 Task: Add Sprouts Organic Peach Slices to the cart.
Action: Mouse pressed left at (24, 105)
Screenshot: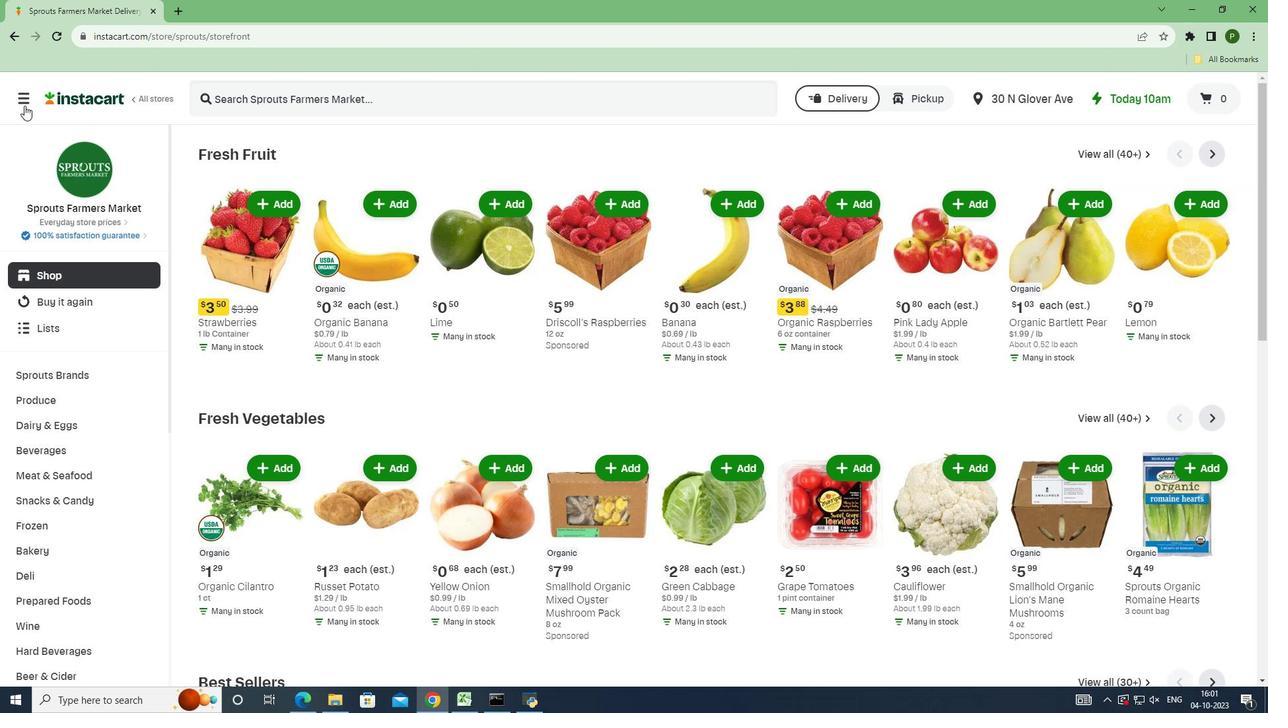 
Action: Mouse moved to (50, 361)
Screenshot: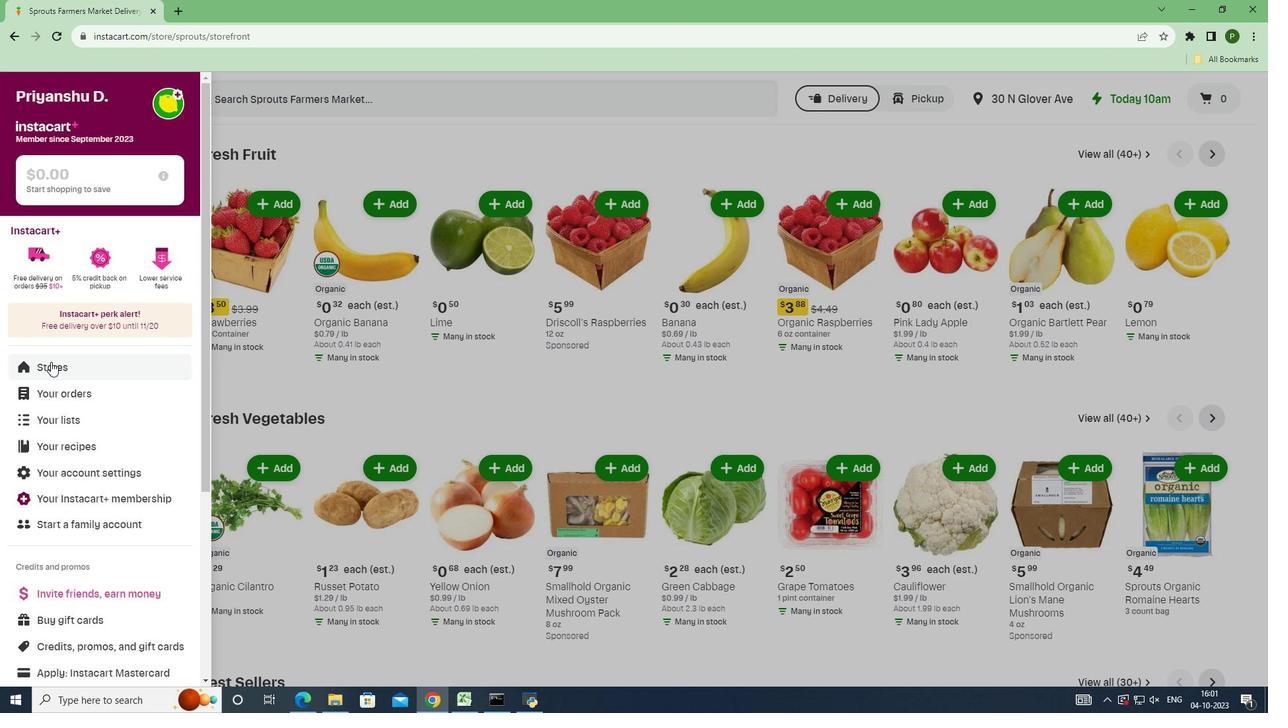 
Action: Mouse pressed left at (50, 361)
Screenshot: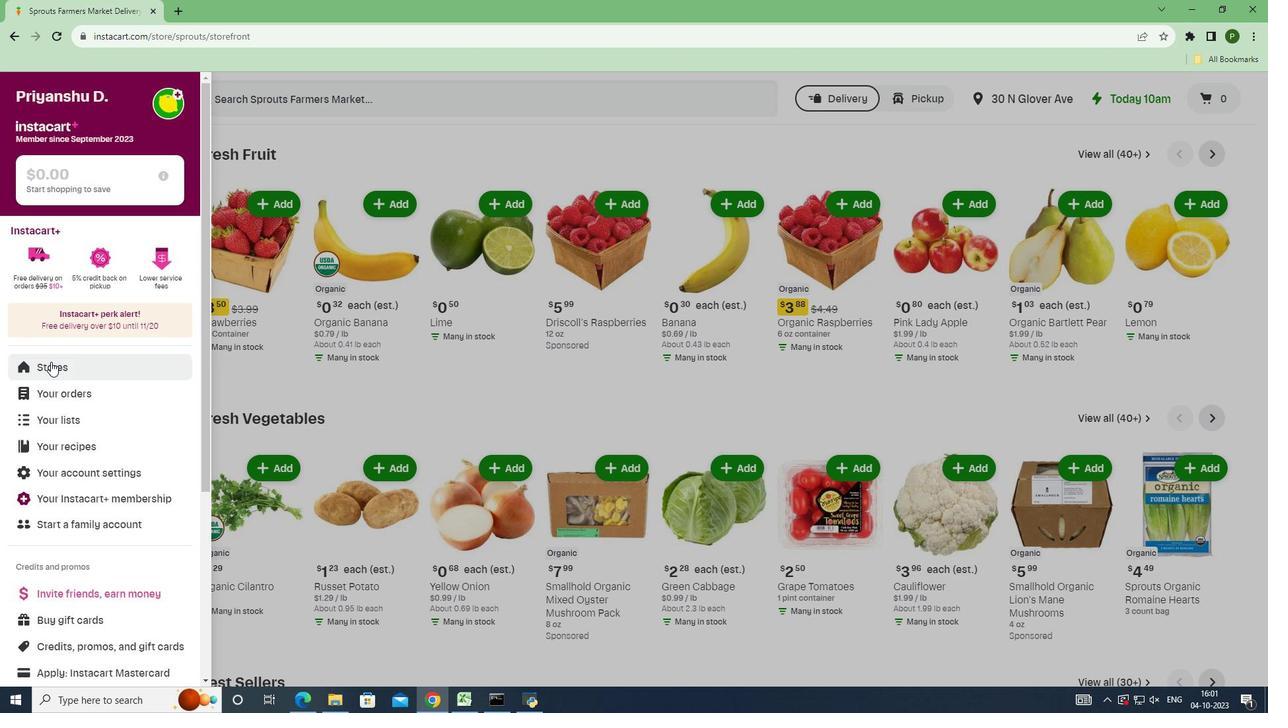 
Action: Mouse moved to (317, 151)
Screenshot: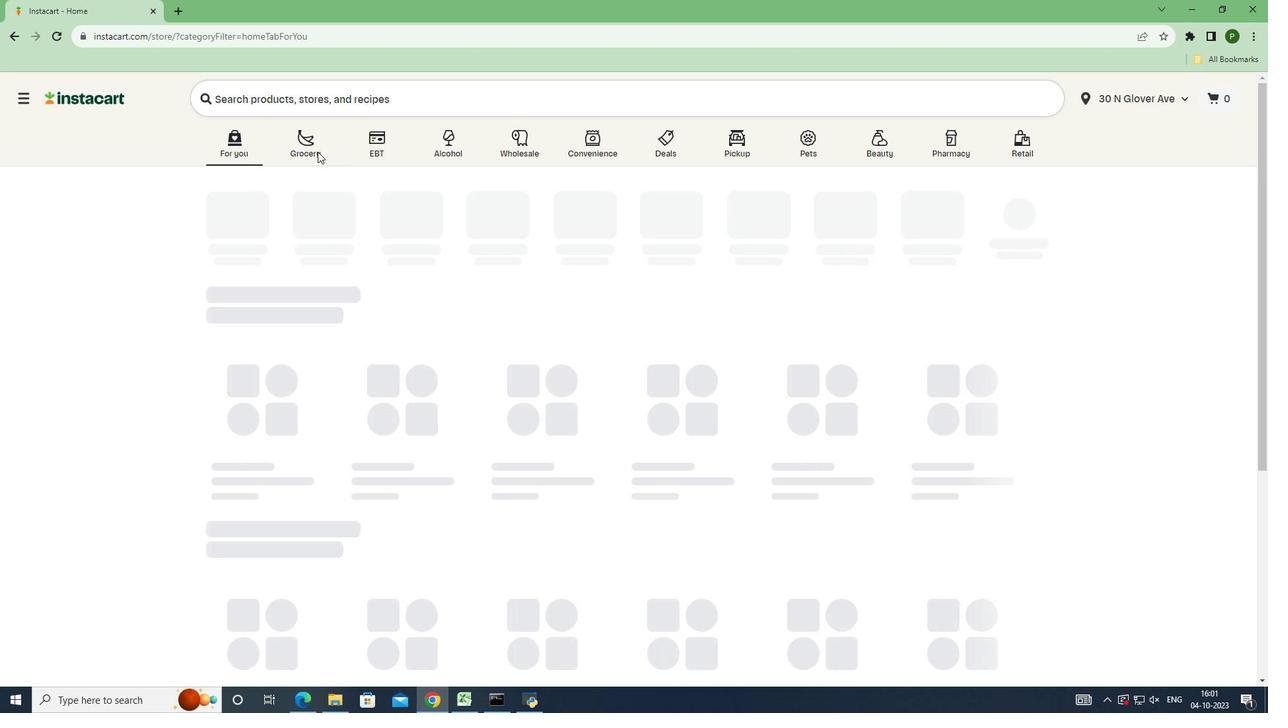 
Action: Mouse pressed left at (317, 151)
Screenshot: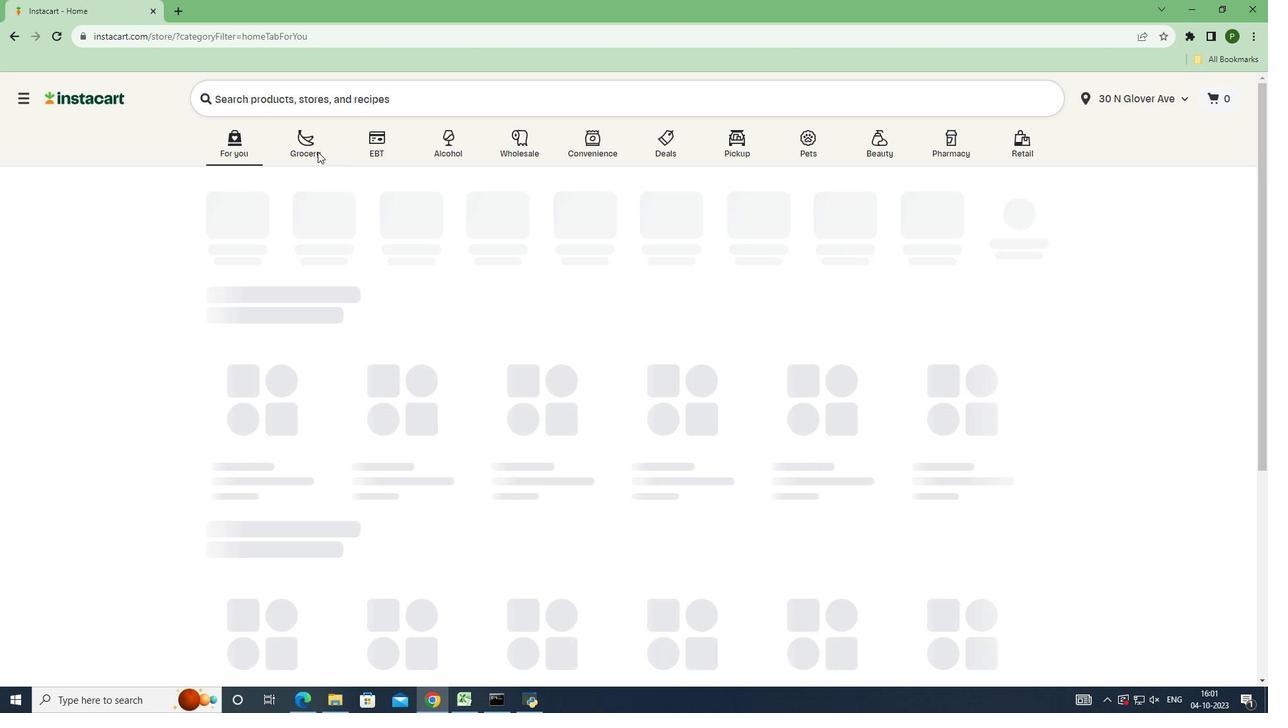 
Action: Mouse moved to (805, 313)
Screenshot: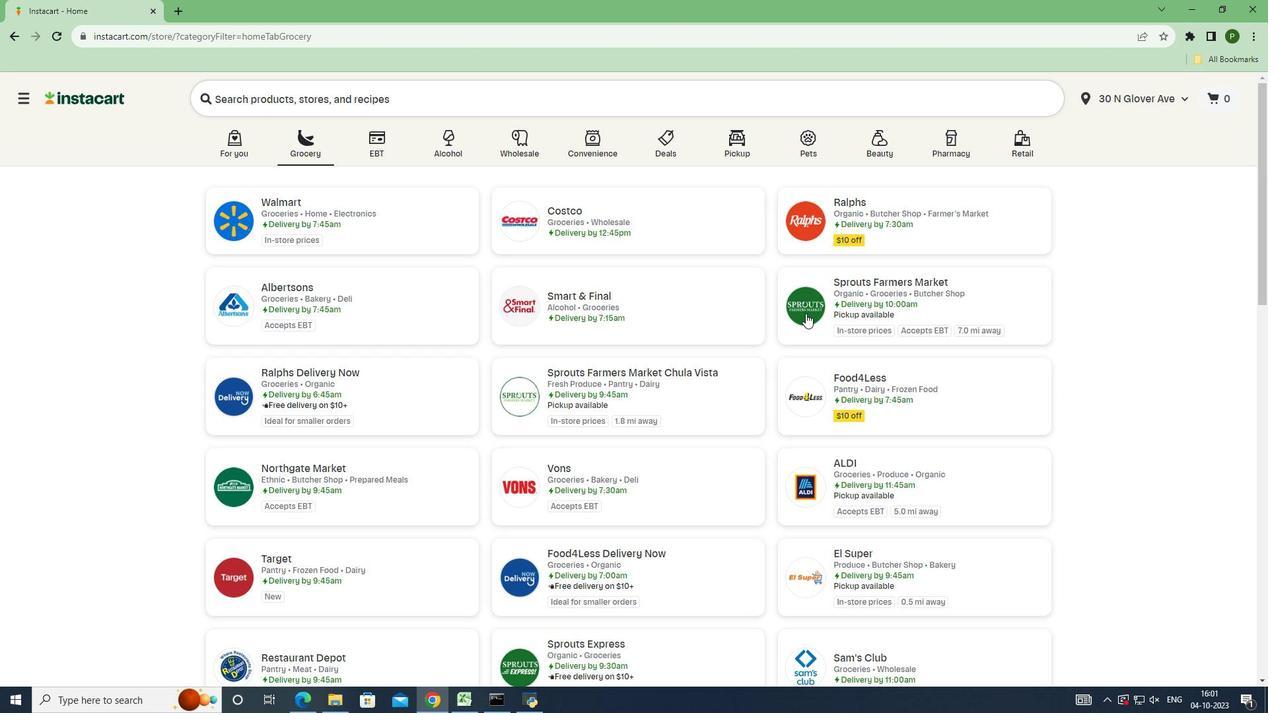 
Action: Mouse pressed left at (805, 313)
Screenshot: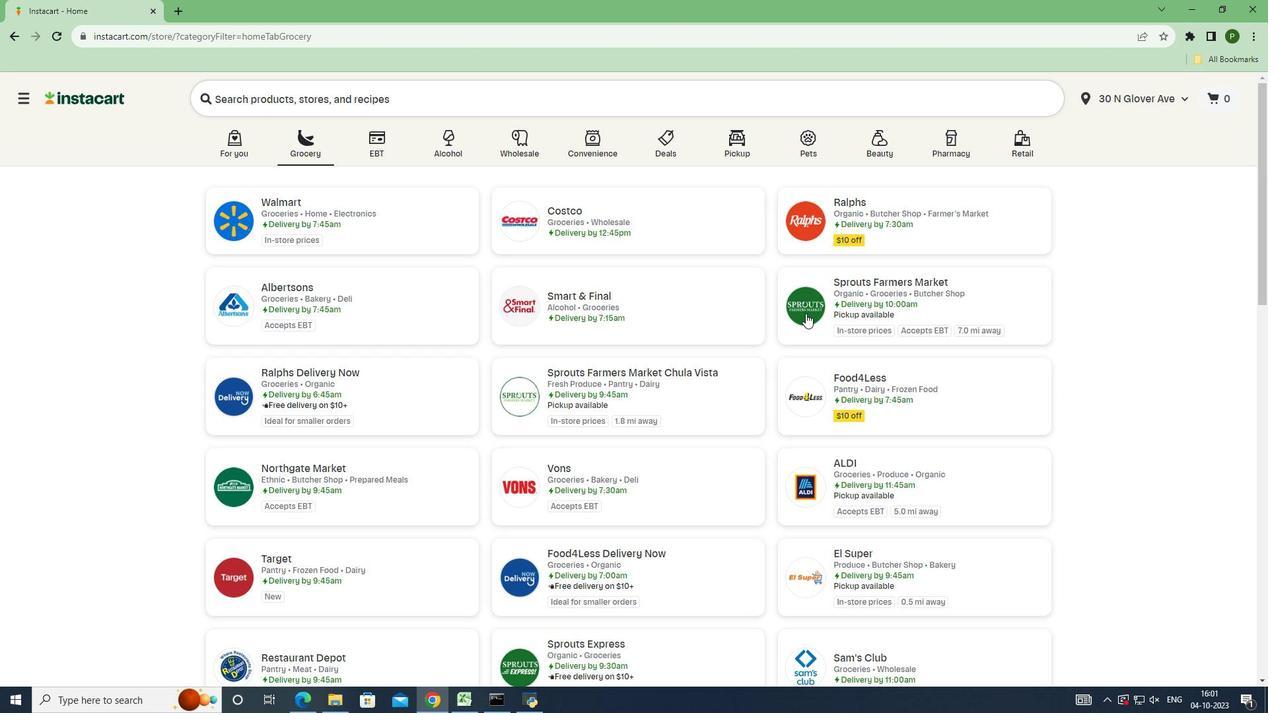 
Action: Mouse moved to (86, 372)
Screenshot: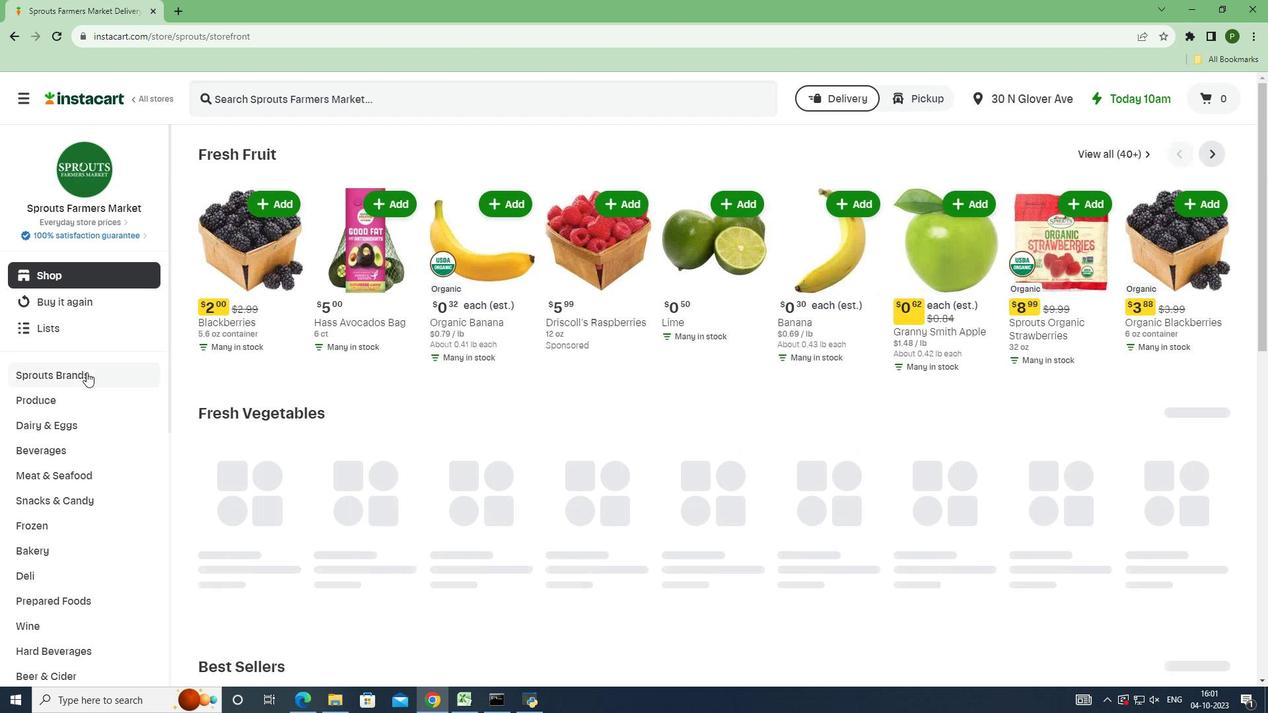 
Action: Mouse pressed left at (86, 372)
Screenshot: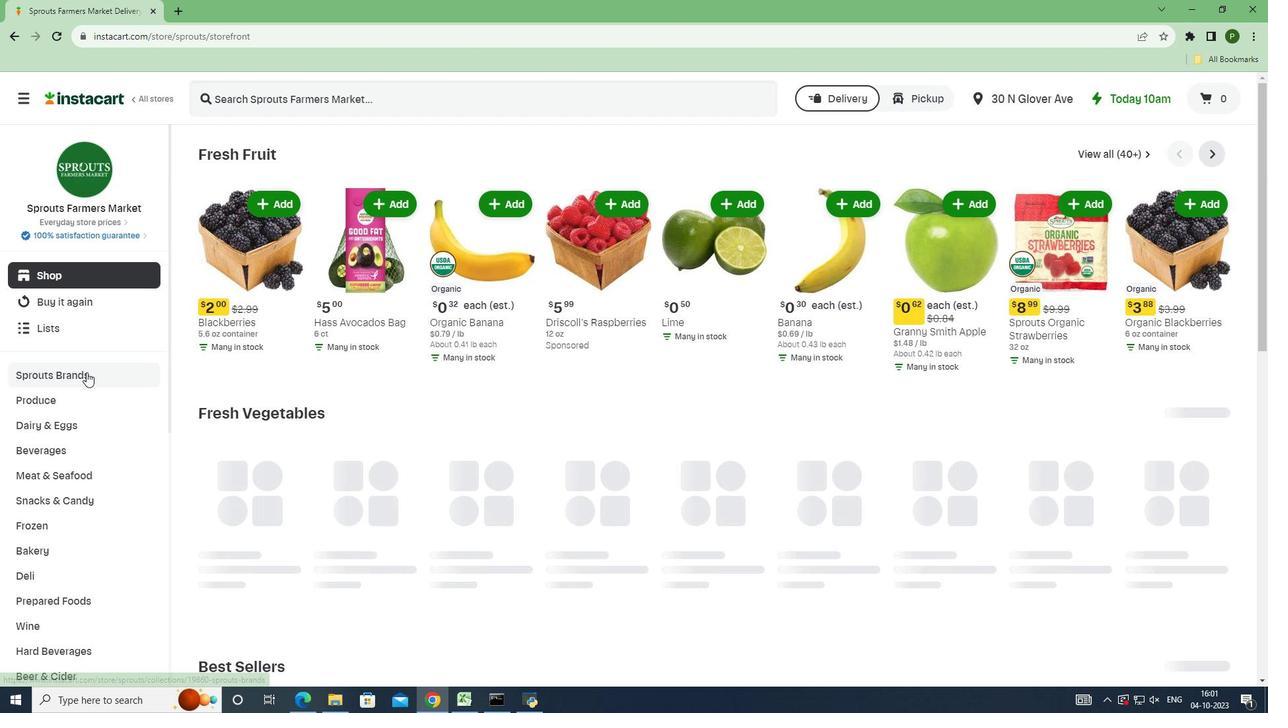 
Action: Mouse moved to (53, 474)
Screenshot: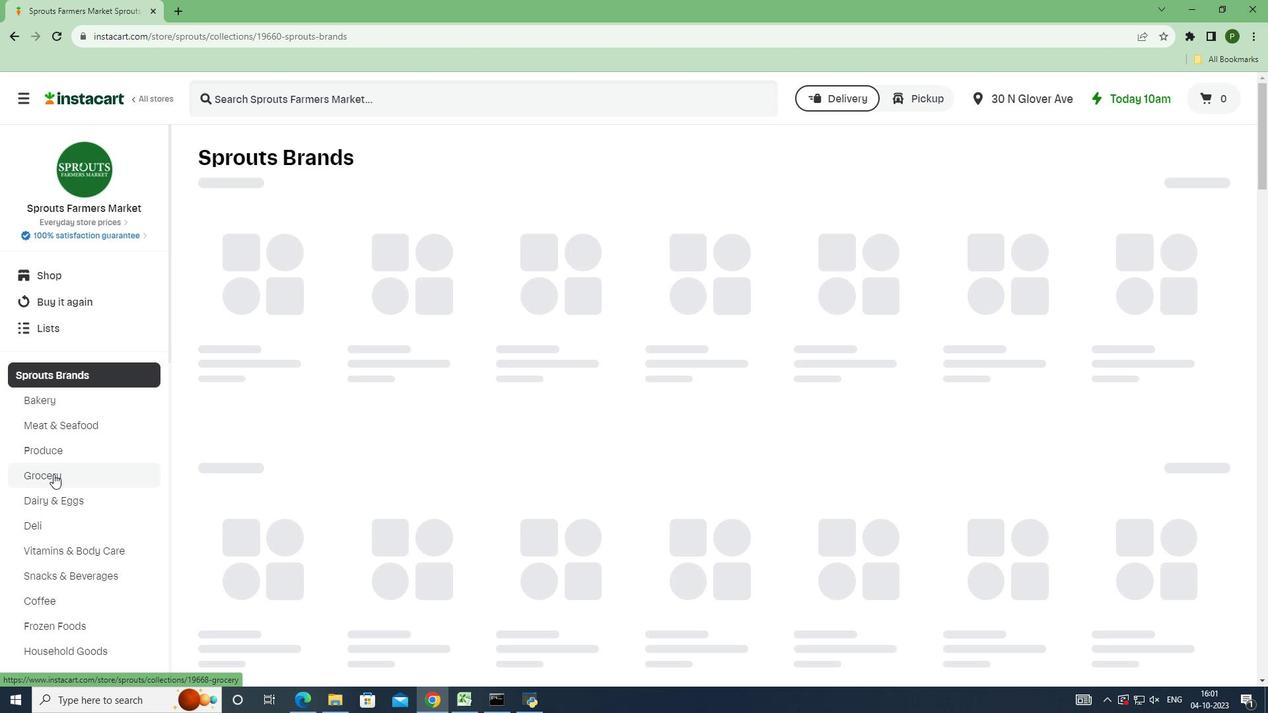 
Action: Mouse pressed left at (53, 474)
Screenshot: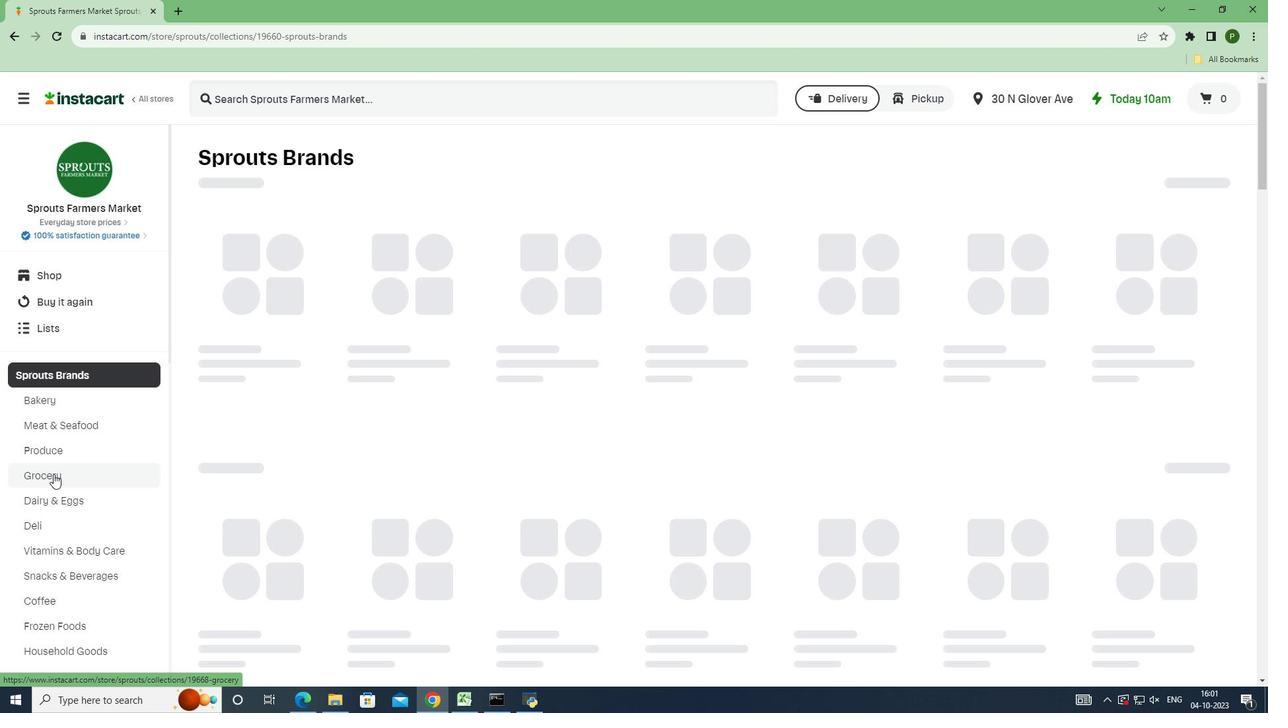 
Action: Mouse moved to (431, 357)
Screenshot: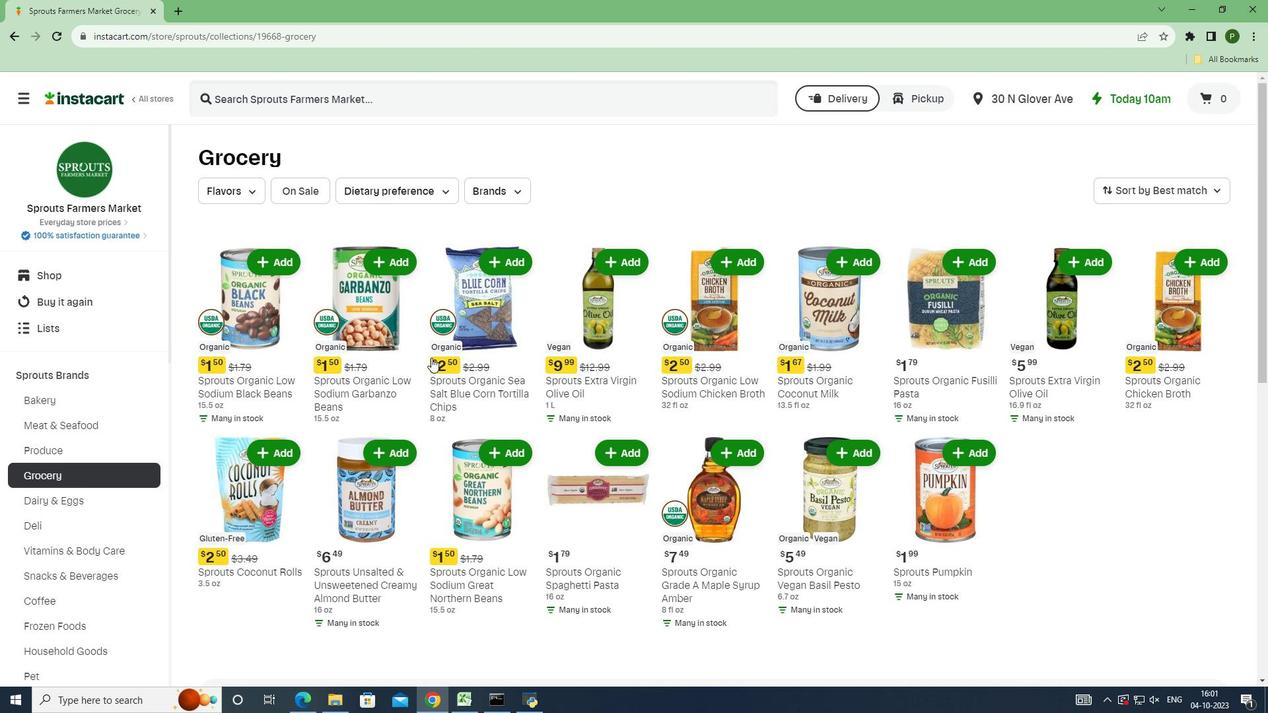 
Action: Mouse scrolled (431, 357) with delta (0, 0)
Screenshot: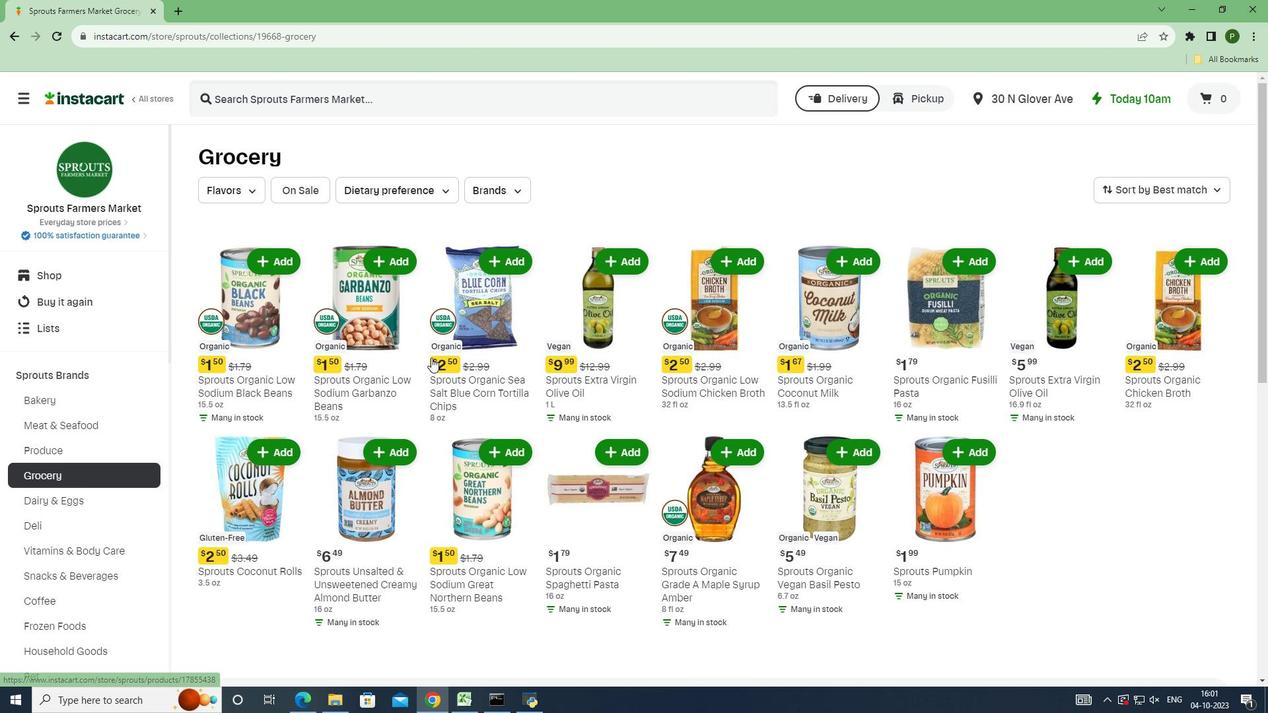 
Action: Mouse scrolled (431, 357) with delta (0, 0)
Screenshot: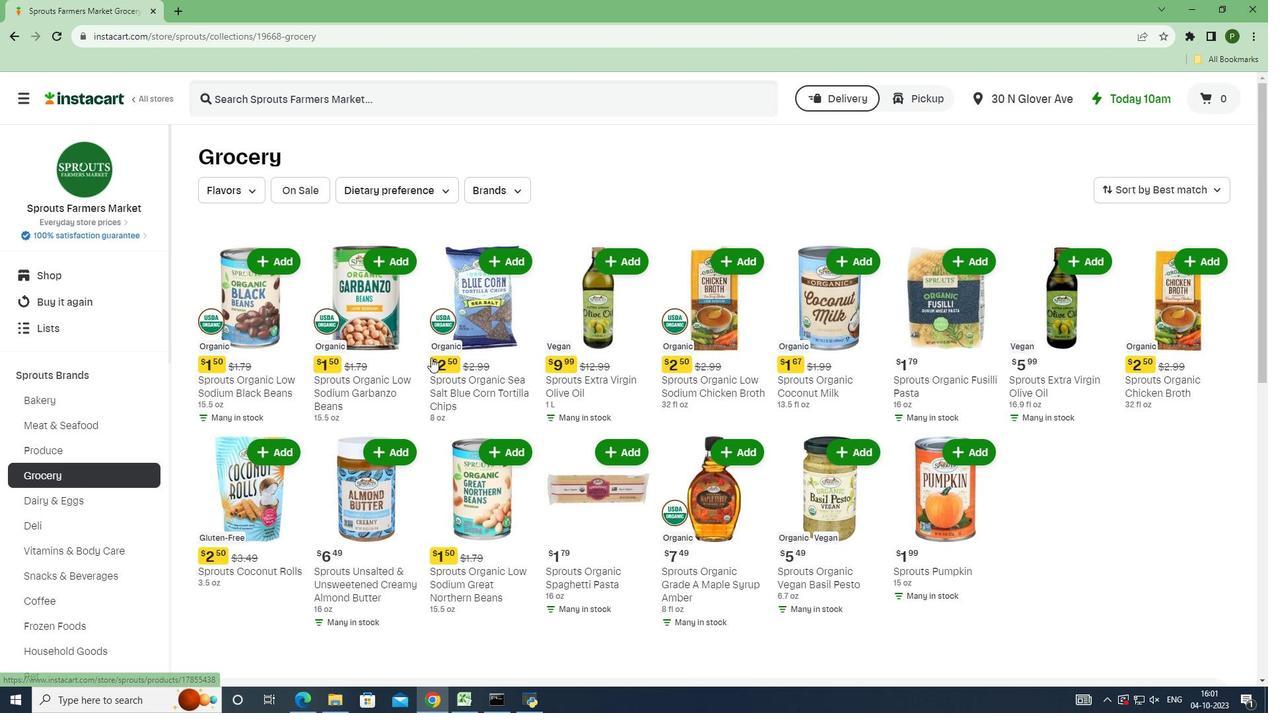 
Action: Mouse scrolled (431, 357) with delta (0, 0)
Screenshot: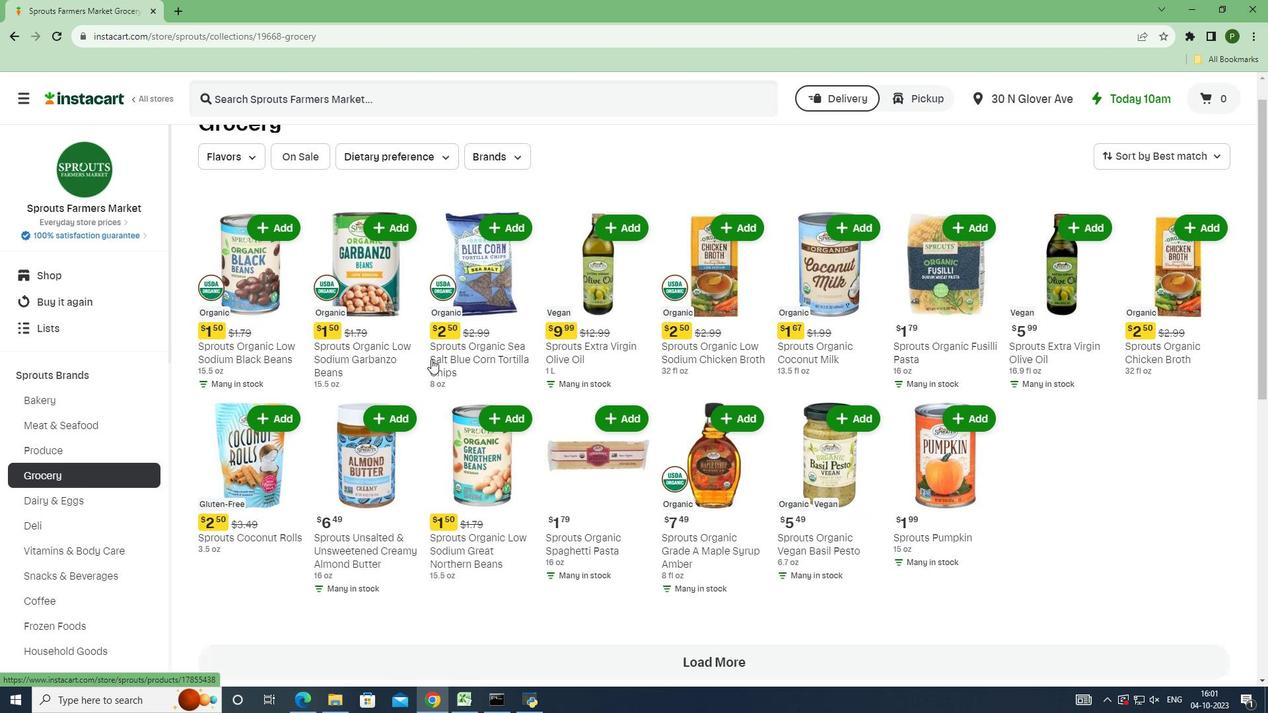 
Action: Mouse moved to (431, 361)
Screenshot: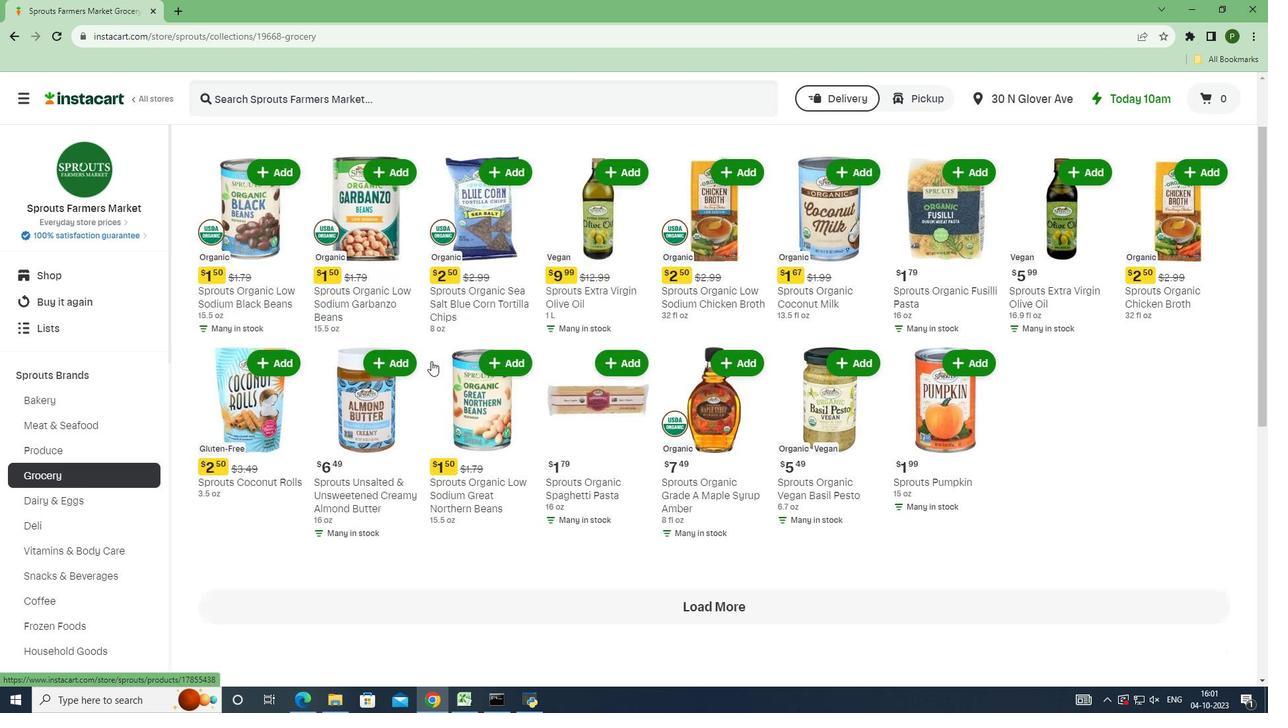 
Action: Mouse scrolled (431, 360) with delta (0, 0)
Screenshot: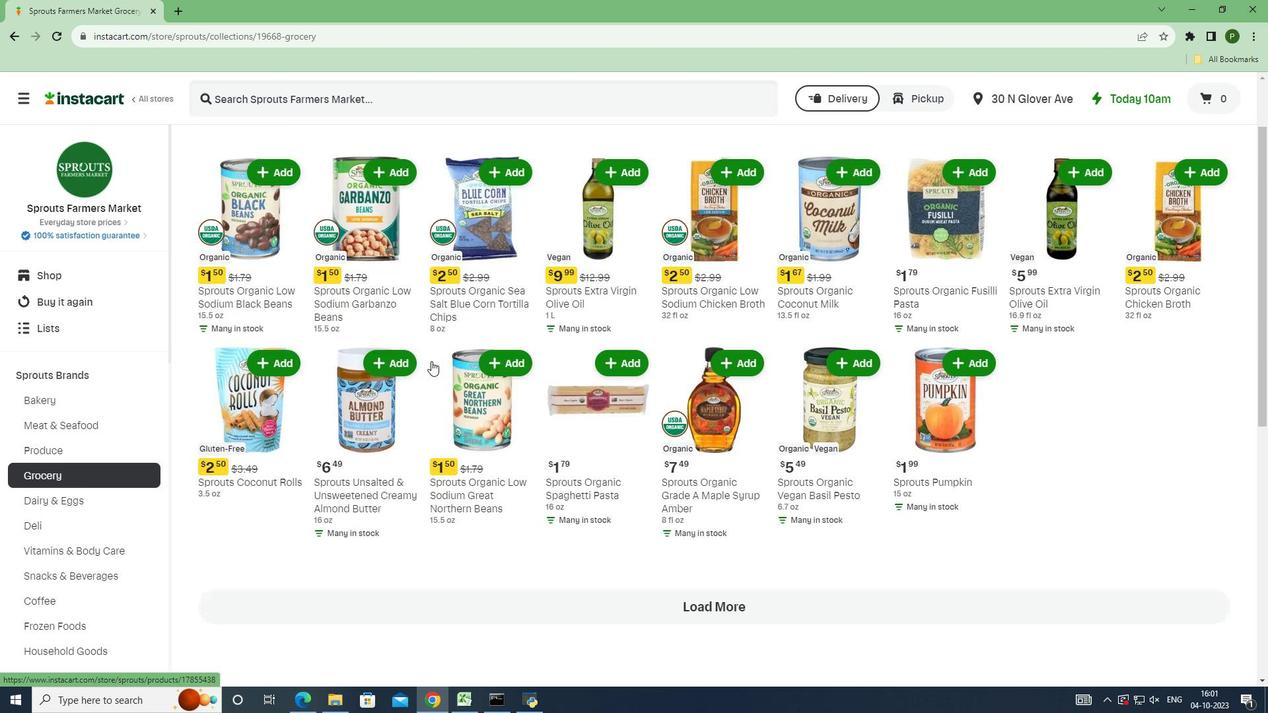 
Action: Mouse moved to (431, 361)
Screenshot: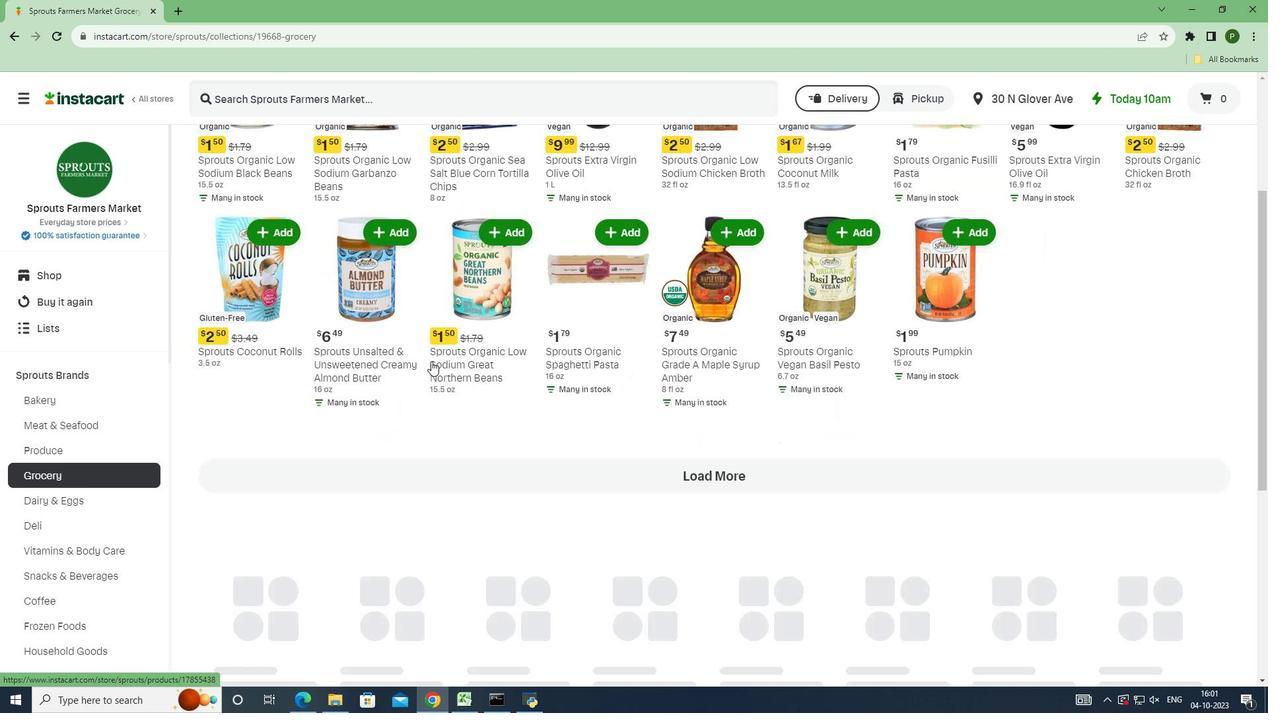
Action: Mouse scrolled (431, 360) with delta (0, 0)
Screenshot: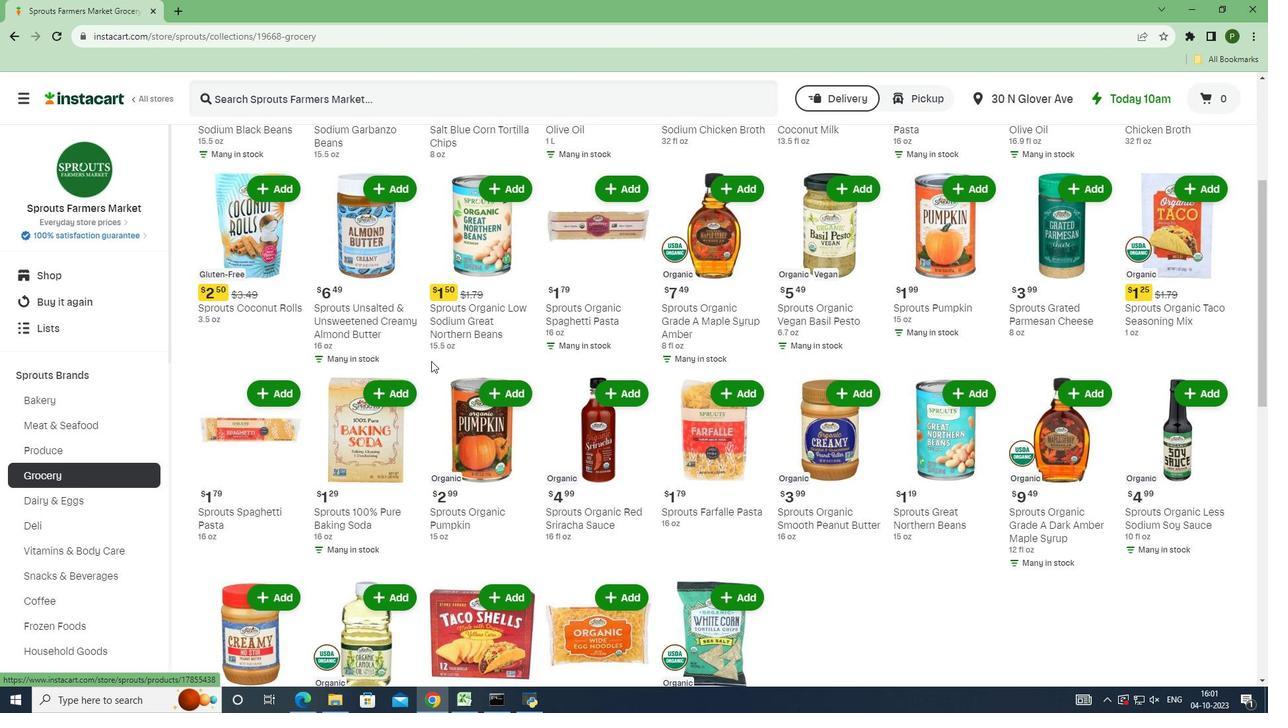 
Action: Mouse moved to (429, 364)
Screenshot: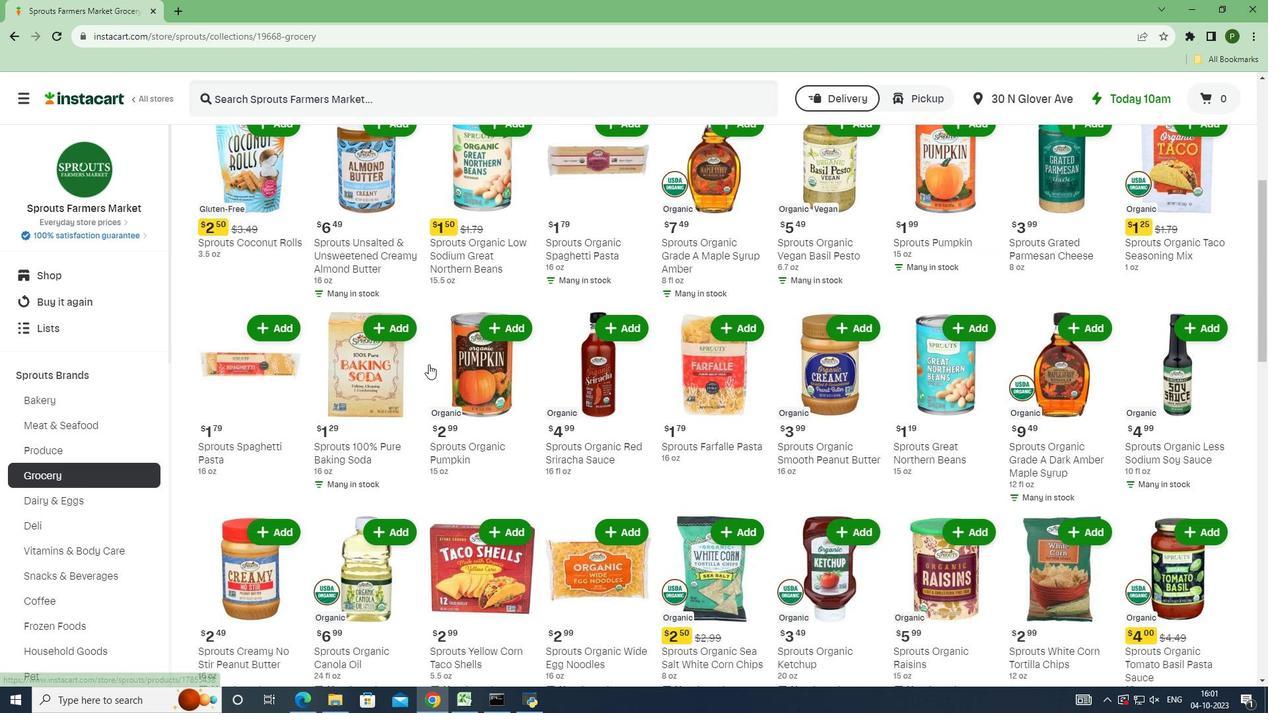 
Action: Mouse scrolled (429, 363) with delta (0, 0)
Screenshot: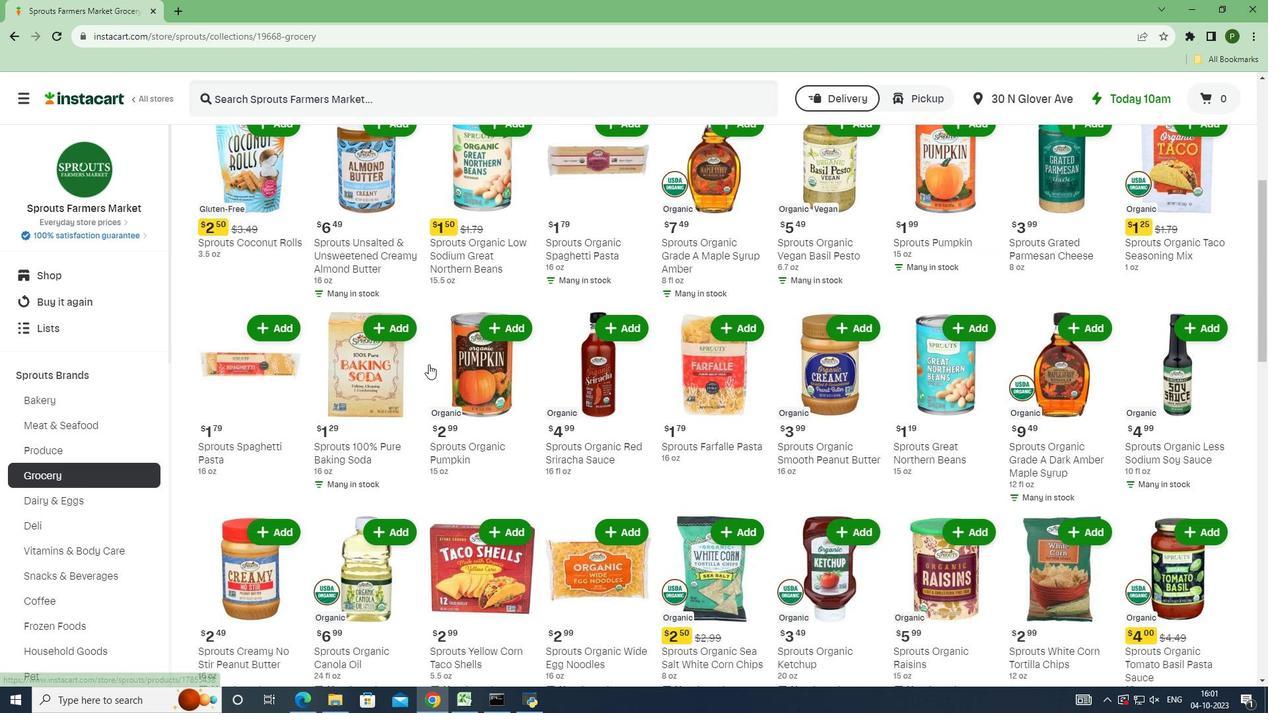 
Action: Mouse moved to (428, 364)
Screenshot: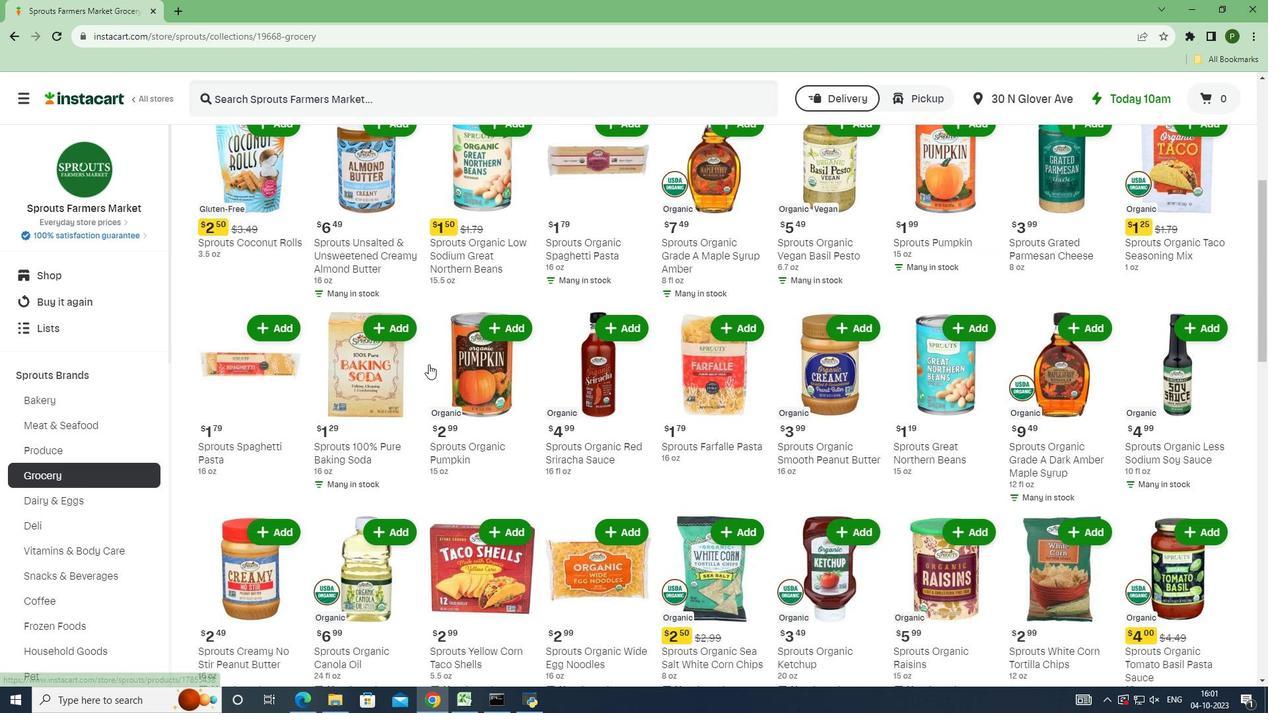 
Action: Mouse scrolled (428, 363) with delta (0, 0)
Screenshot: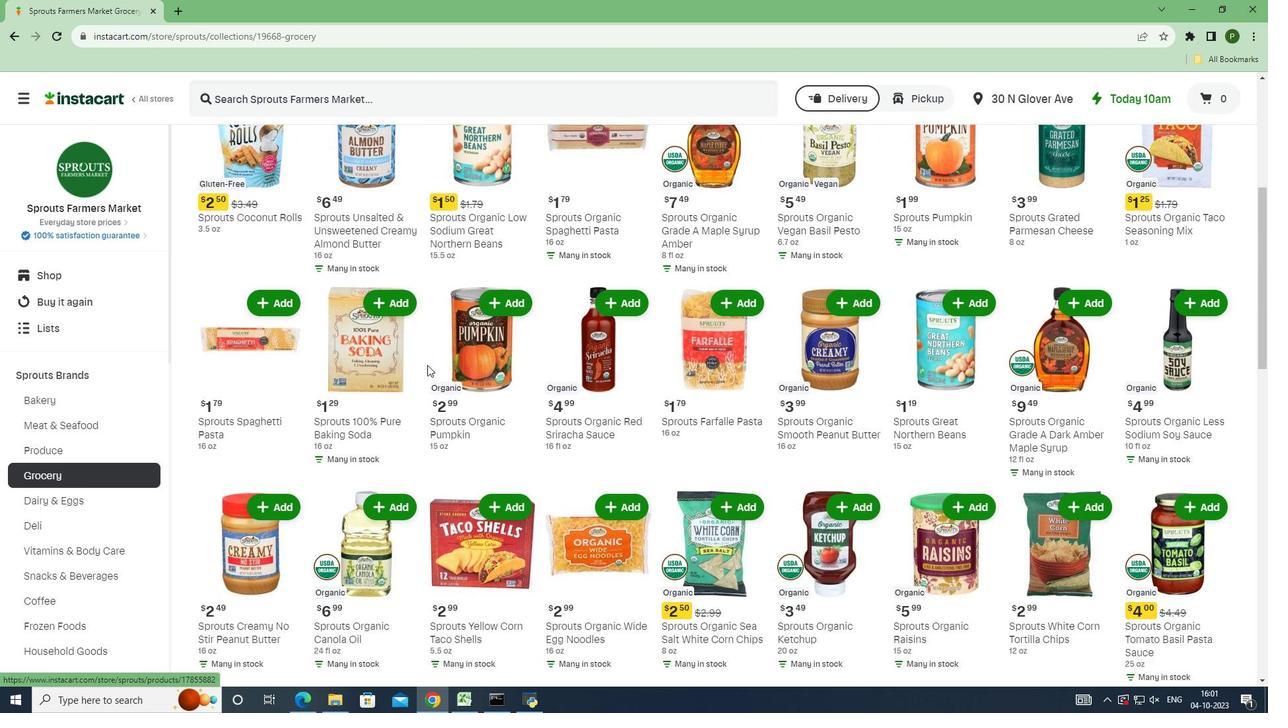 
Action: Mouse moved to (427, 365)
Screenshot: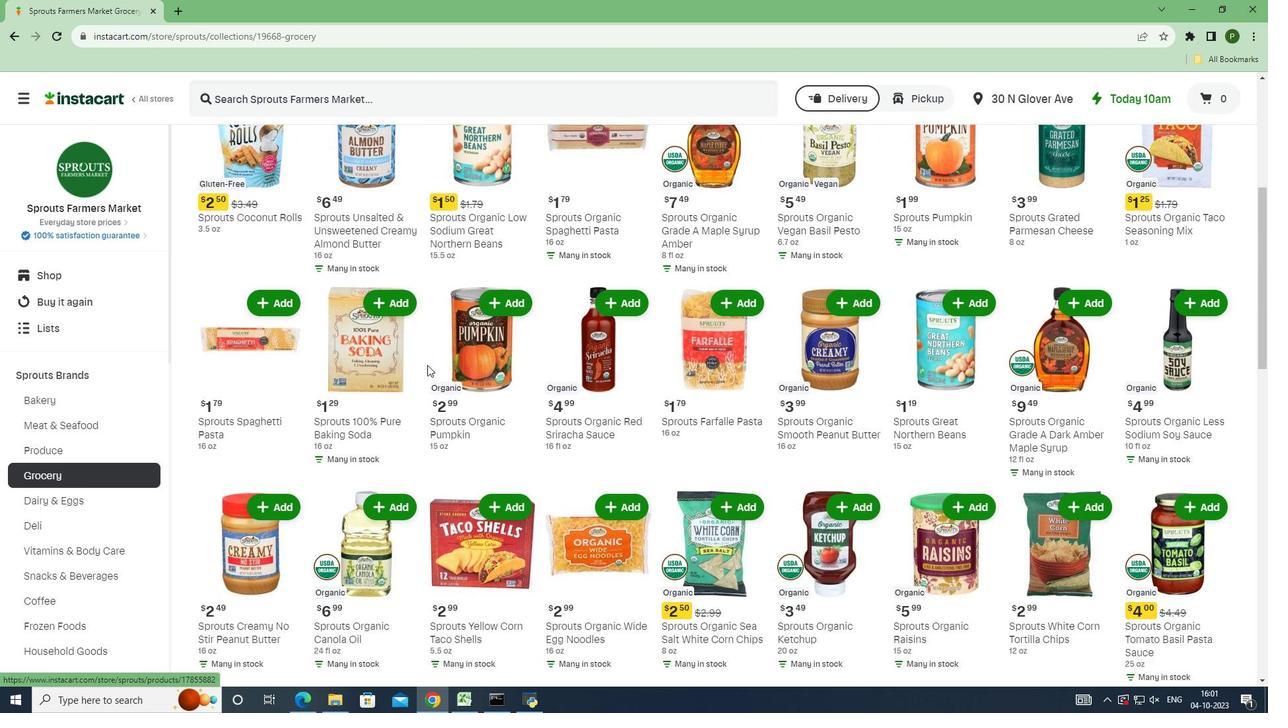 
Action: Mouse scrolled (427, 364) with delta (0, 0)
Screenshot: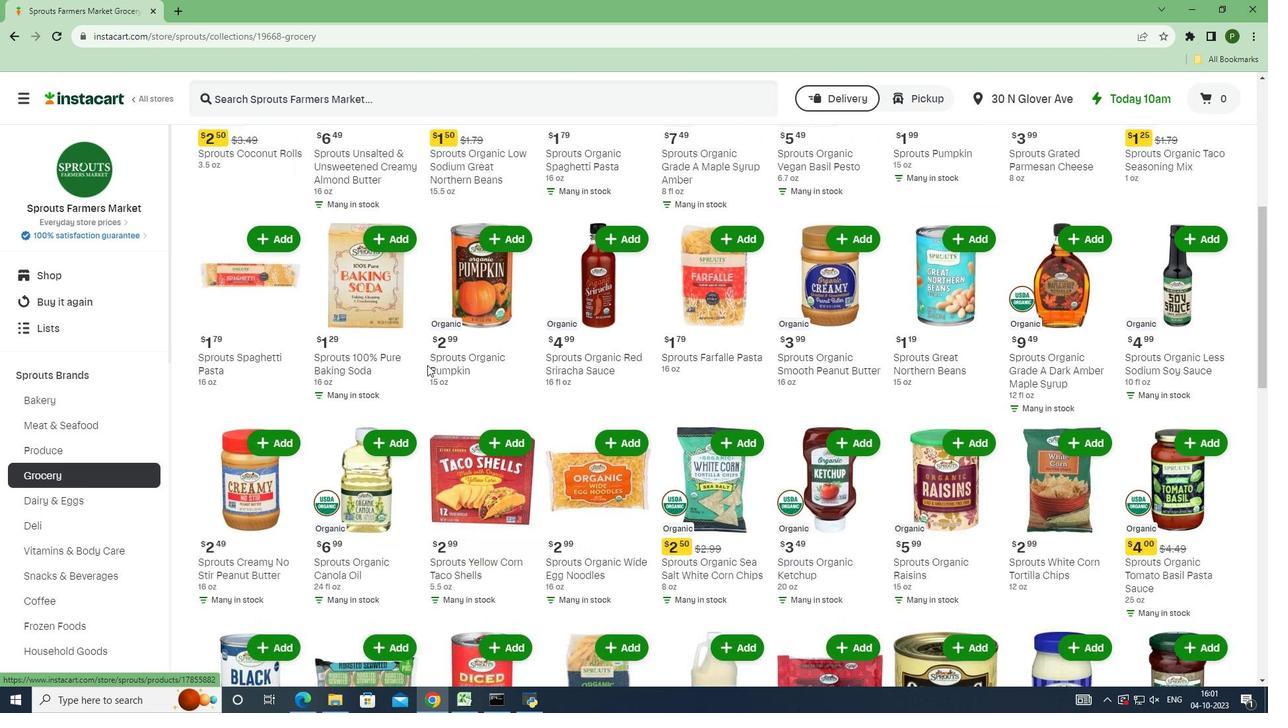 
Action: Mouse scrolled (427, 365) with delta (0, 0)
Screenshot: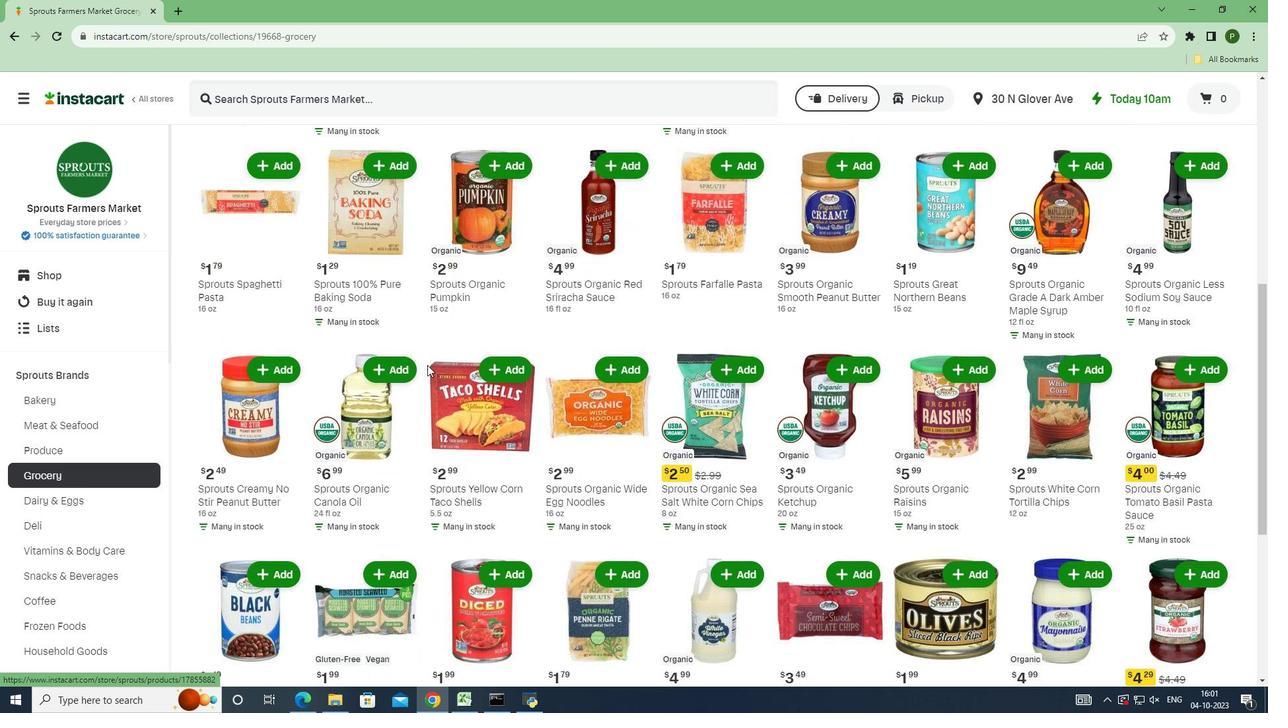 
Action: Mouse moved to (425, 365)
Screenshot: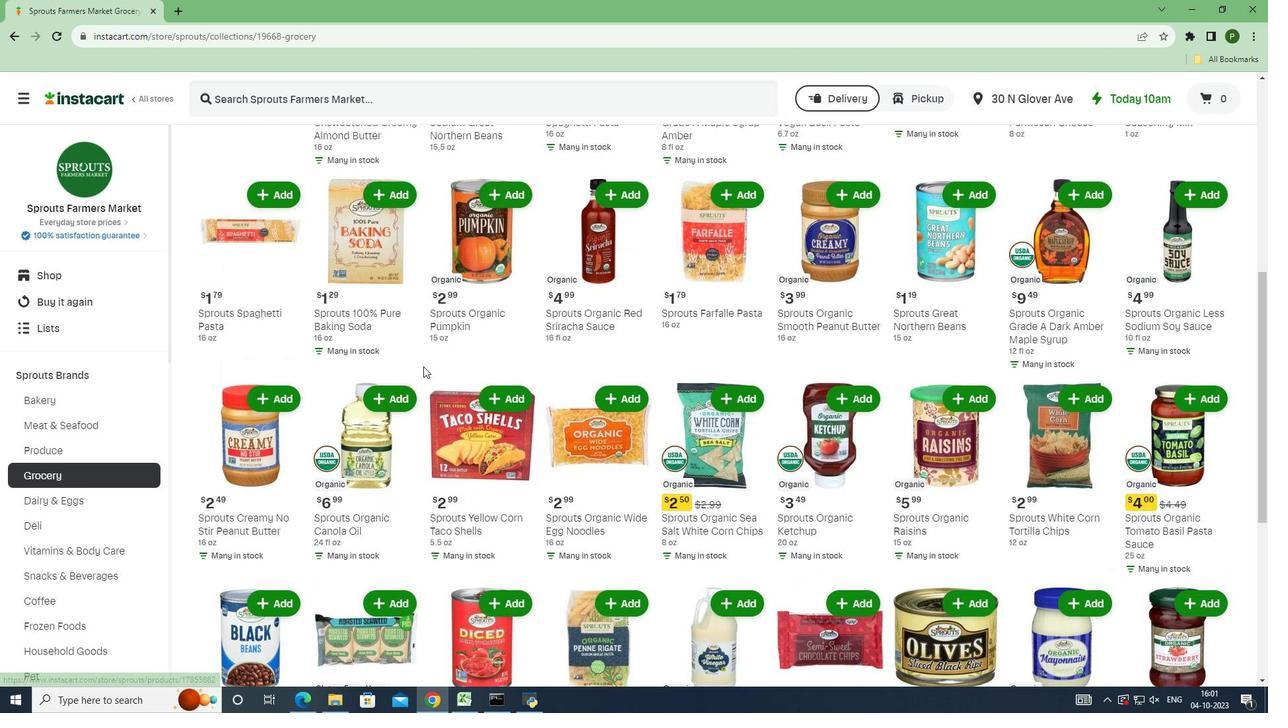 
Action: Mouse scrolled (425, 365) with delta (0, 0)
Screenshot: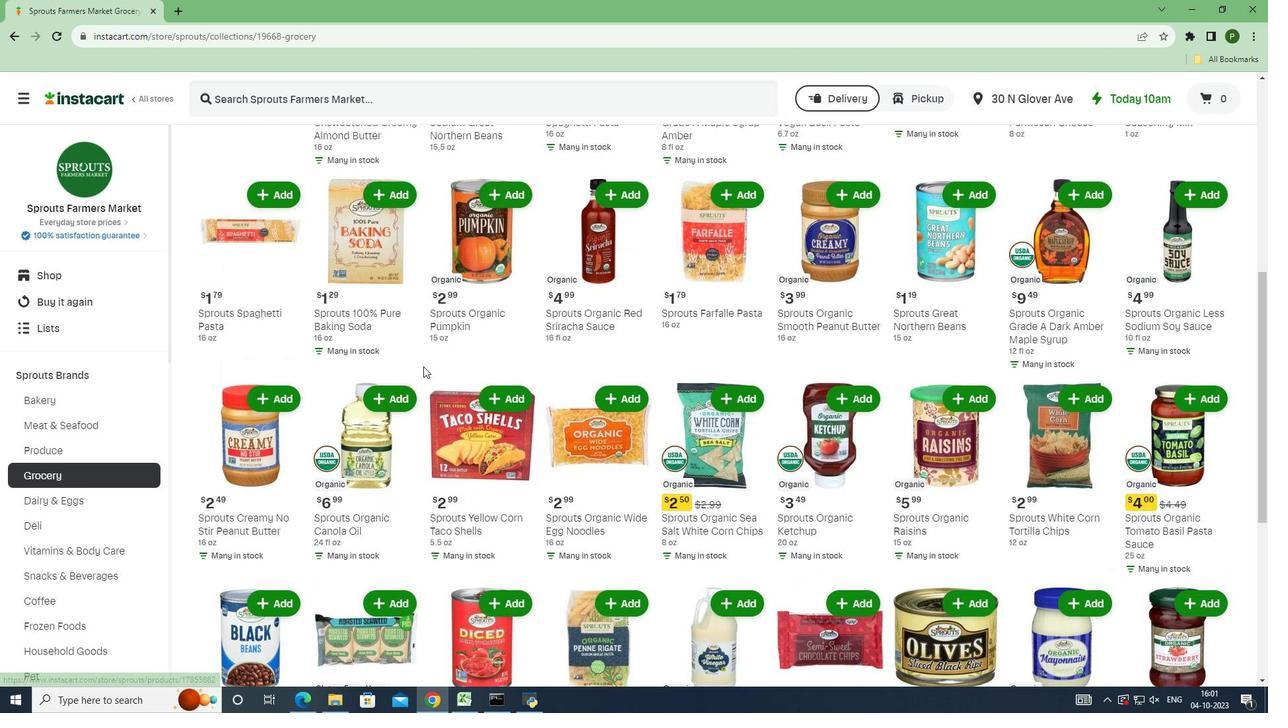 
Action: Mouse moved to (421, 367)
Screenshot: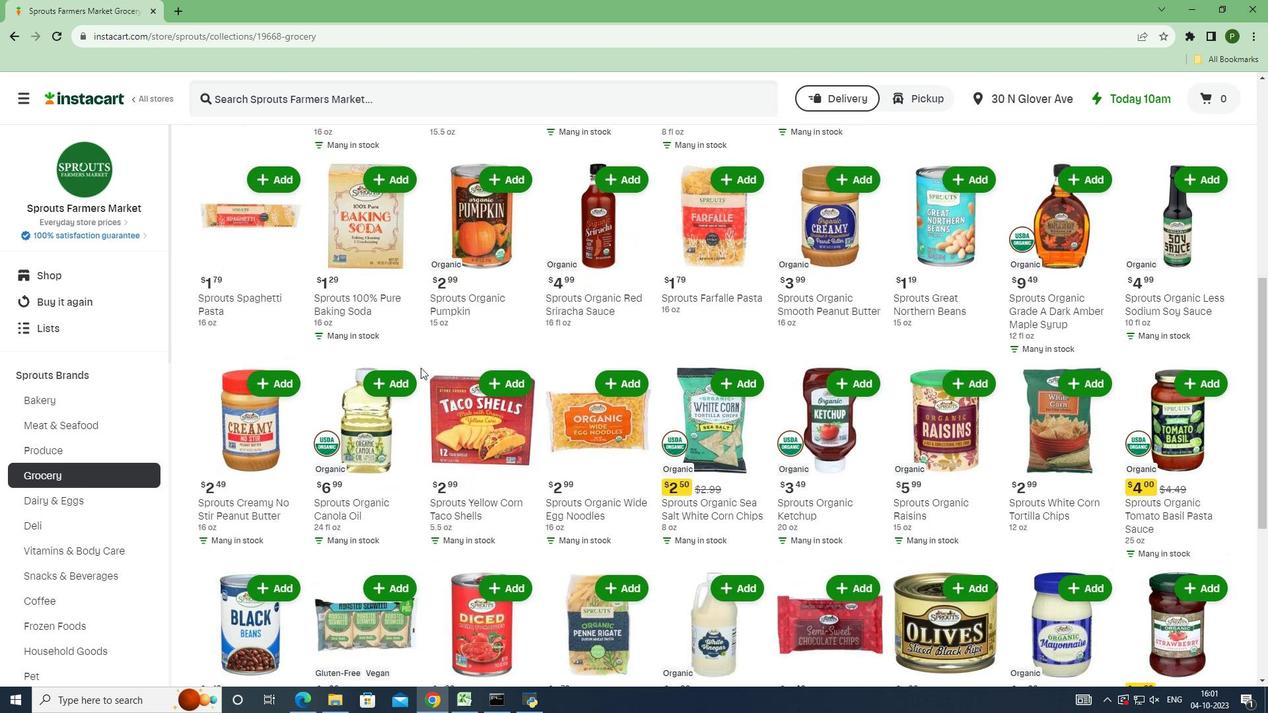 
Action: Mouse scrolled (421, 366) with delta (0, 0)
Screenshot: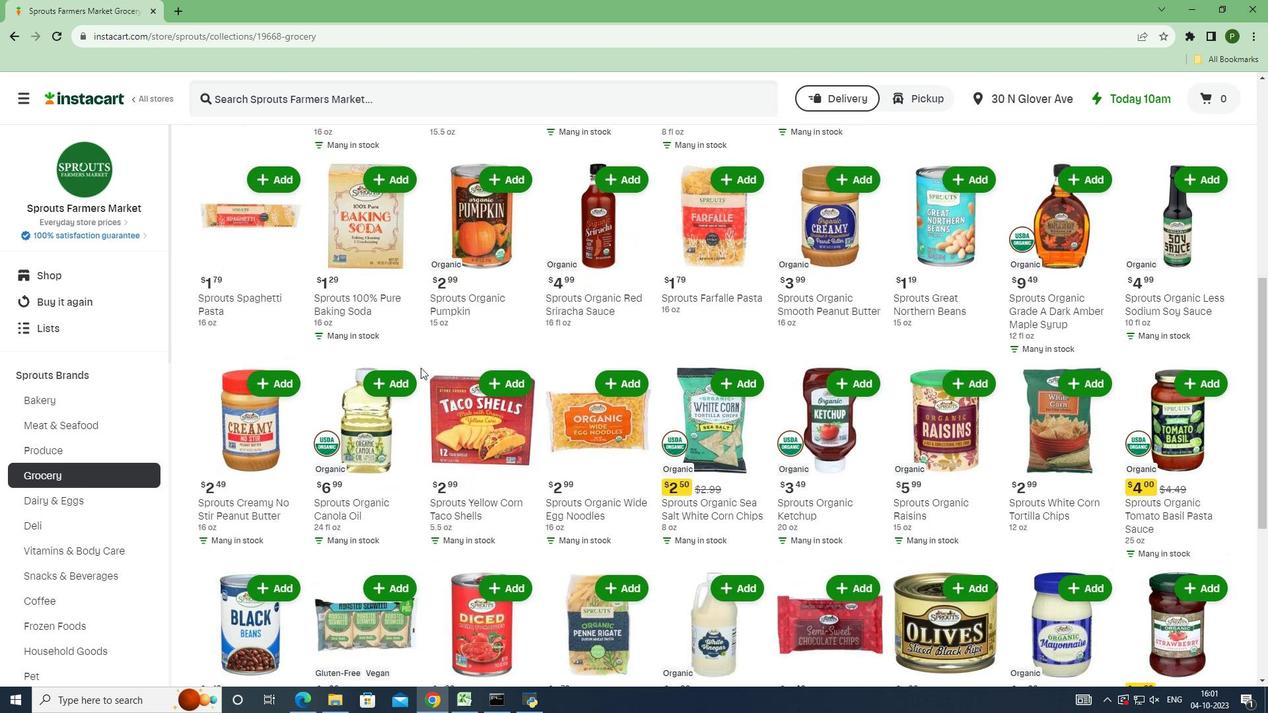 
Action: Mouse moved to (420, 367)
Screenshot: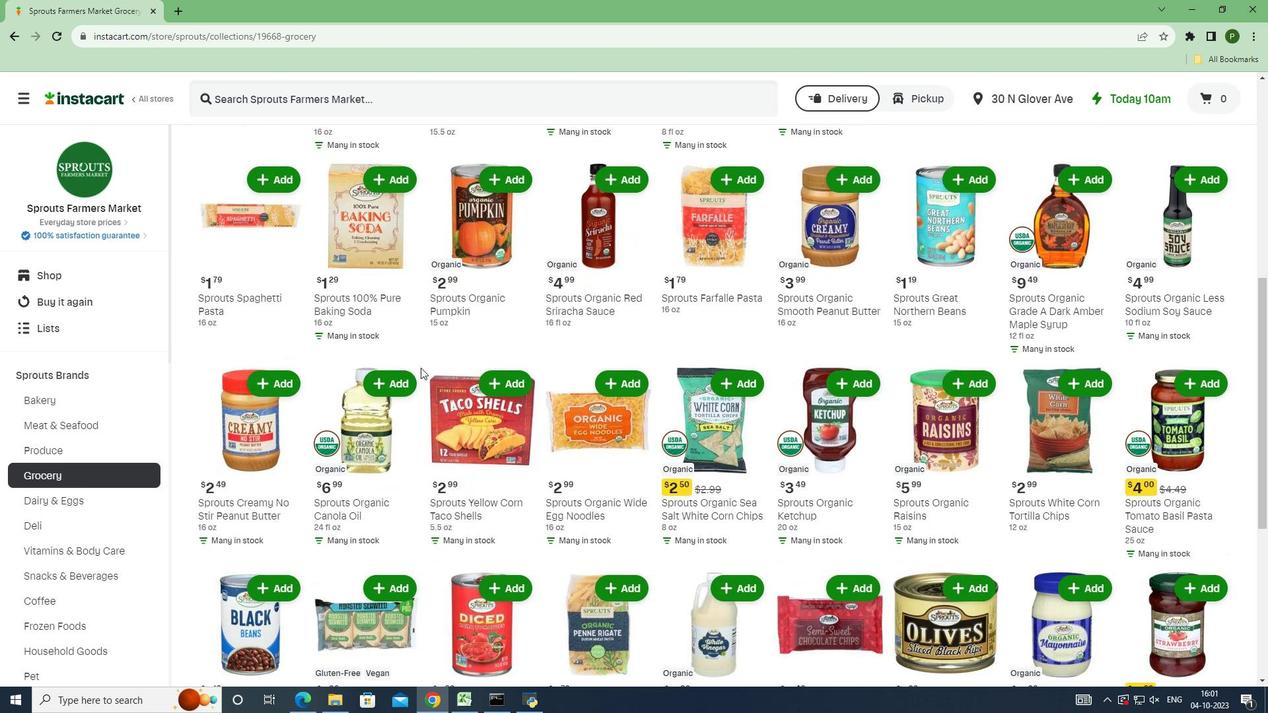 
Action: Mouse scrolled (420, 367) with delta (0, 0)
Screenshot: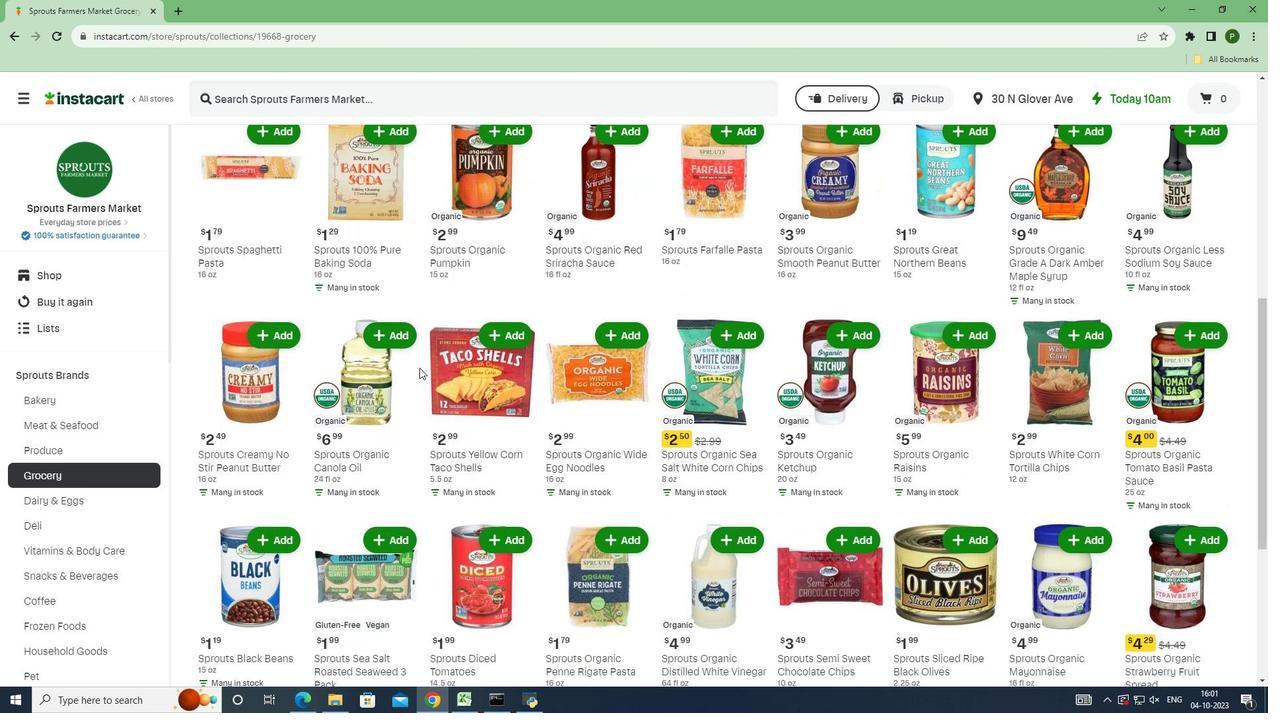 
Action: Mouse moved to (416, 368)
Screenshot: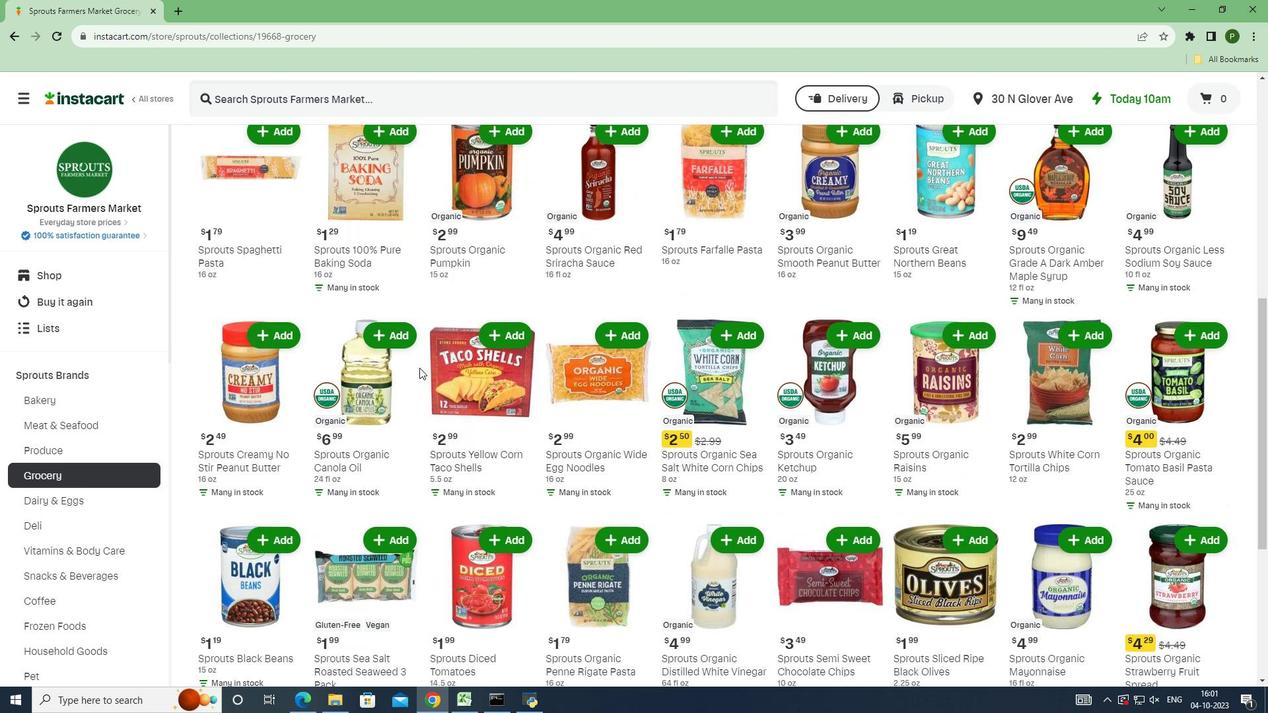 
Action: Mouse scrolled (416, 367) with delta (0, 0)
Screenshot: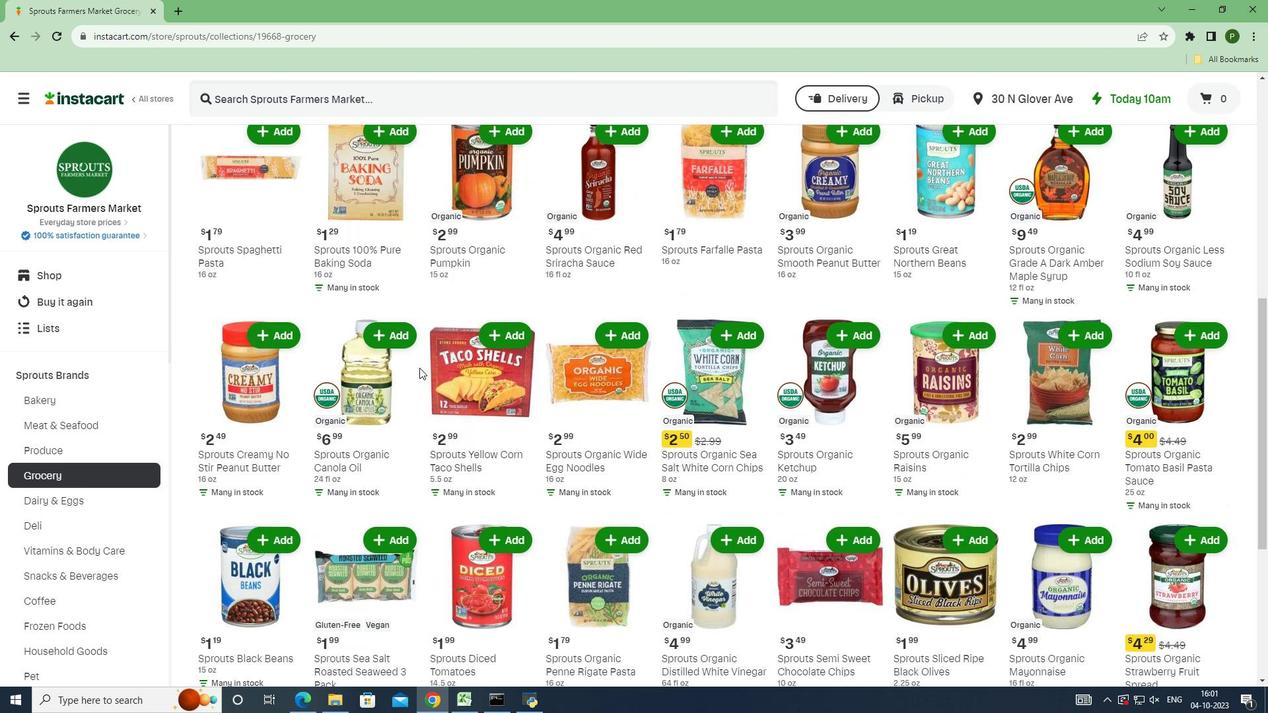 
Action: Mouse moved to (400, 391)
Screenshot: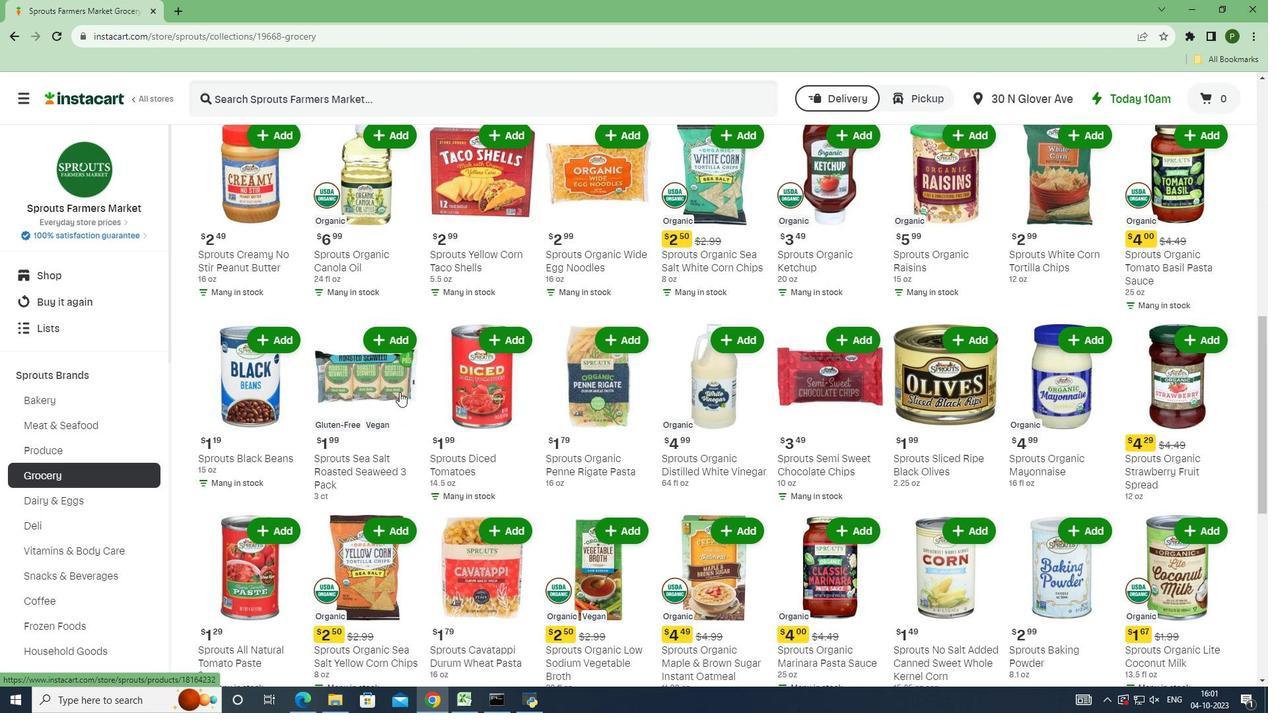 
Action: Mouse scrolled (400, 390) with delta (0, 0)
Screenshot: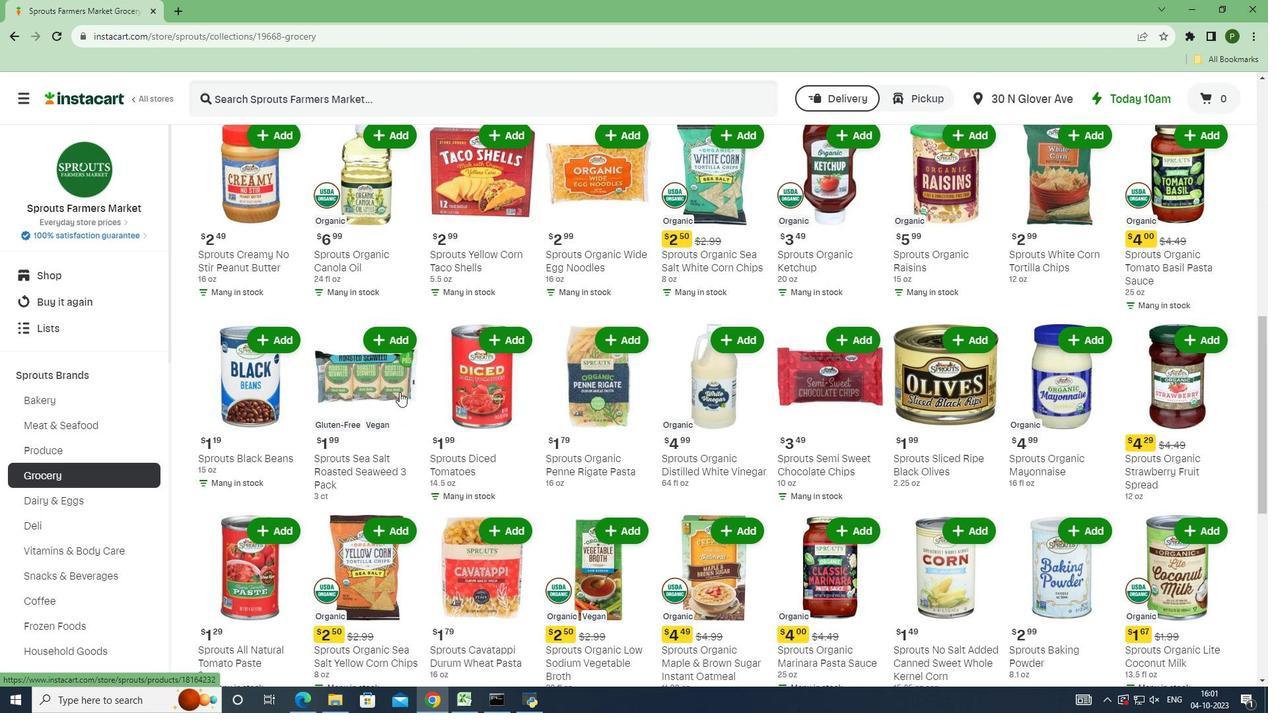 
Action: Mouse moved to (398, 394)
Screenshot: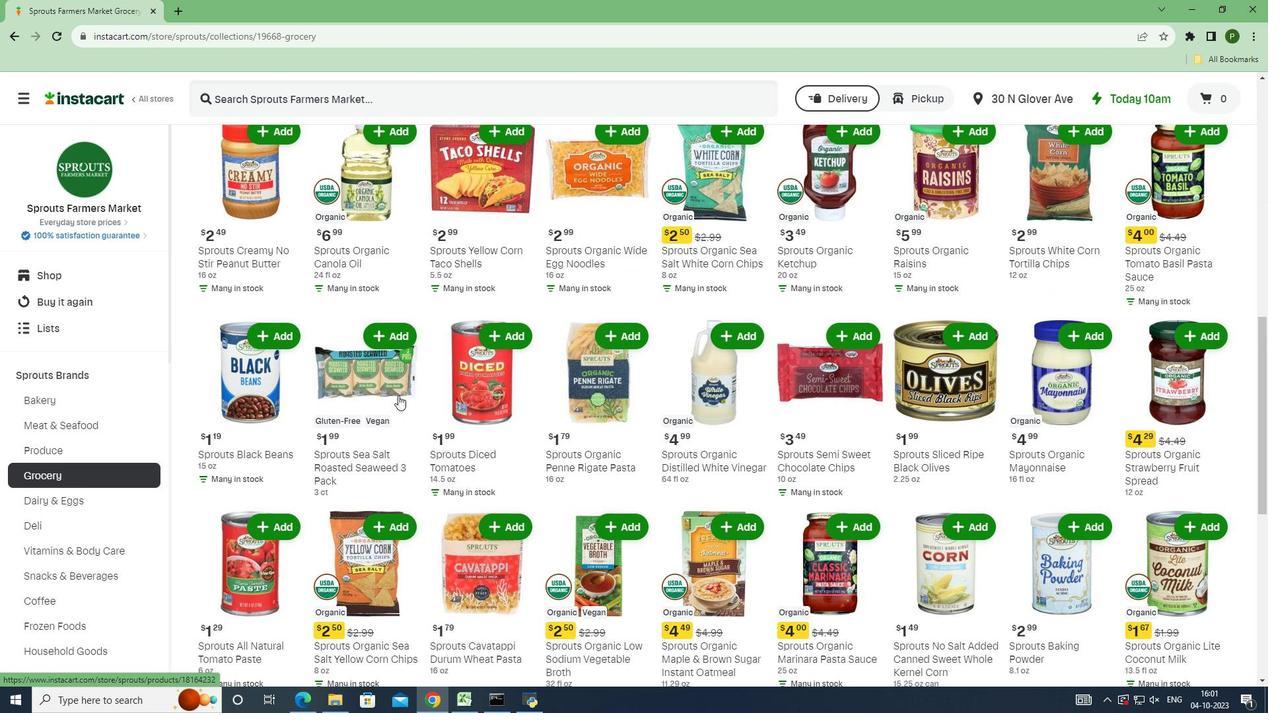 
Action: Mouse scrolled (398, 393) with delta (0, 0)
Screenshot: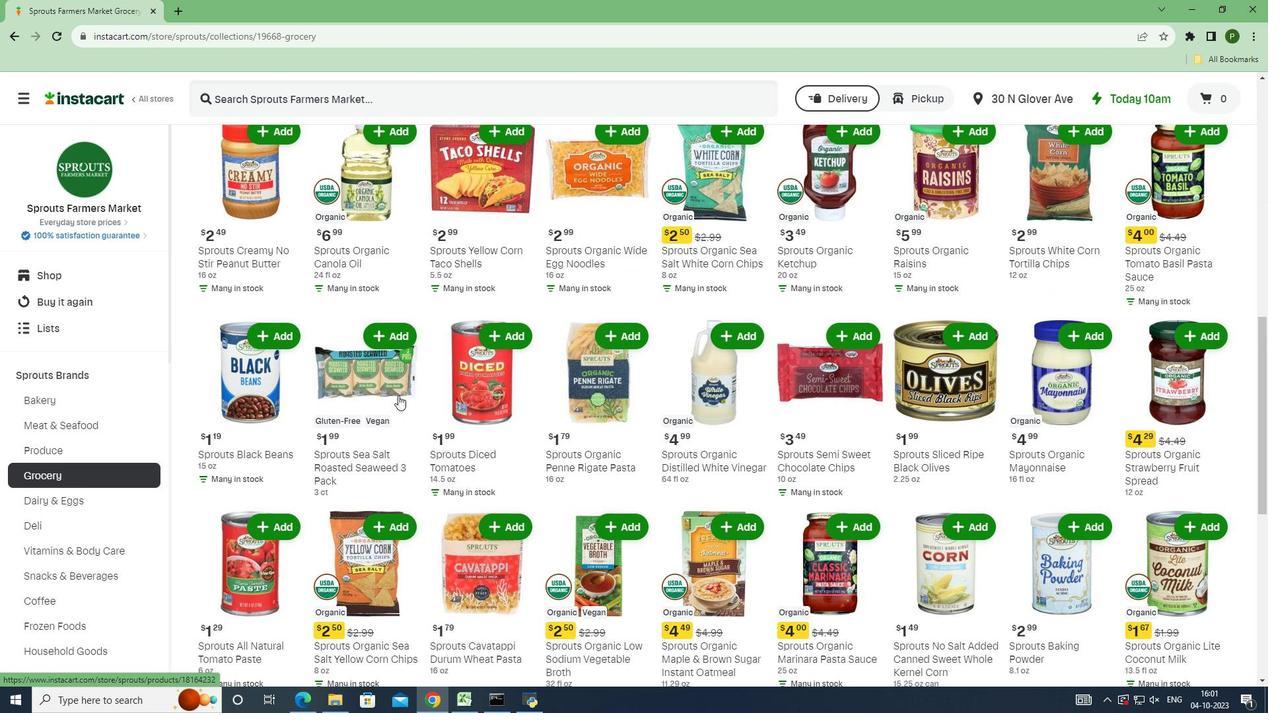
Action: Mouse moved to (398, 396)
Screenshot: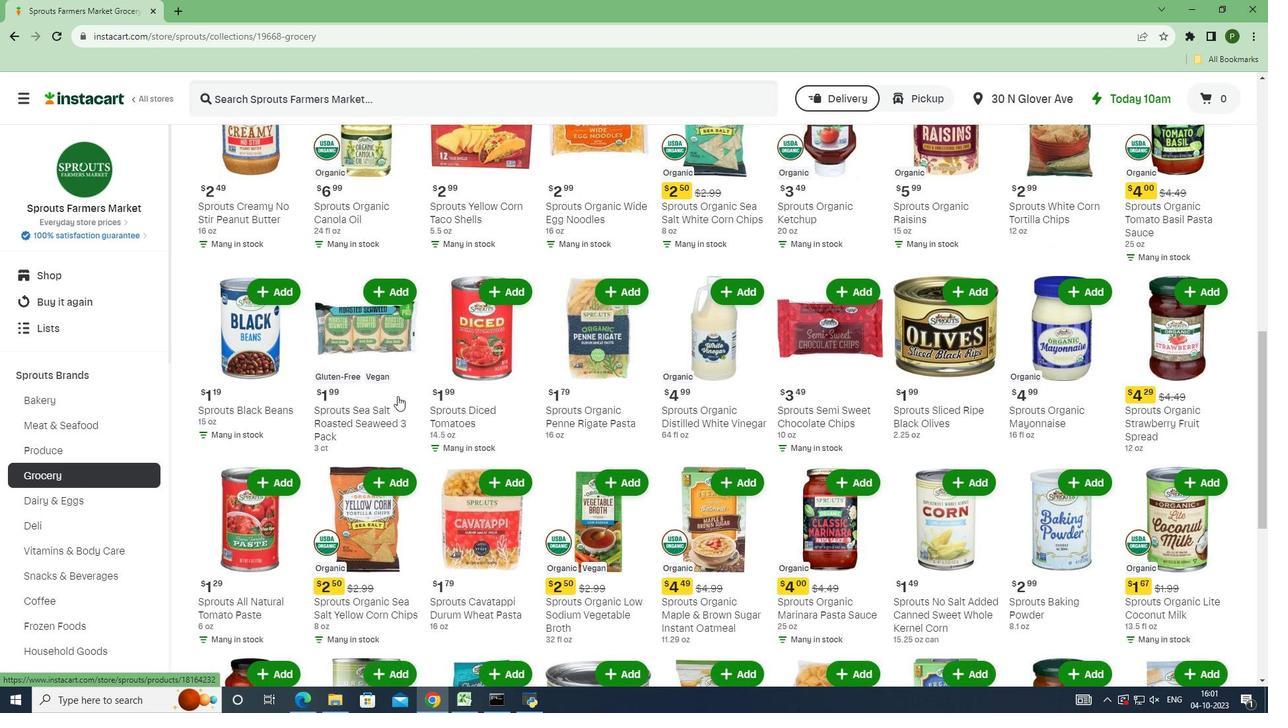 
Action: Mouse scrolled (398, 395) with delta (0, 0)
Screenshot: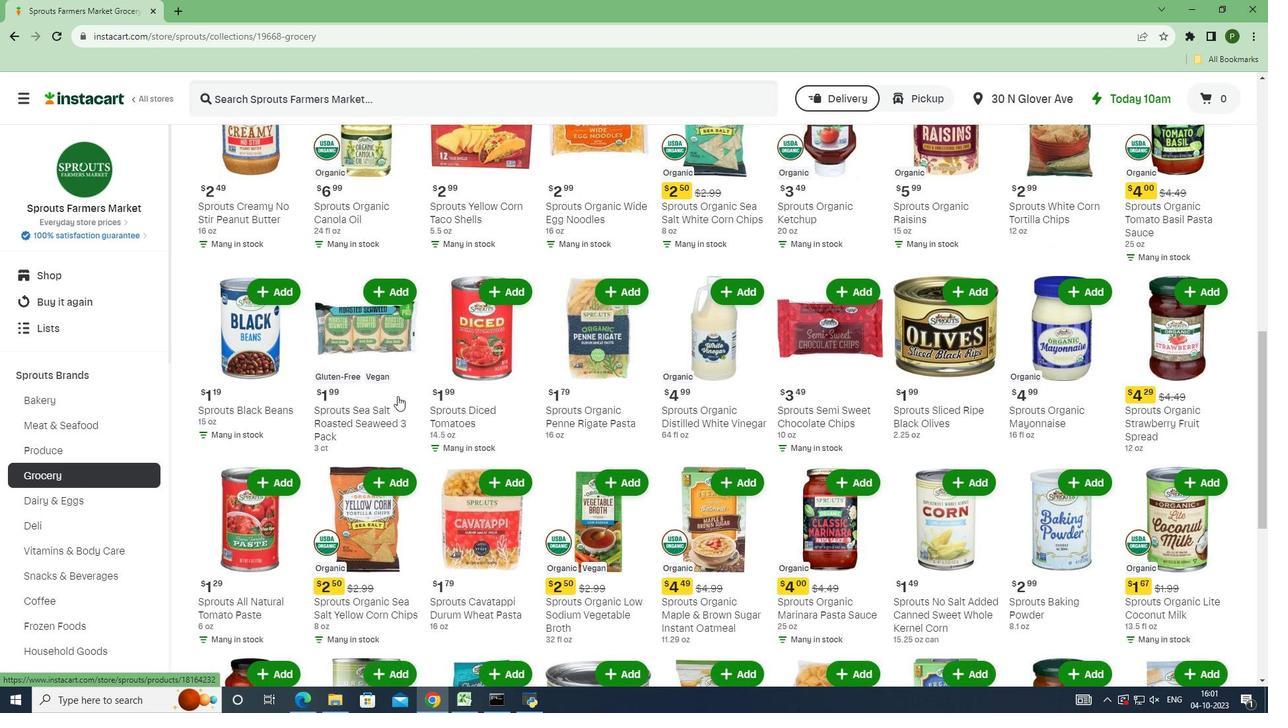 
Action: Mouse moved to (397, 396)
Screenshot: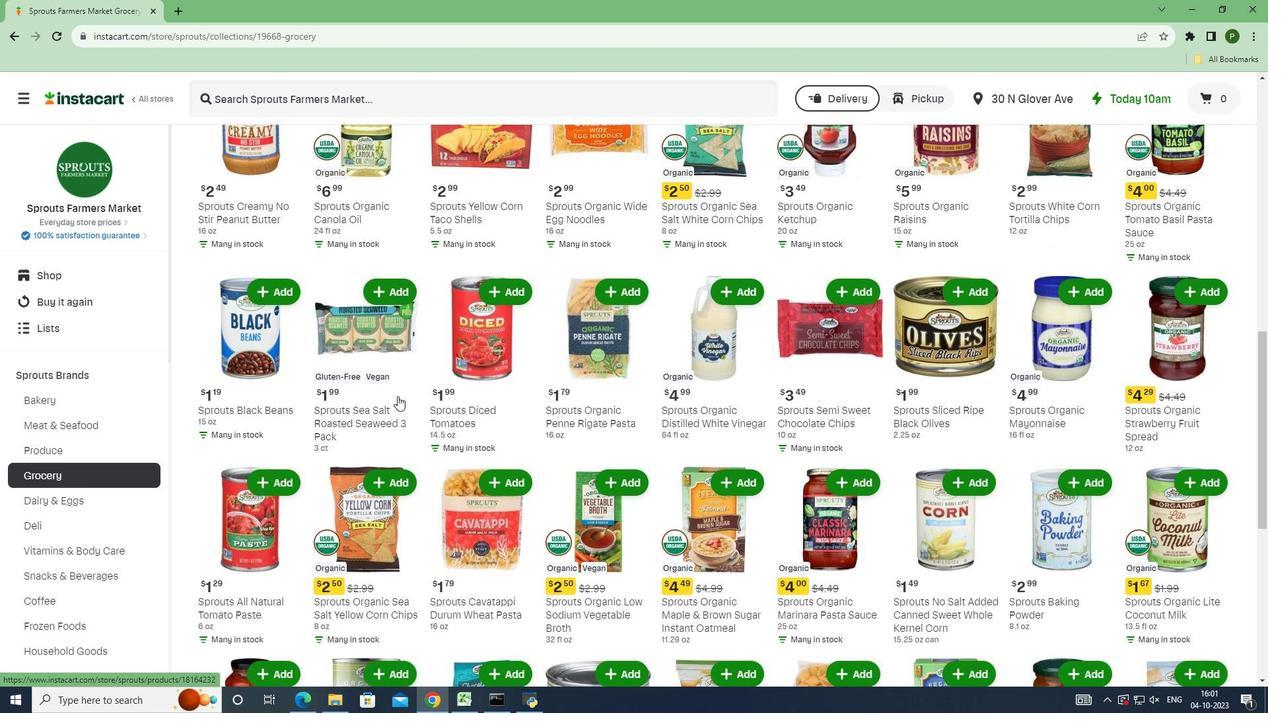 
Action: Mouse scrolled (397, 395) with delta (0, 0)
Screenshot: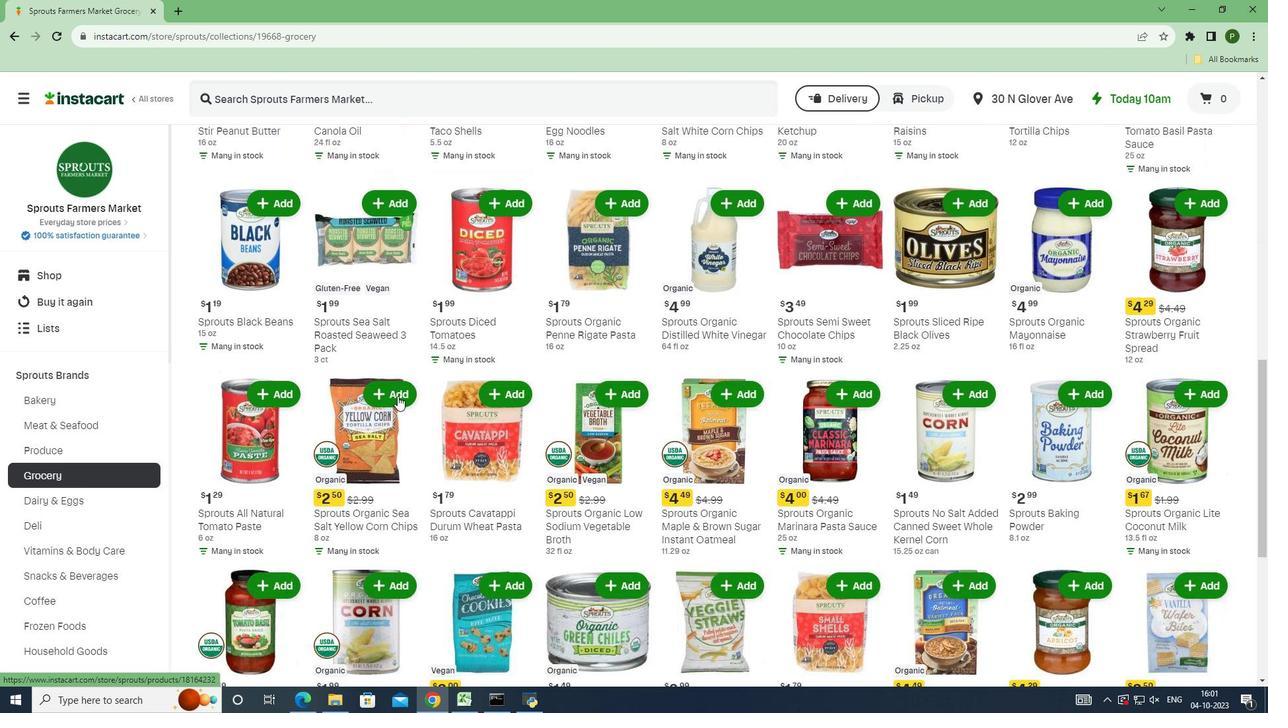 
Action: Mouse scrolled (397, 395) with delta (0, 0)
Screenshot: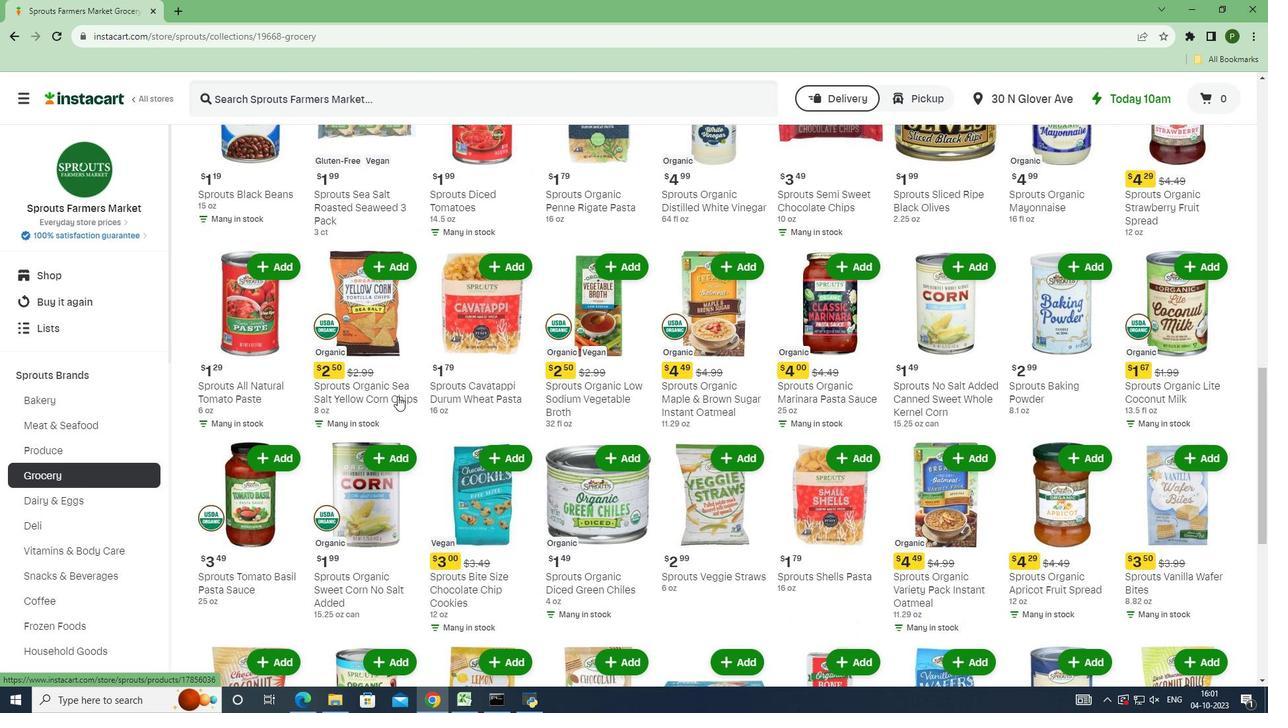 
Action: Mouse moved to (397, 396)
Screenshot: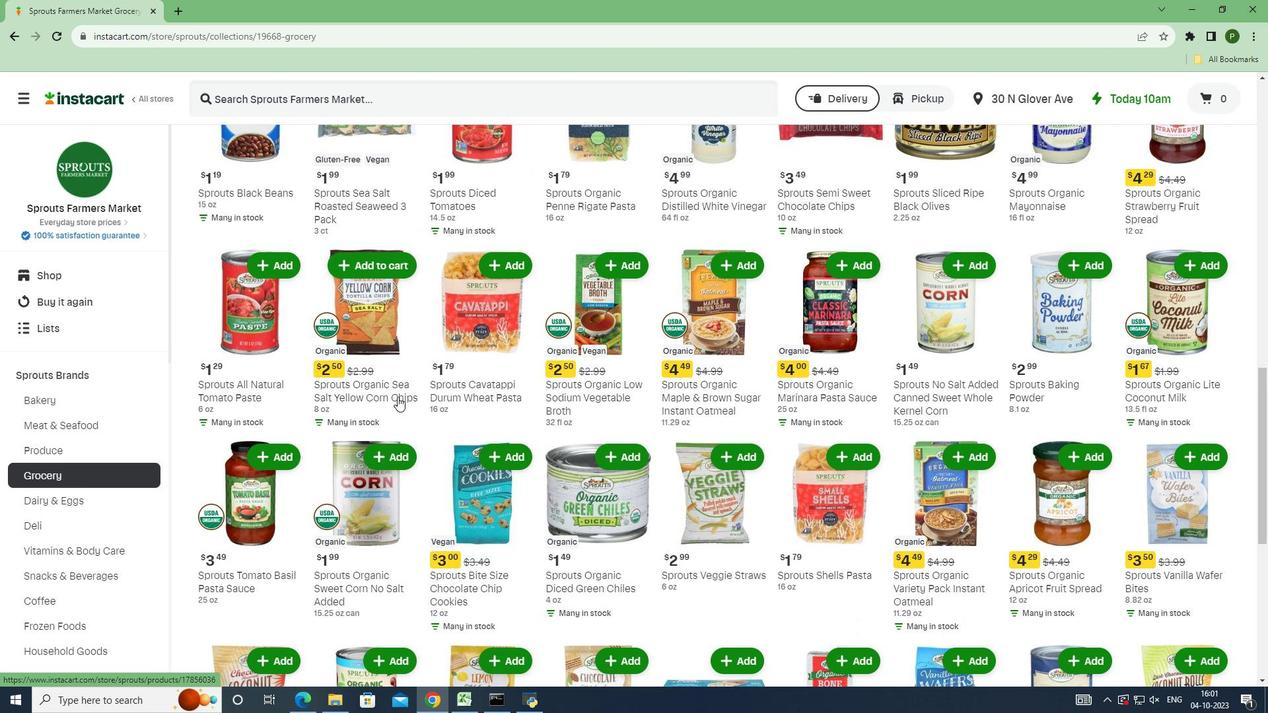 
Action: Mouse scrolled (397, 396) with delta (0, 0)
Screenshot: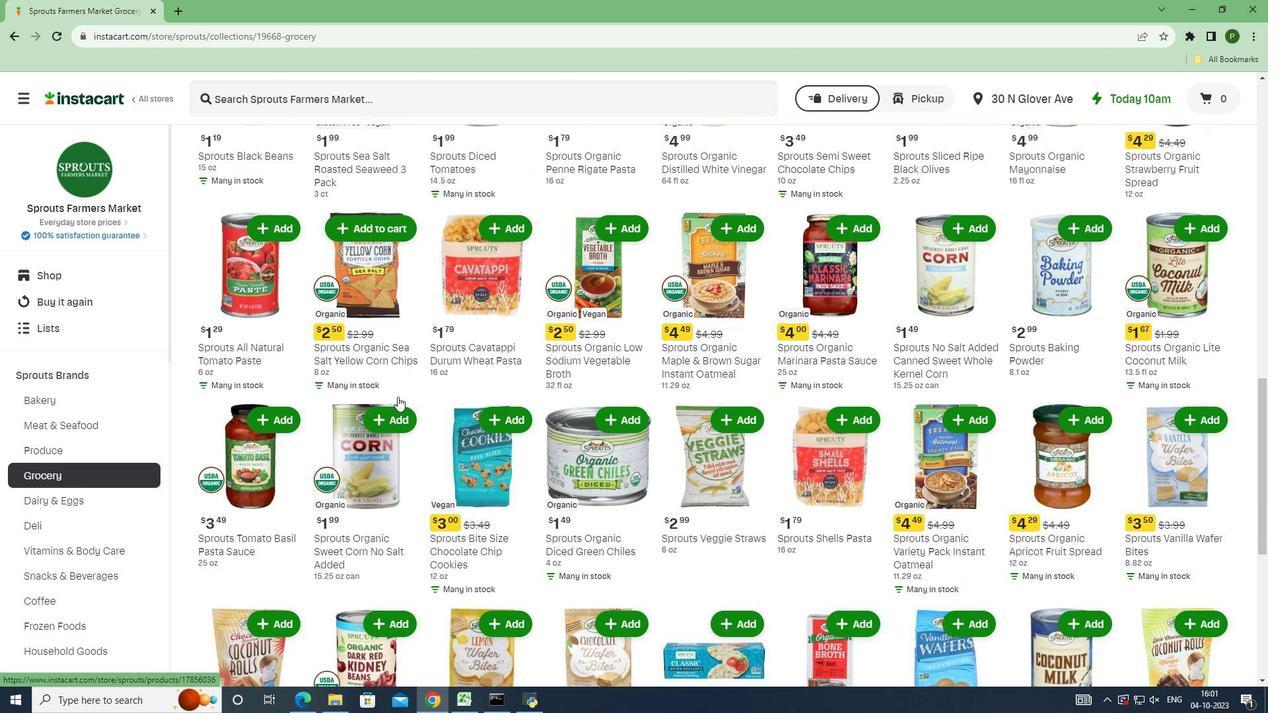 
Action: Mouse scrolled (397, 396) with delta (0, 0)
Screenshot: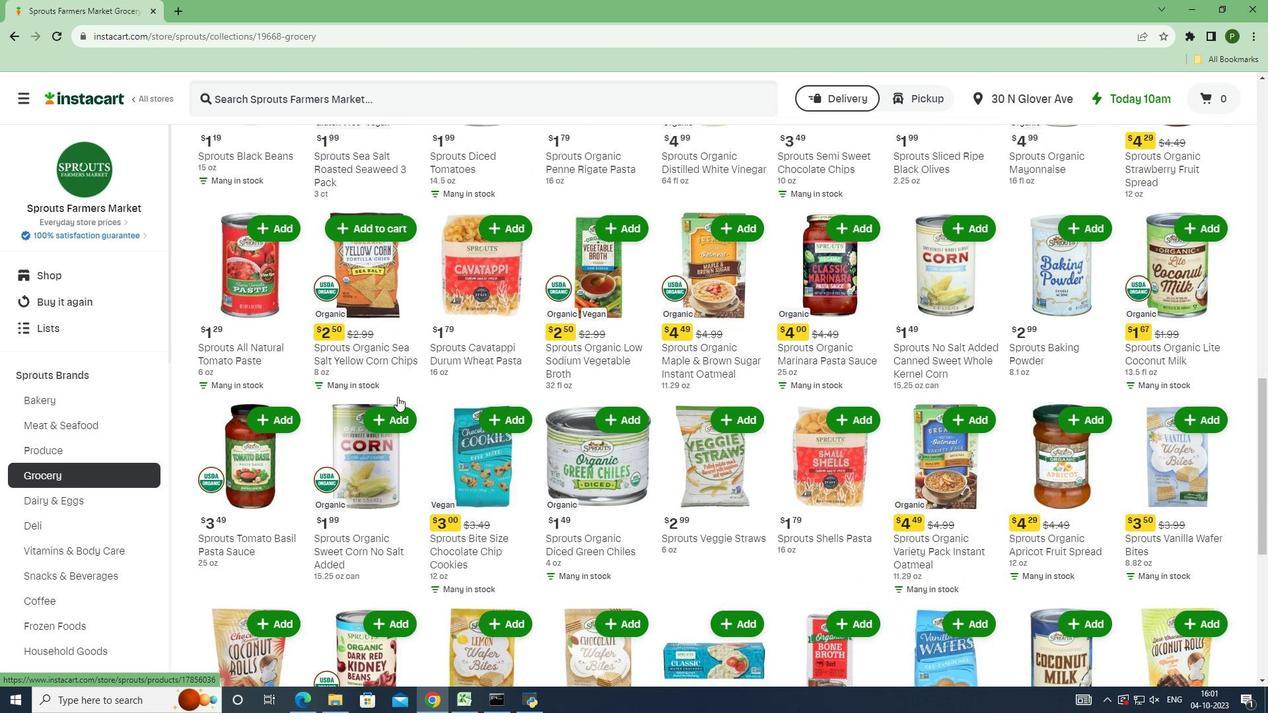 
Action: Mouse scrolled (397, 396) with delta (0, 0)
Screenshot: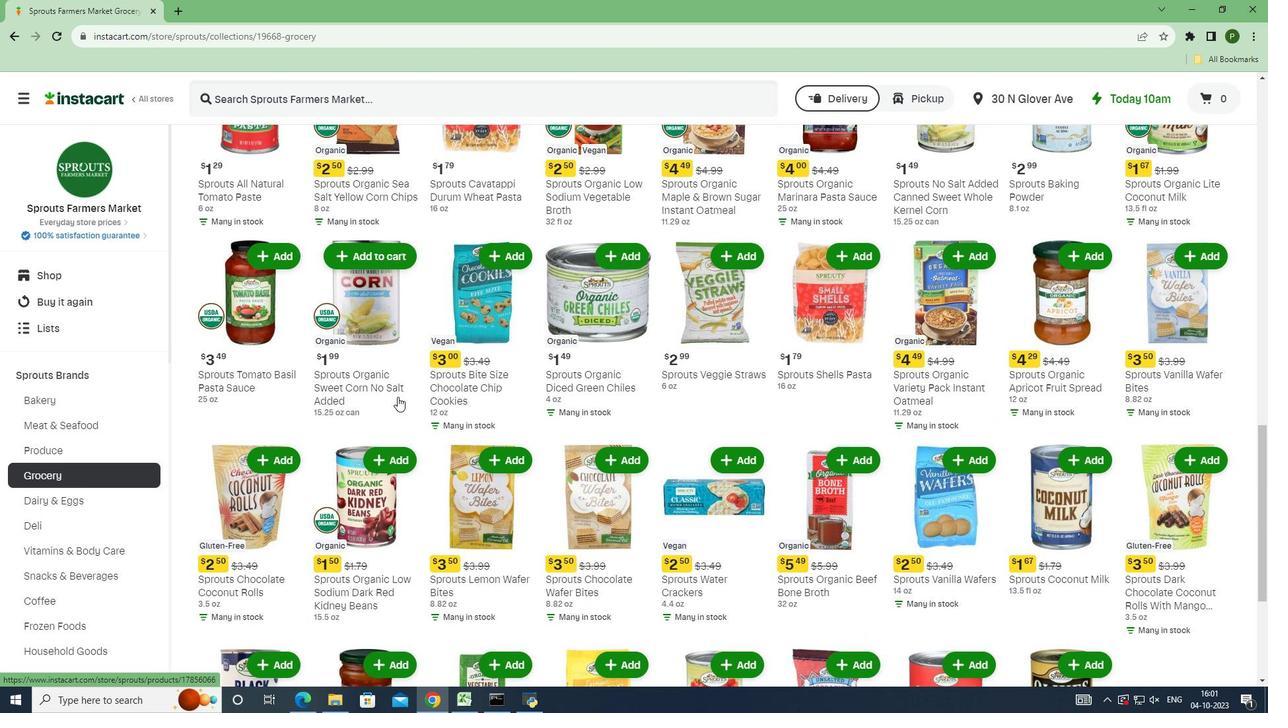 
Action: Mouse scrolled (397, 396) with delta (0, 0)
Screenshot: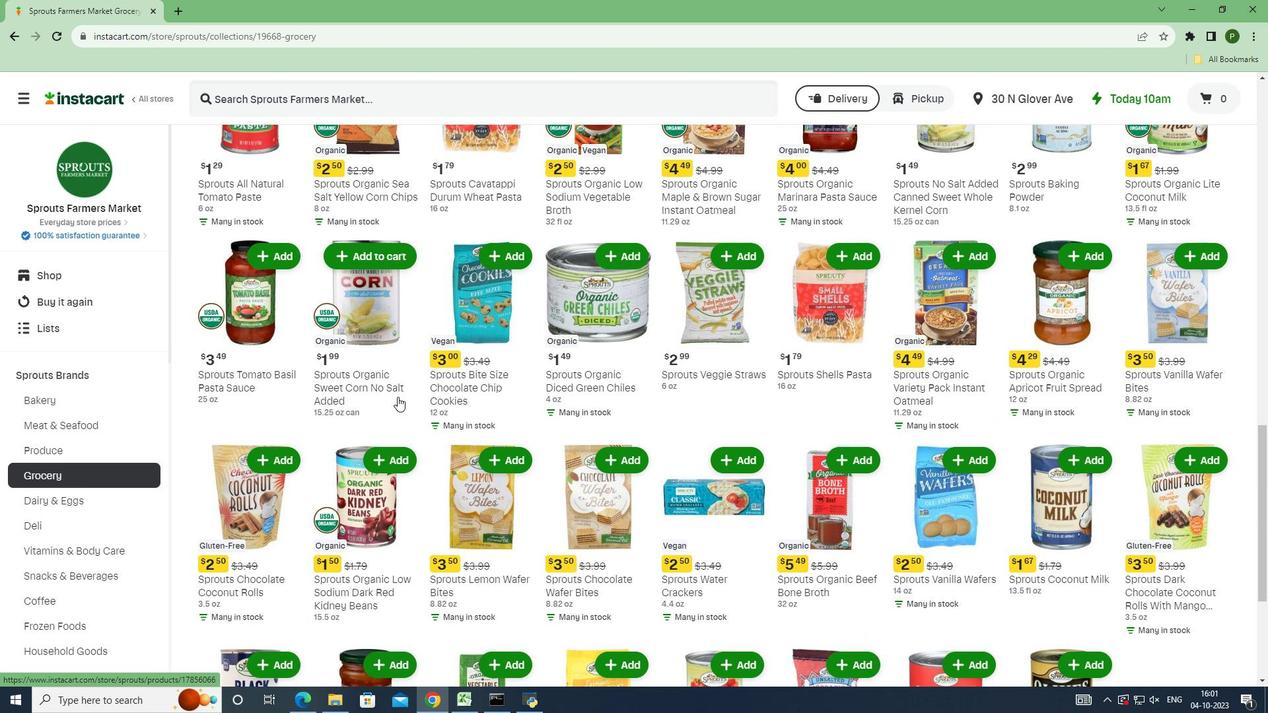 
Action: Mouse moved to (397, 408)
Screenshot: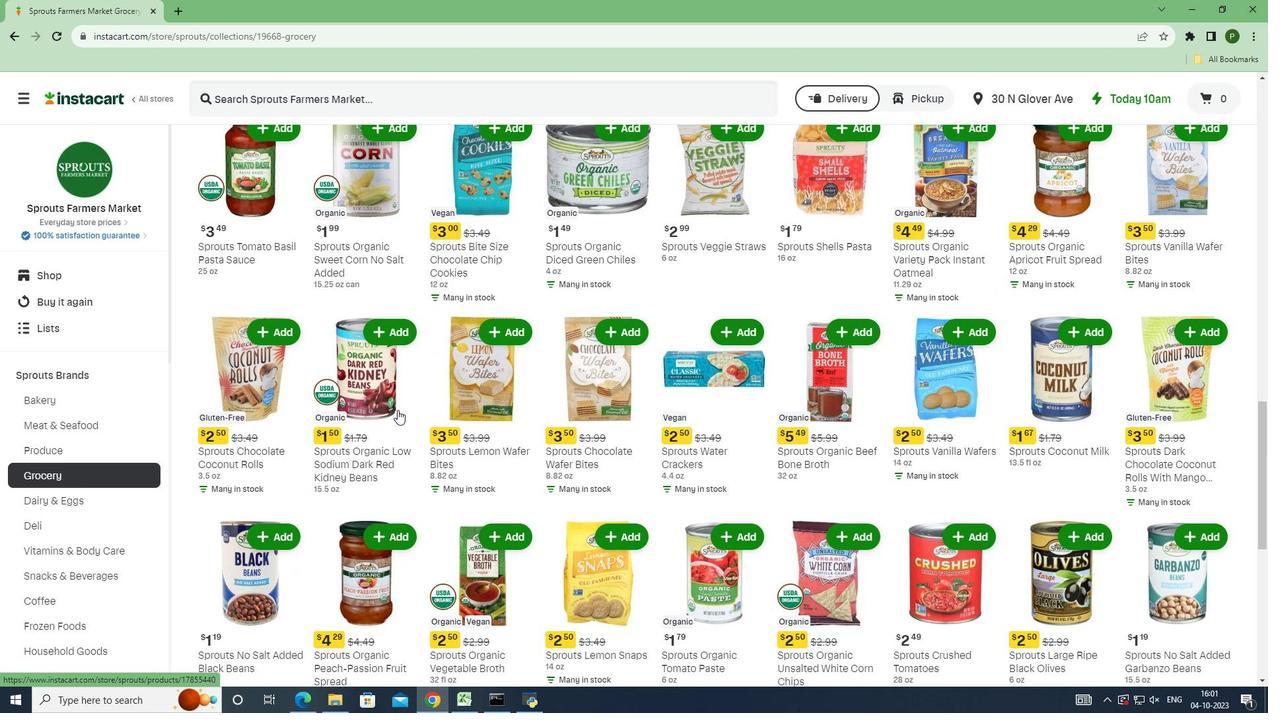 
Action: Mouse scrolled (397, 408) with delta (0, 0)
Screenshot: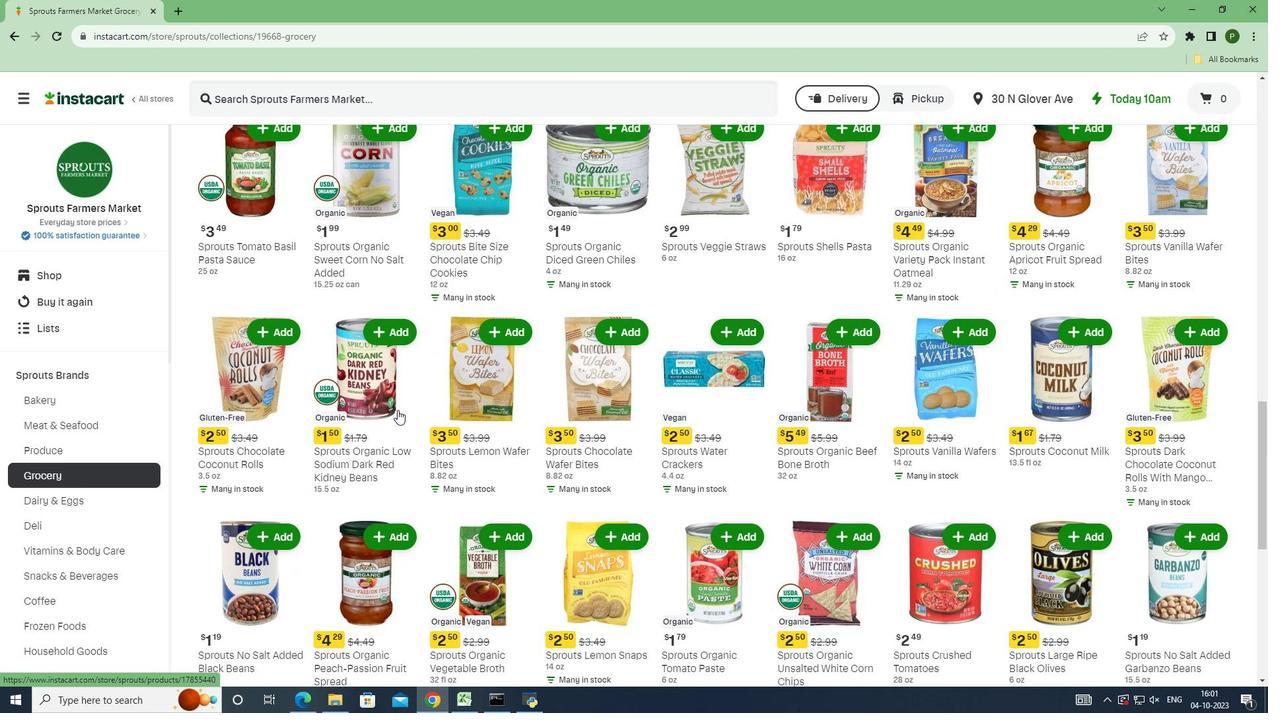 
Action: Mouse moved to (397, 410)
Screenshot: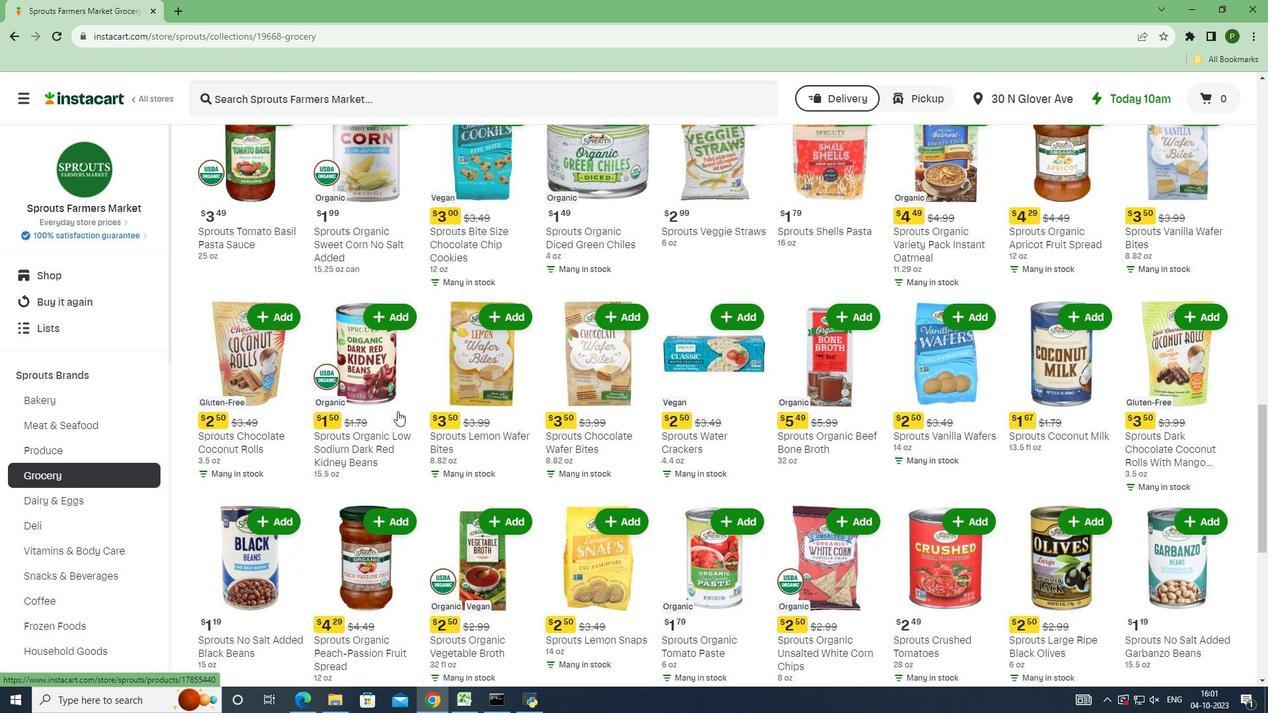 
Action: Mouse scrolled (397, 410) with delta (0, 0)
Screenshot: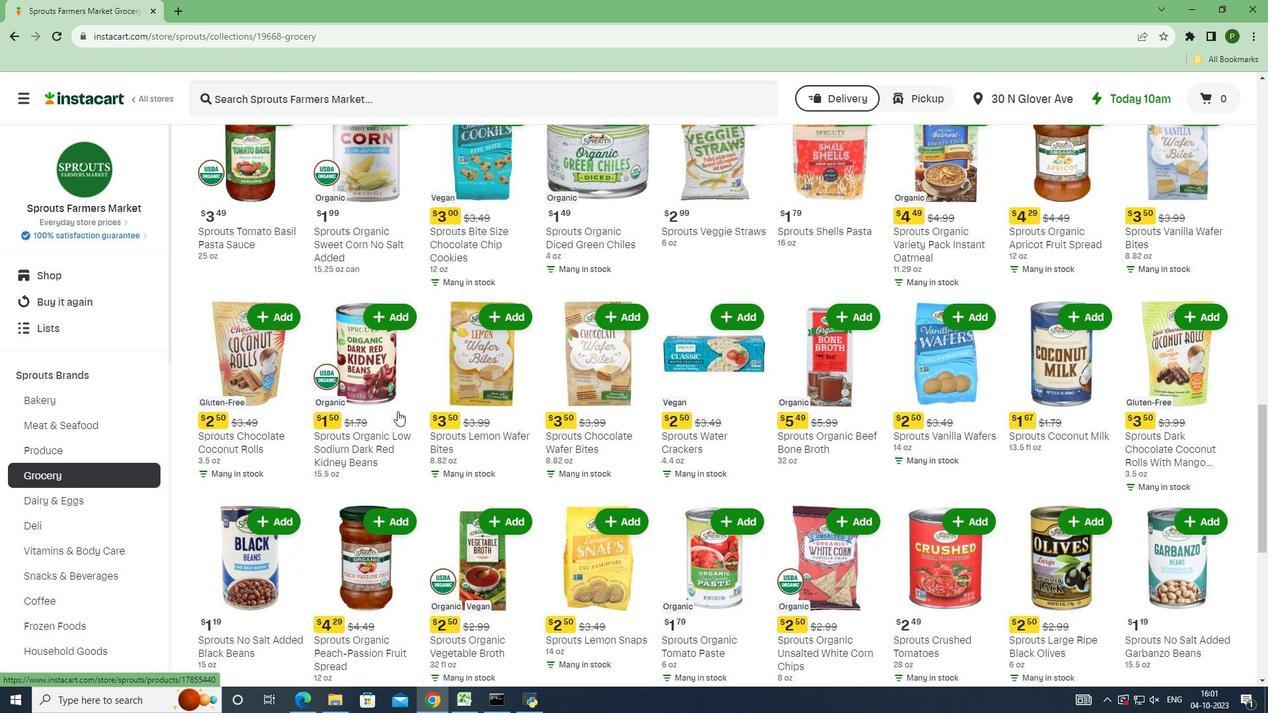 
Action: Mouse moved to (396, 412)
Screenshot: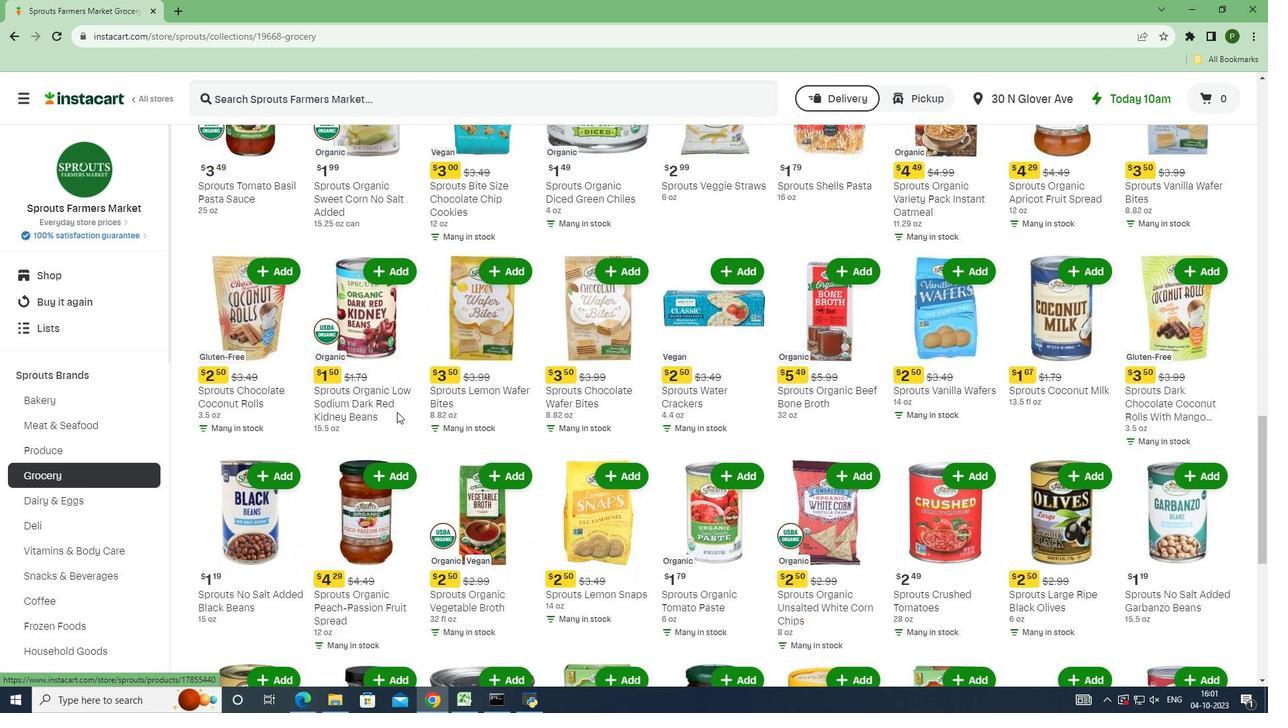 
Action: Mouse scrolled (396, 411) with delta (0, 0)
Screenshot: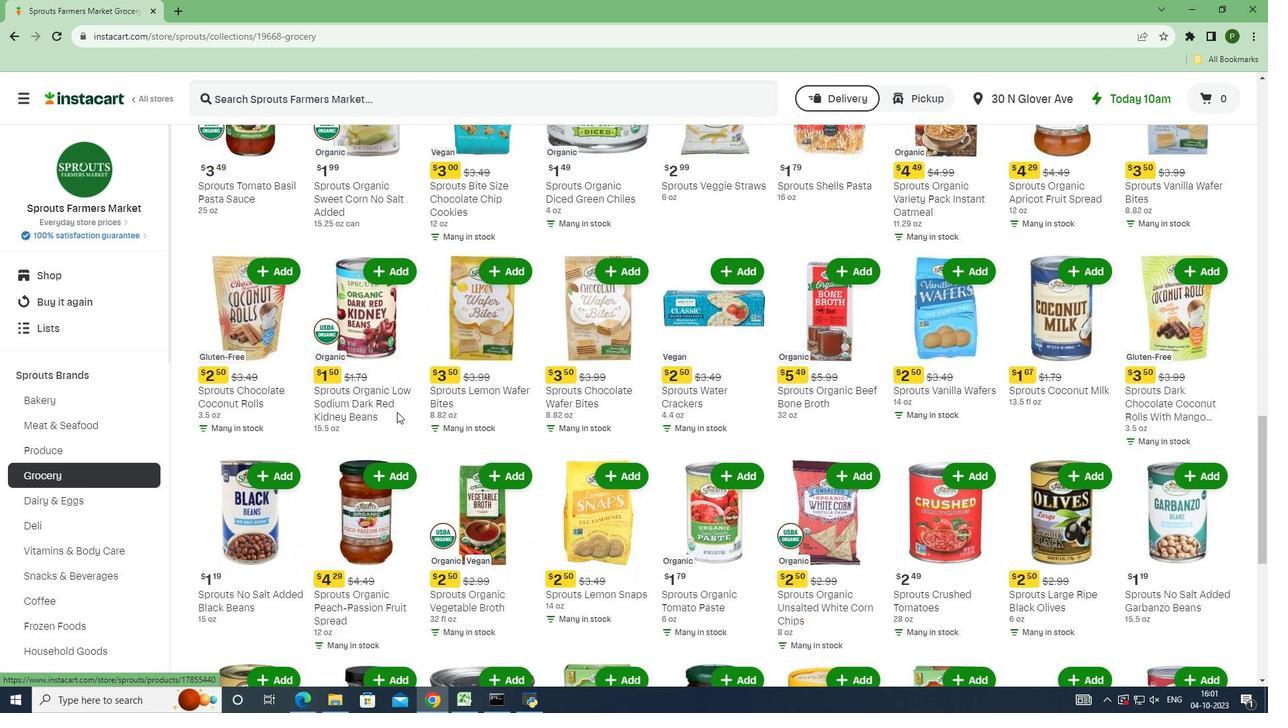 
Action: Mouse scrolled (396, 411) with delta (0, 0)
Screenshot: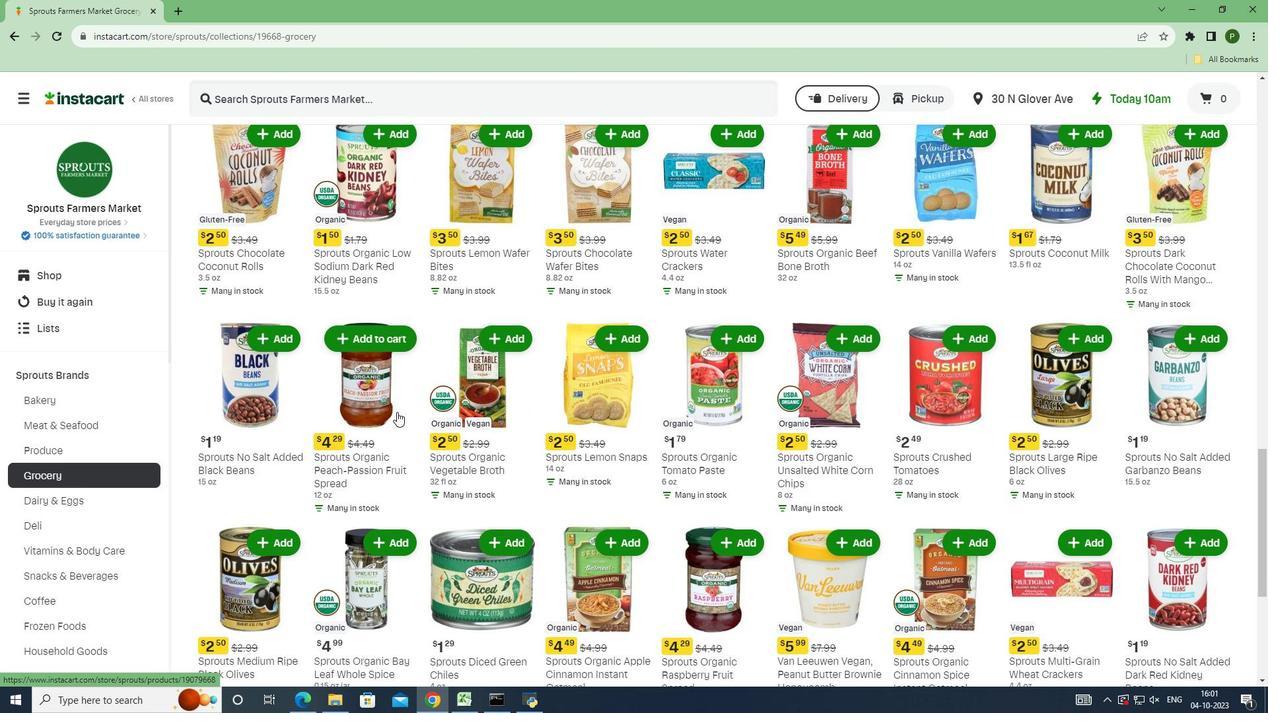 
Action: Mouse scrolled (396, 411) with delta (0, 0)
Screenshot: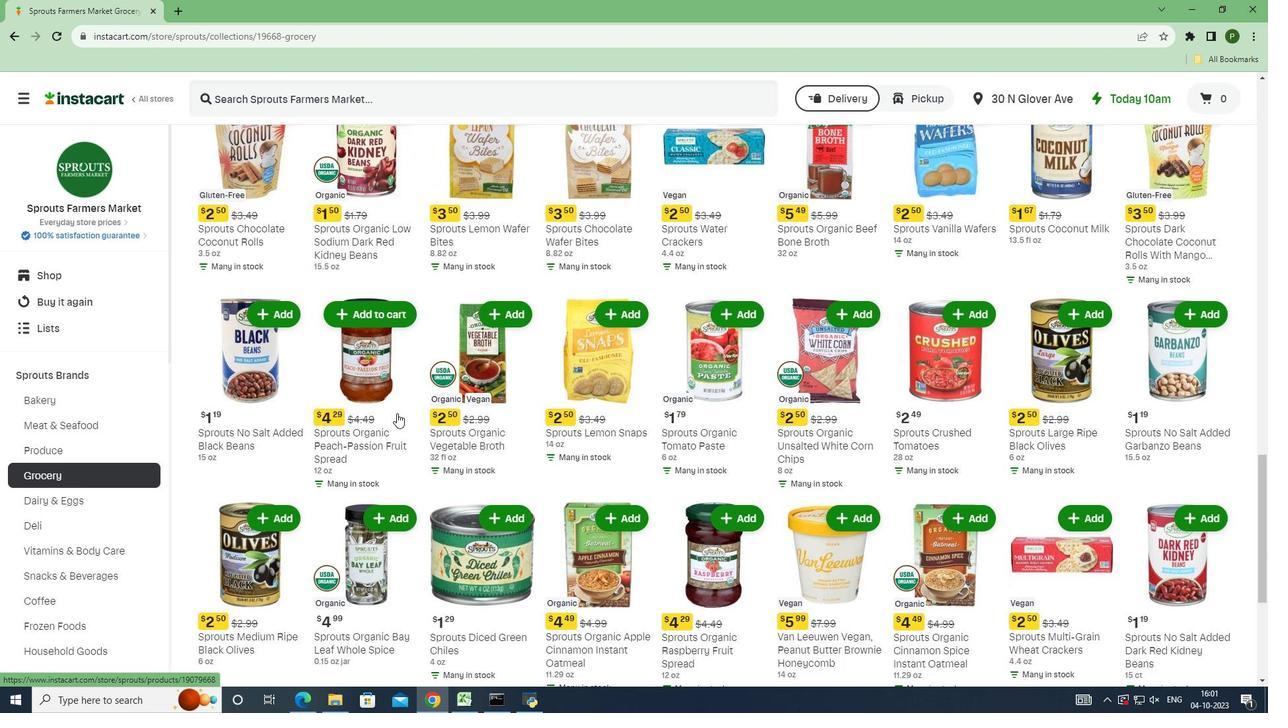 
Action: Mouse moved to (396, 413)
Screenshot: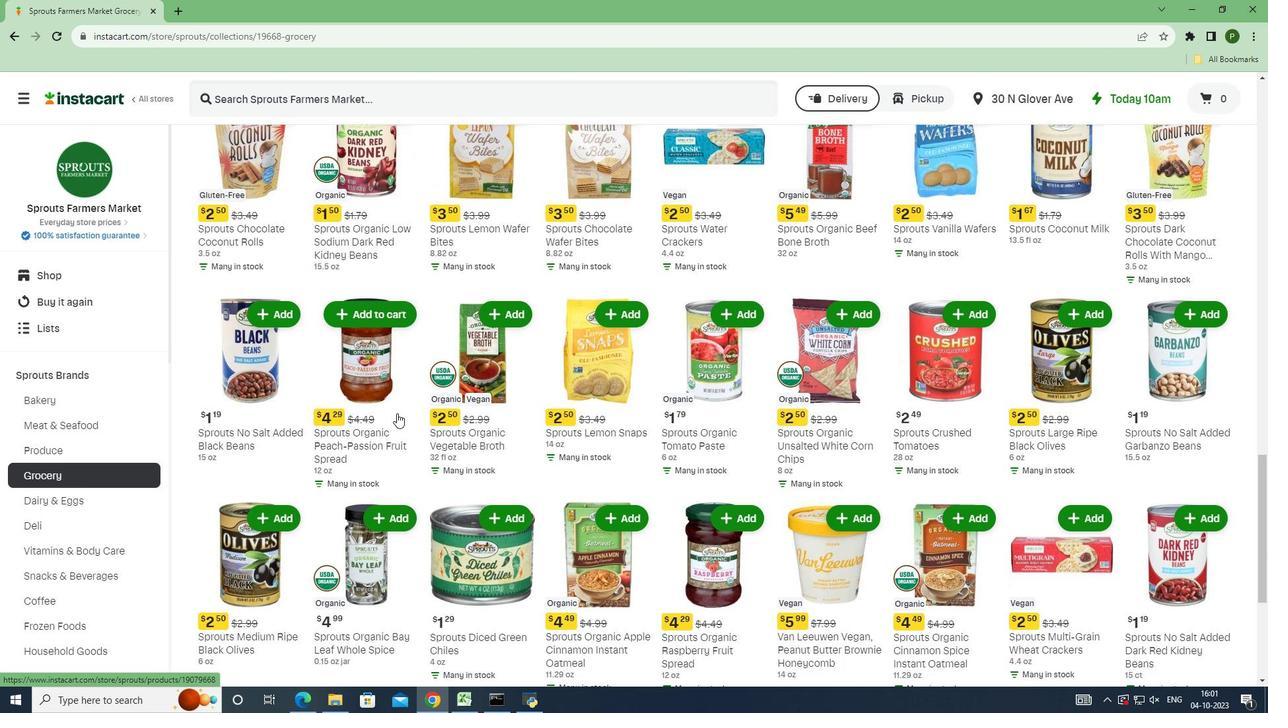 
Action: Mouse scrolled (396, 412) with delta (0, 0)
Screenshot: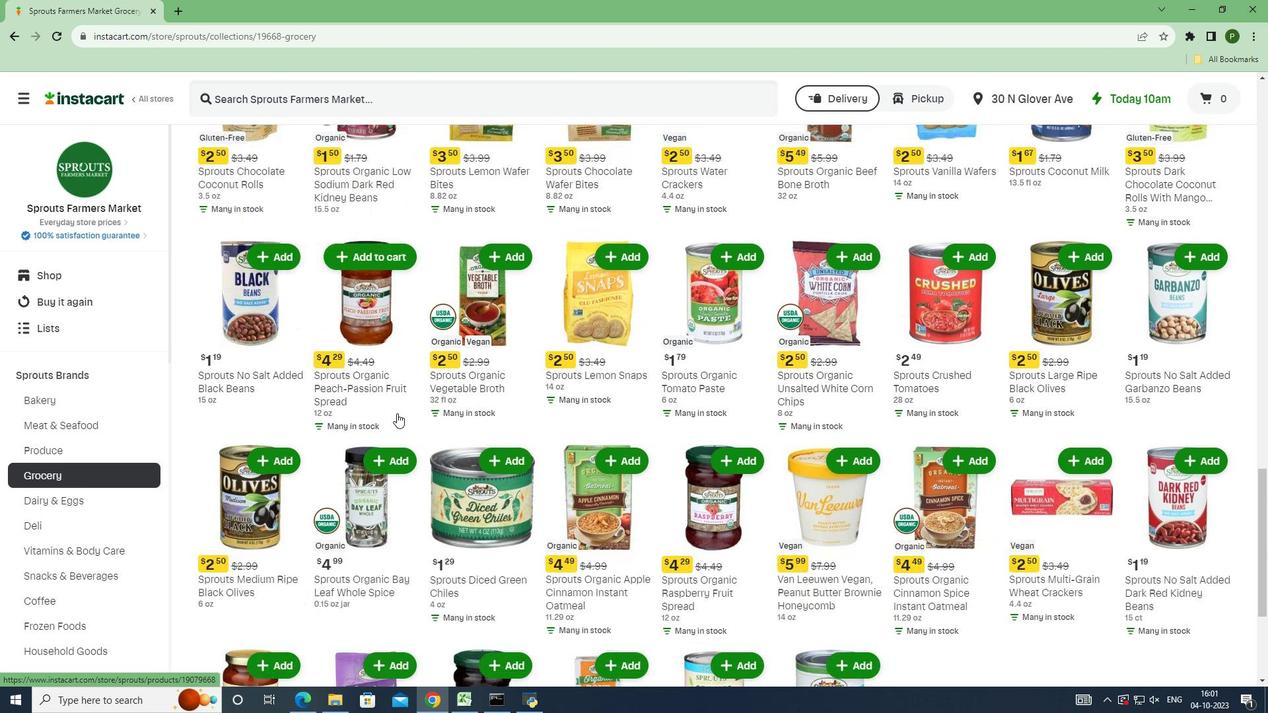 
Action: Mouse scrolled (396, 412) with delta (0, 0)
Screenshot: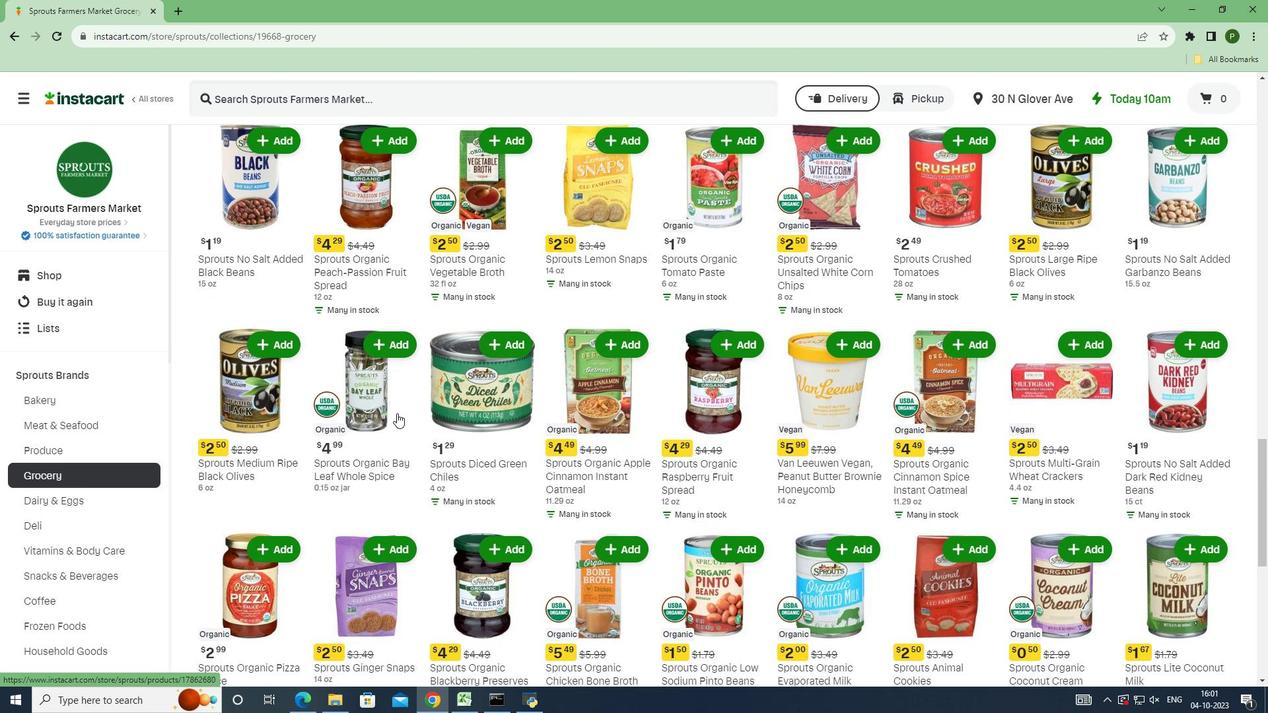 
Action: Mouse scrolled (396, 412) with delta (0, 0)
Screenshot: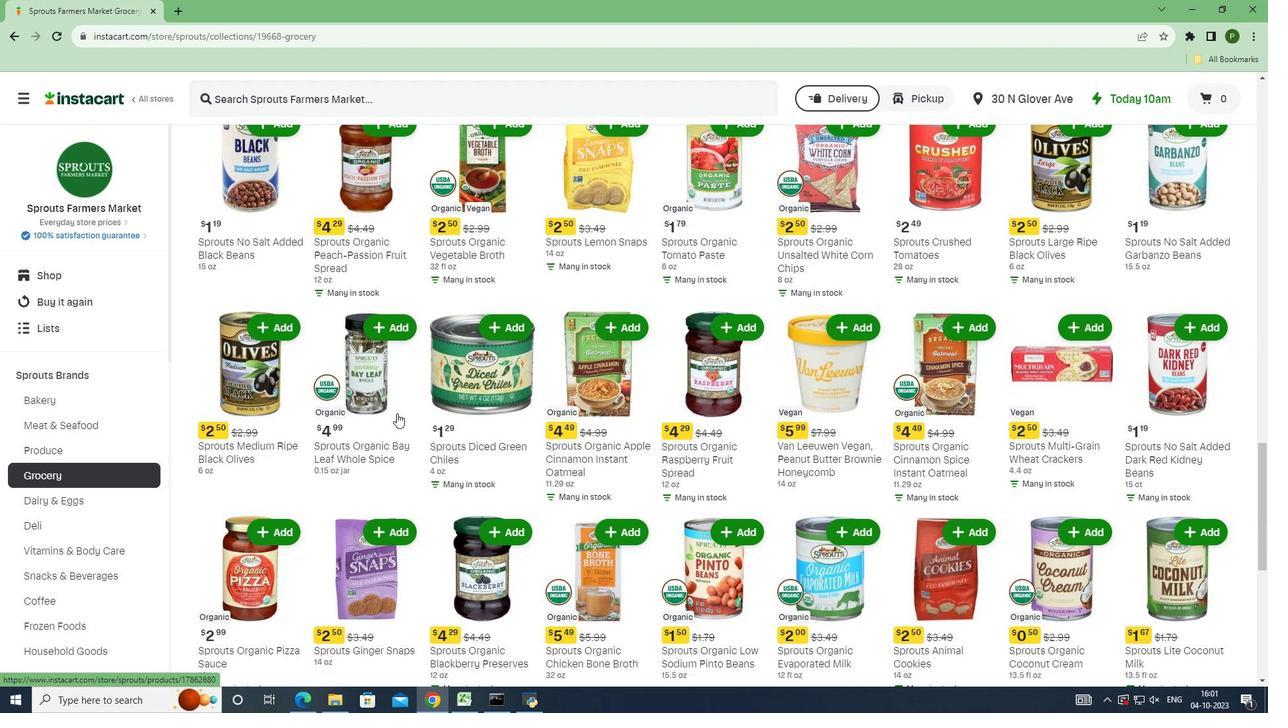 
Action: Mouse scrolled (396, 412) with delta (0, 0)
Screenshot: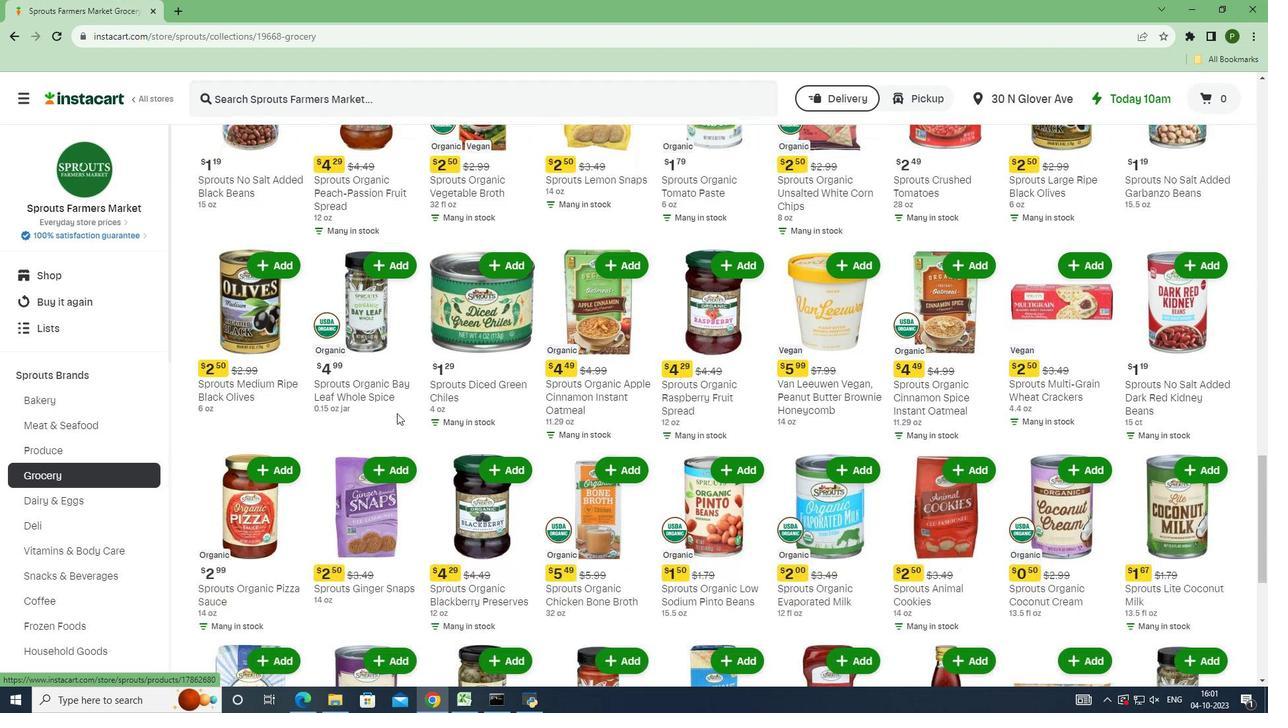 
Action: Mouse scrolled (396, 412) with delta (0, 0)
Screenshot: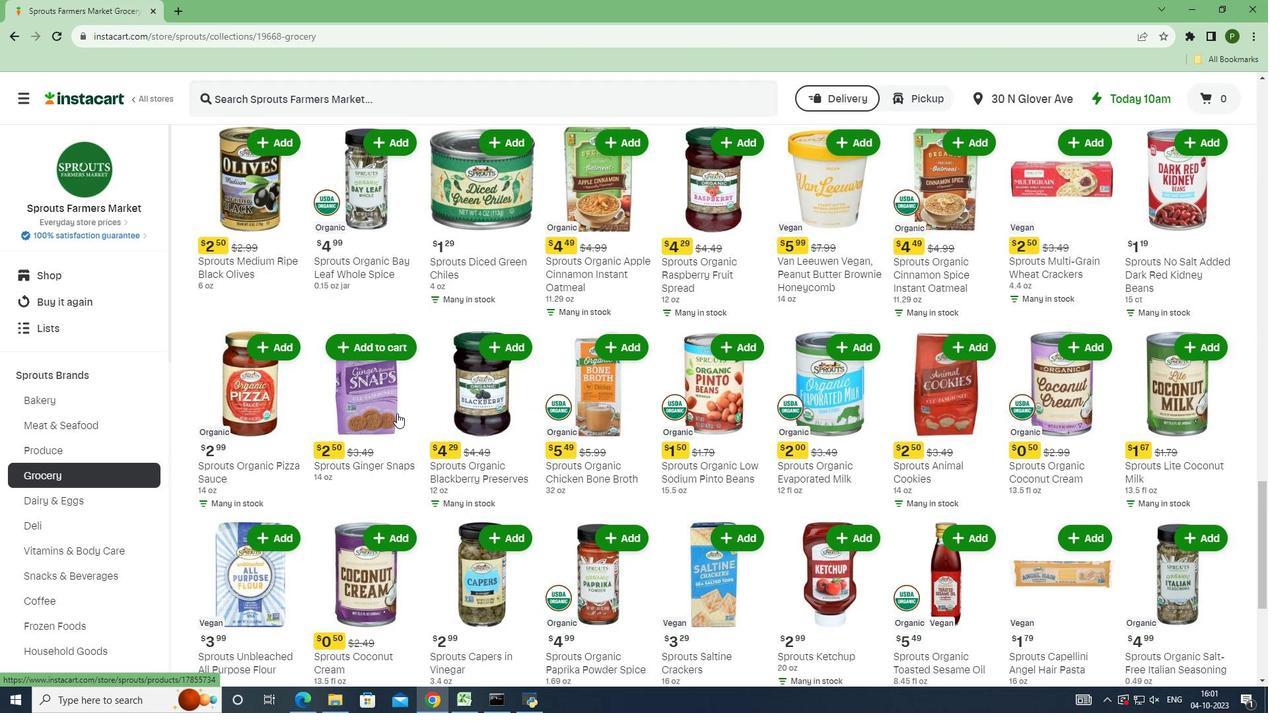 
Action: Mouse scrolled (396, 412) with delta (0, 0)
Screenshot: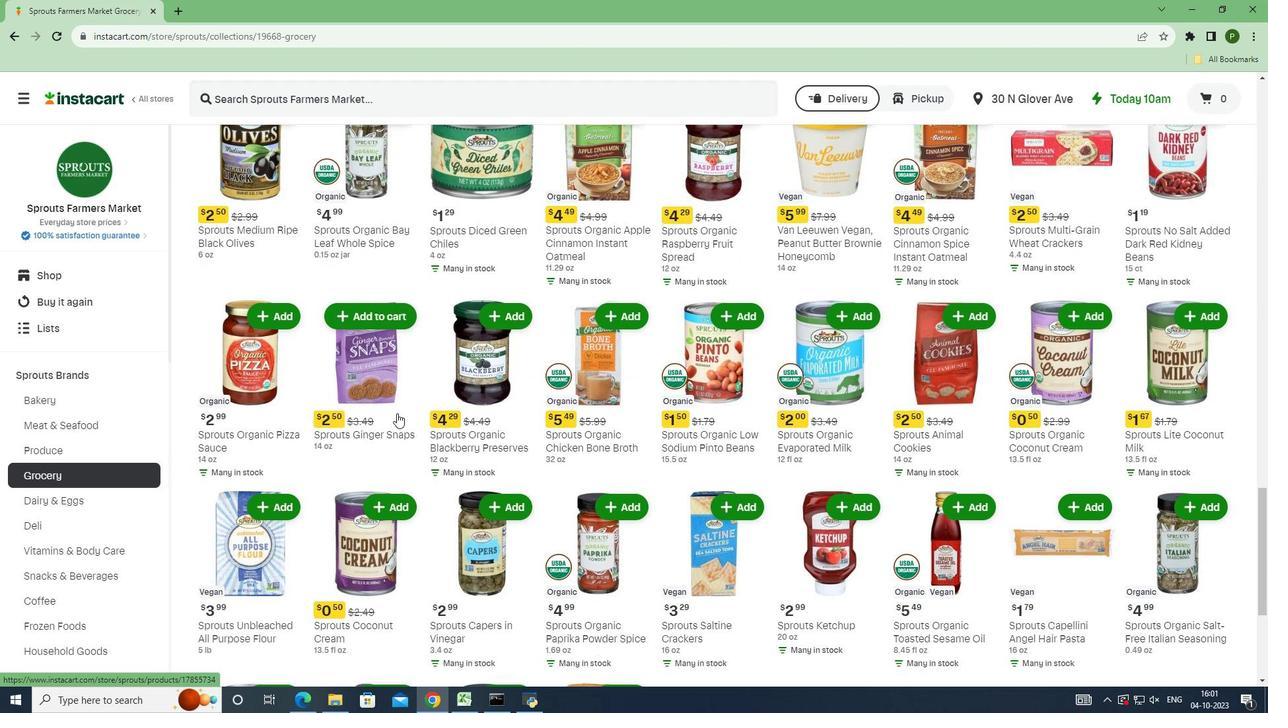 
Action: Mouse scrolled (396, 412) with delta (0, 0)
Screenshot: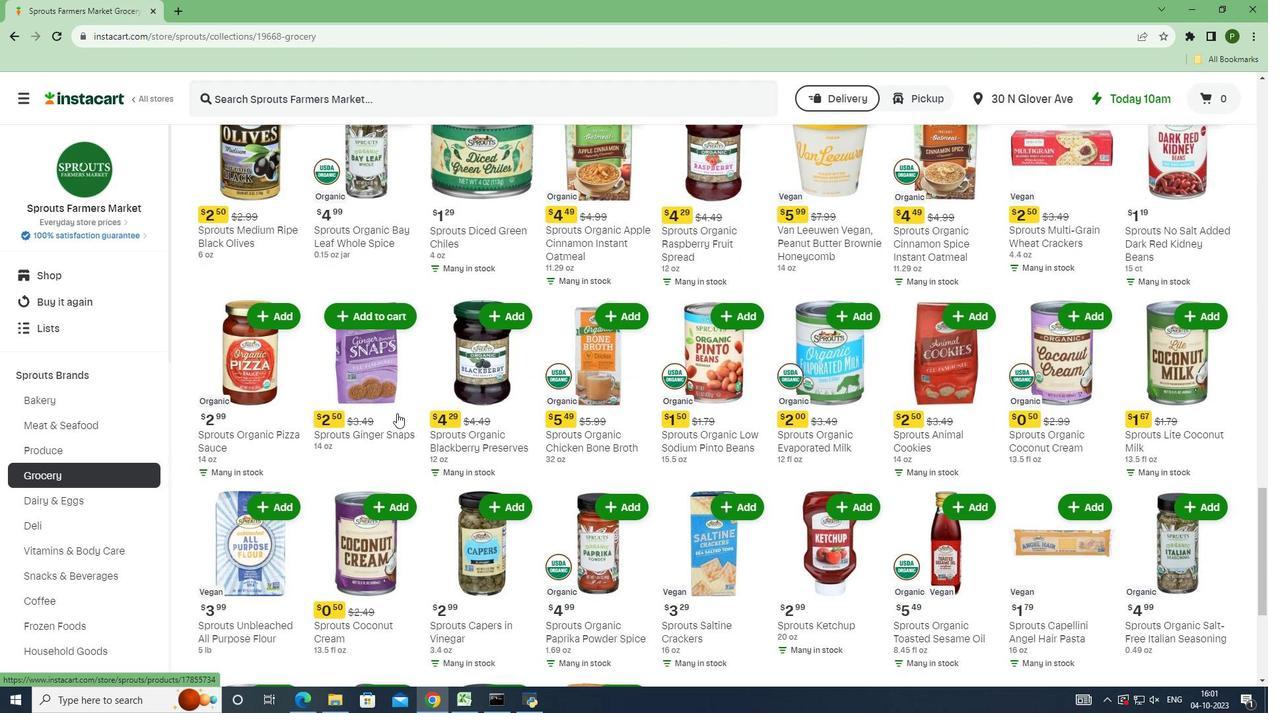 
Action: Mouse scrolled (396, 412) with delta (0, 0)
Screenshot: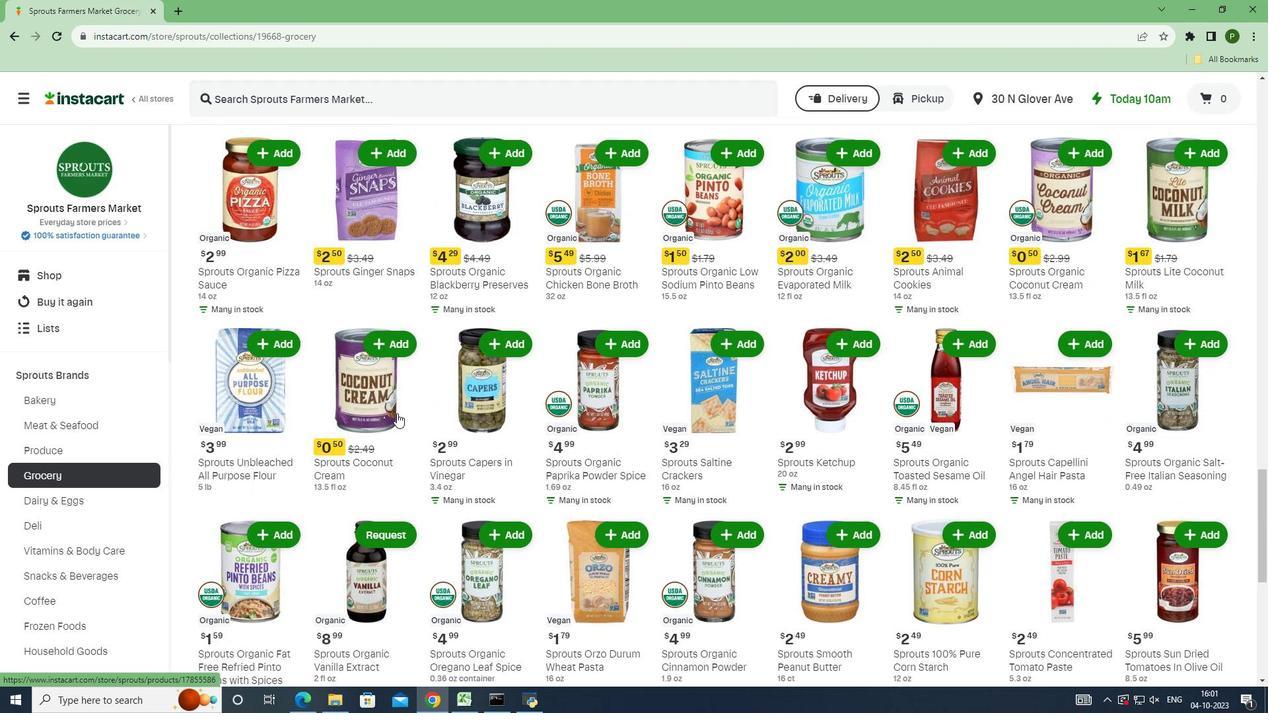 
Action: Mouse scrolled (396, 412) with delta (0, 0)
Screenshot: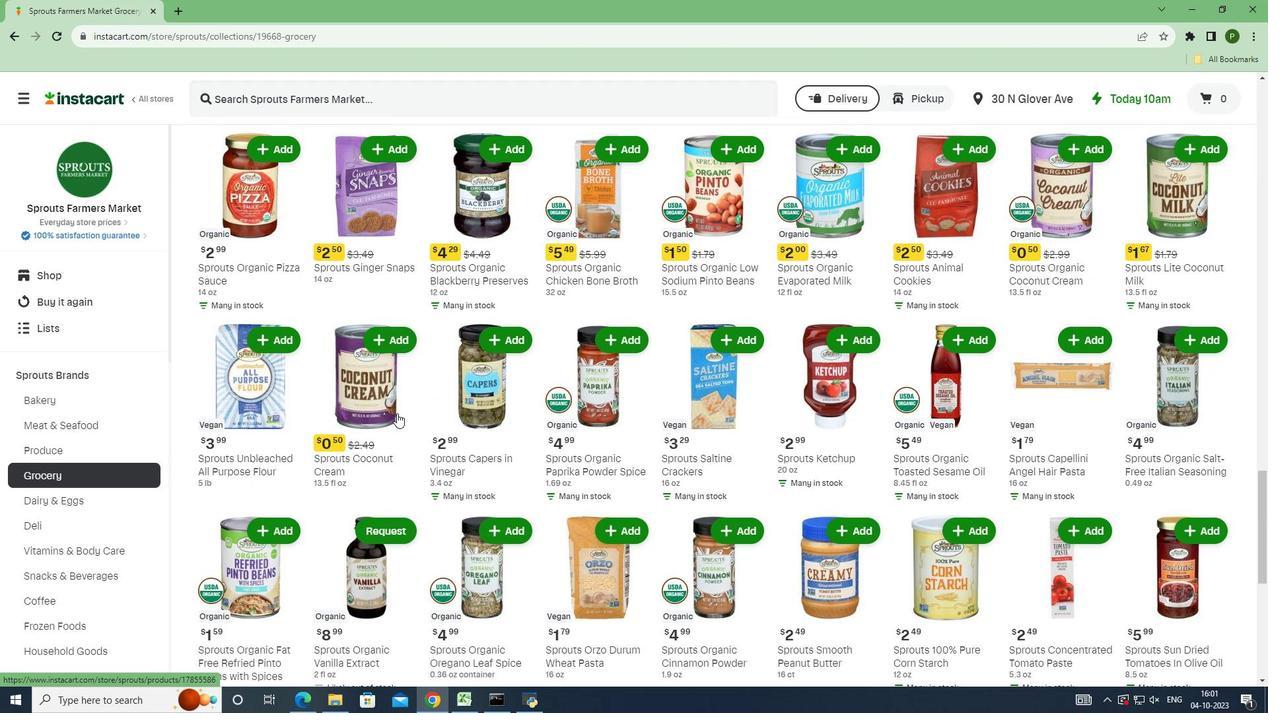 
Action: Mouse scrolled (396, 412) with delta (0, 0)
Screenshot: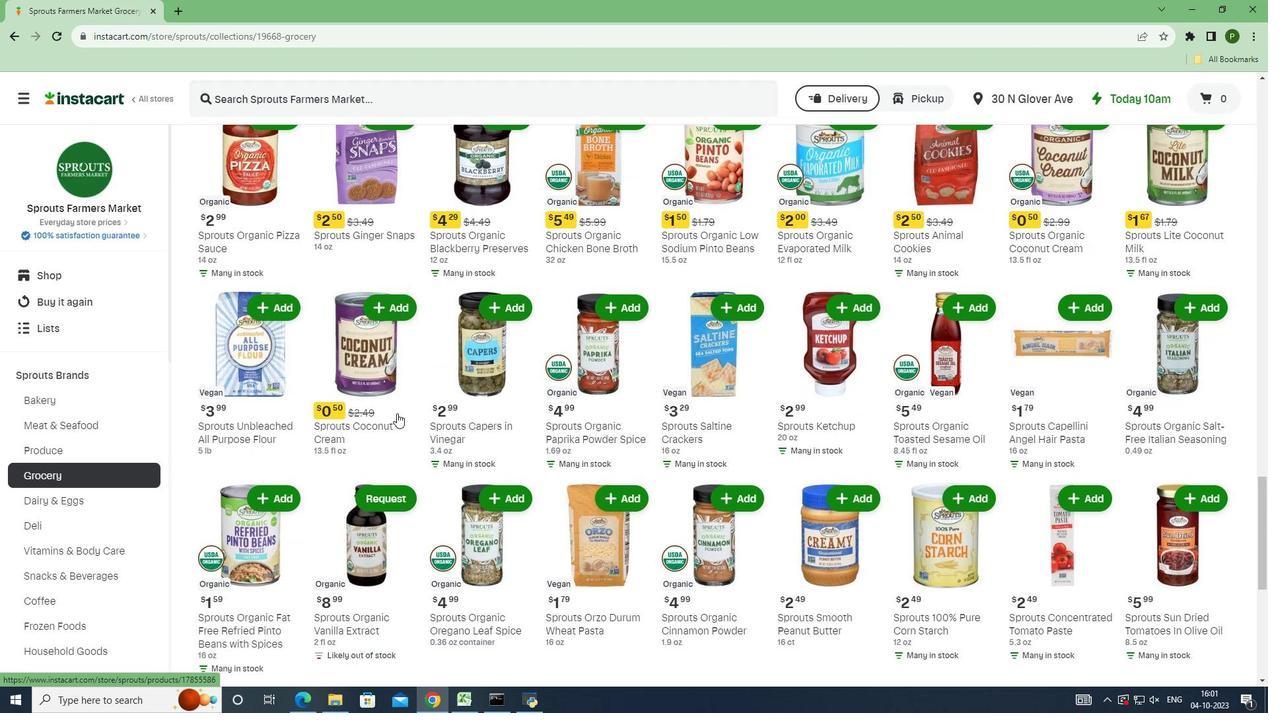 
Action: Mouse scrolled (396, 412) with delta (0, 0)
Screenshot: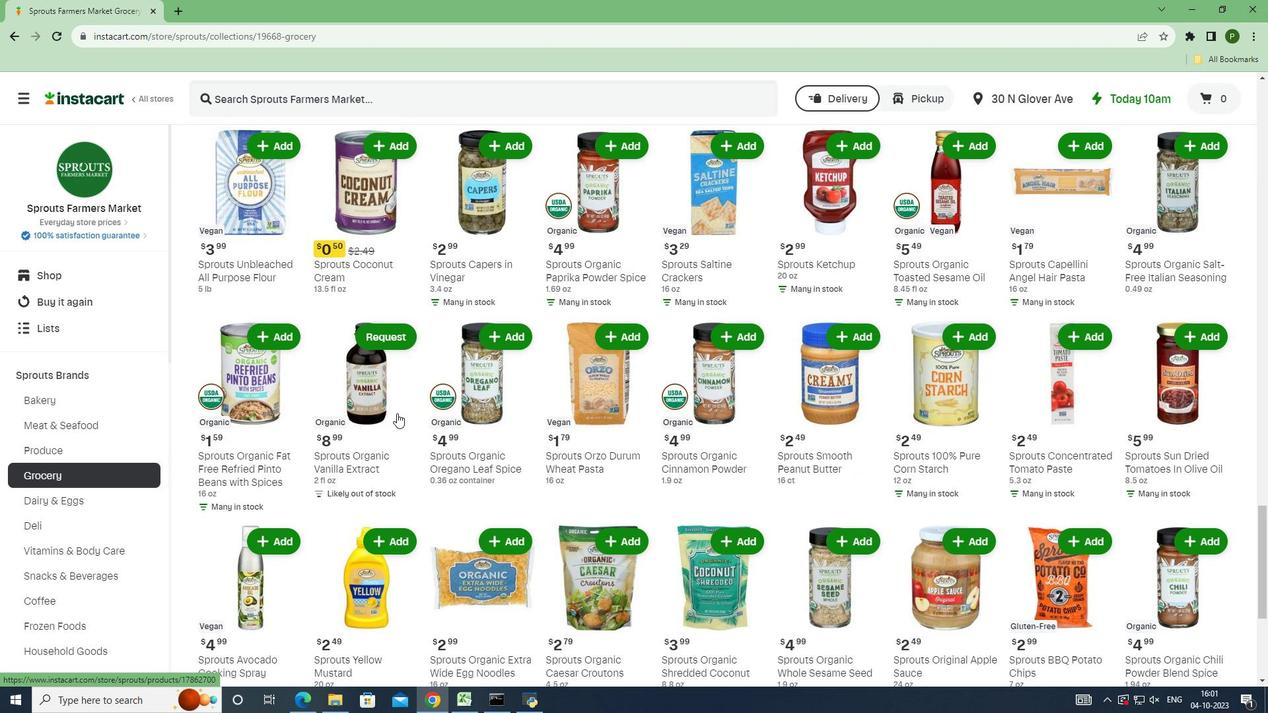 
Action: Mouse scrolled (396, 412) with delta (0, 0)
Screenshot: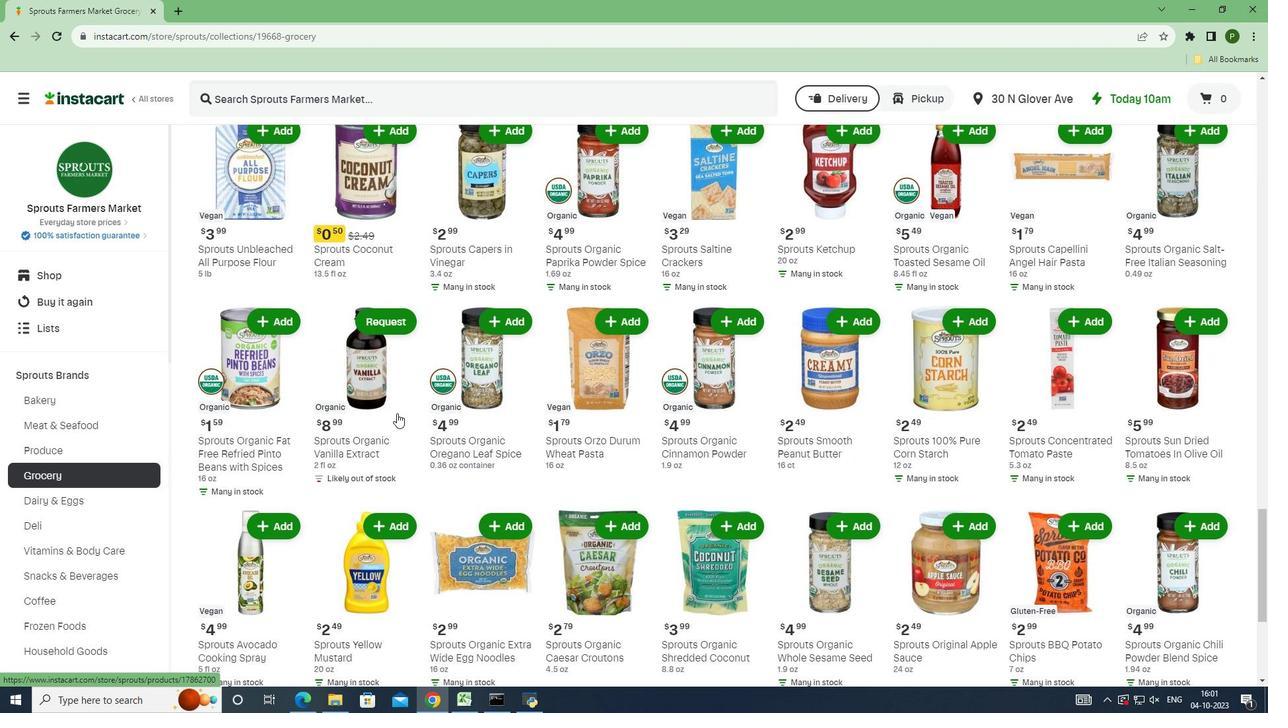 
Action: Mouse scrolled (396, 412) with delta (0, 0)
Screenshot: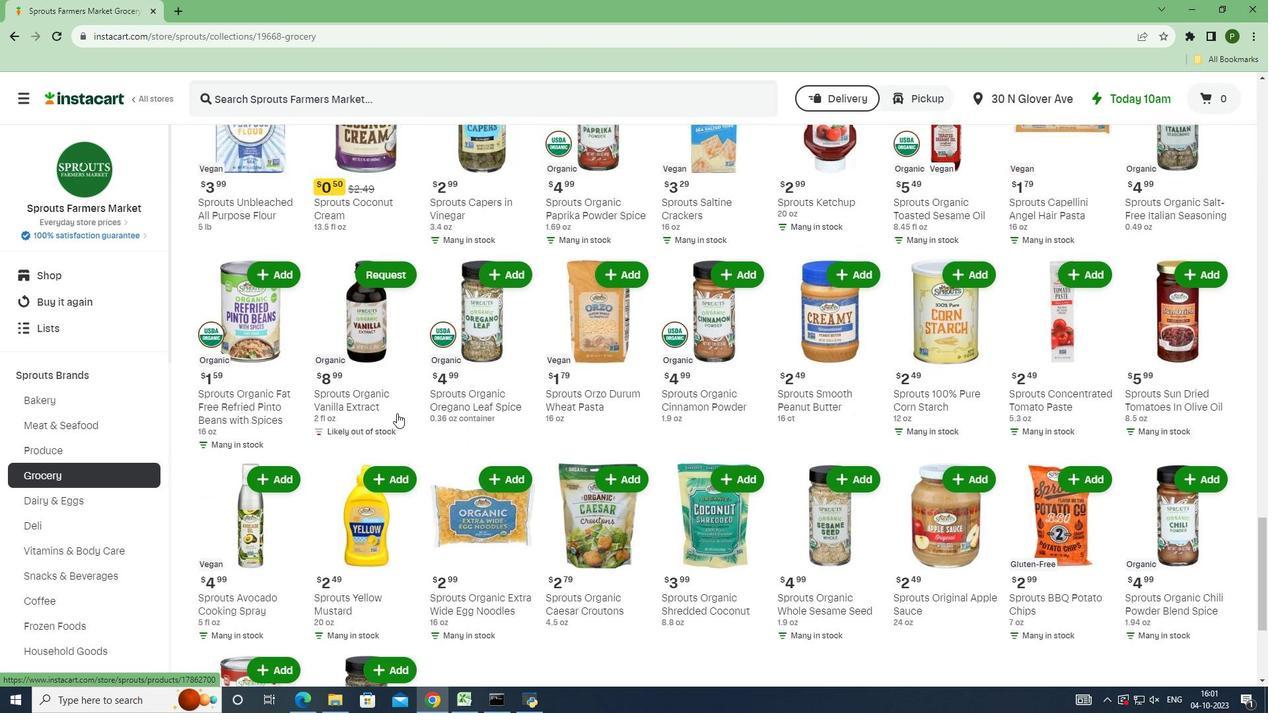 
Action: Mouse scrolled (396, 412) with delta (0, 0)
Screenshot: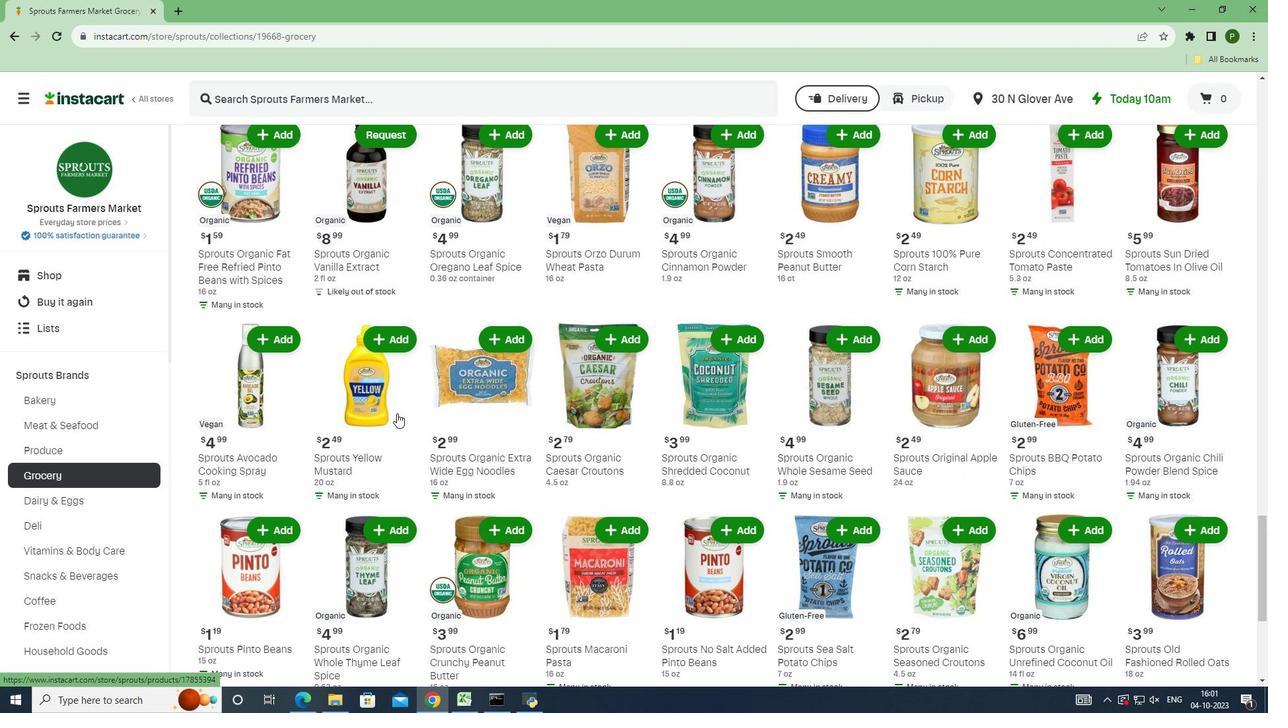 
Action: Mouse scrolled (396, 412) with delta (0, 0)
Screenshot: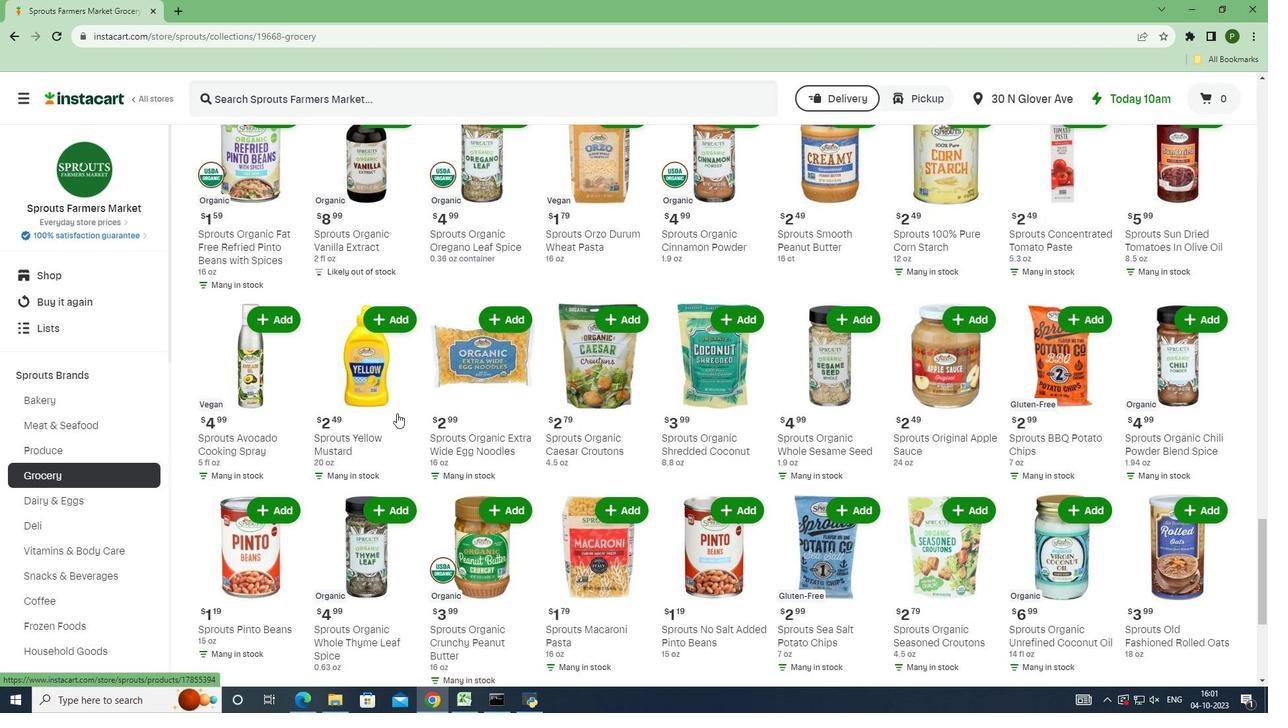 
Action: Mouse scrolled (396, 412) with delta (0, 0)
Screenshot: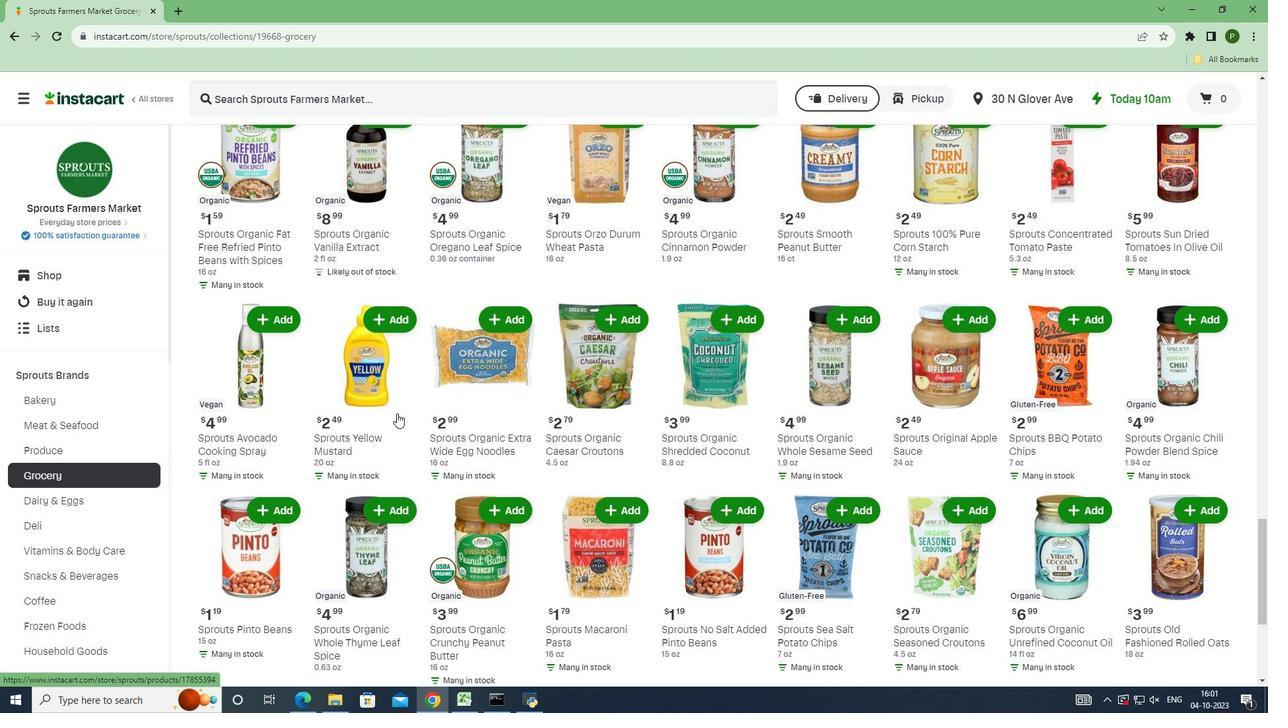 
Action: Mouse scrolled (396, 412) with delta (0, 0)
Screenshot: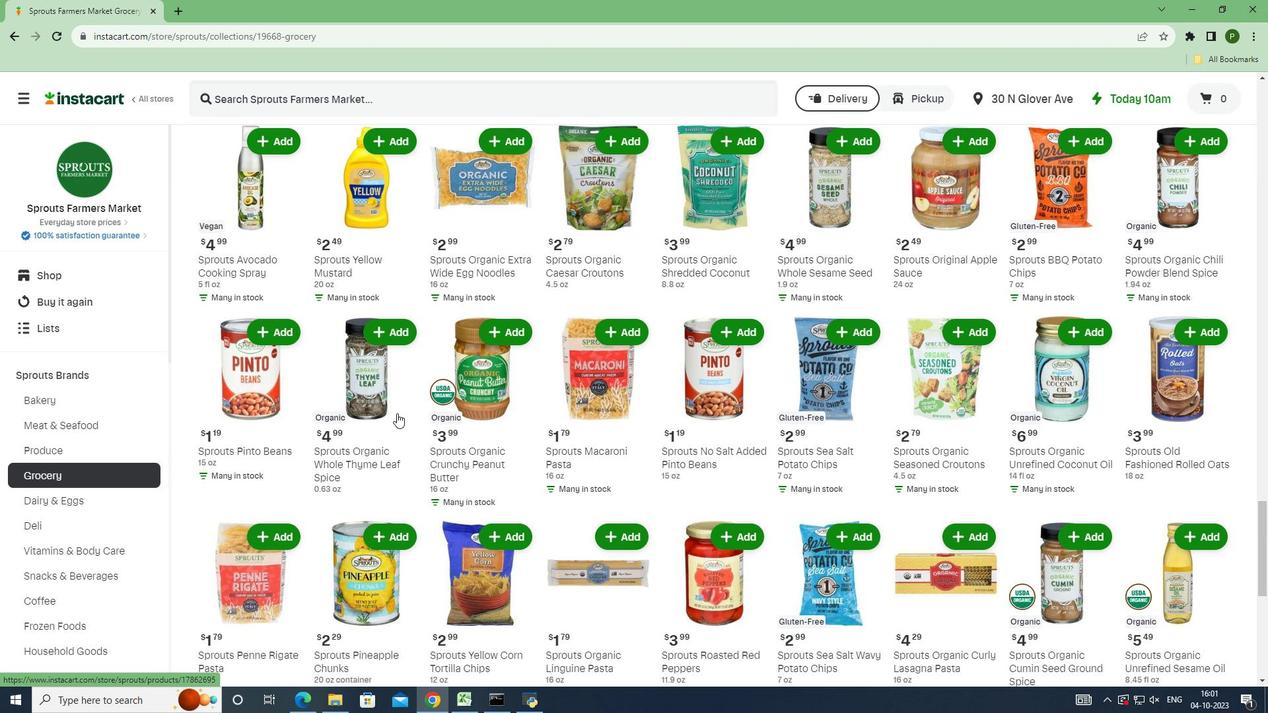 
Action: Mouse scrolled (396, 412) with delta (0, 0)
Screenshot: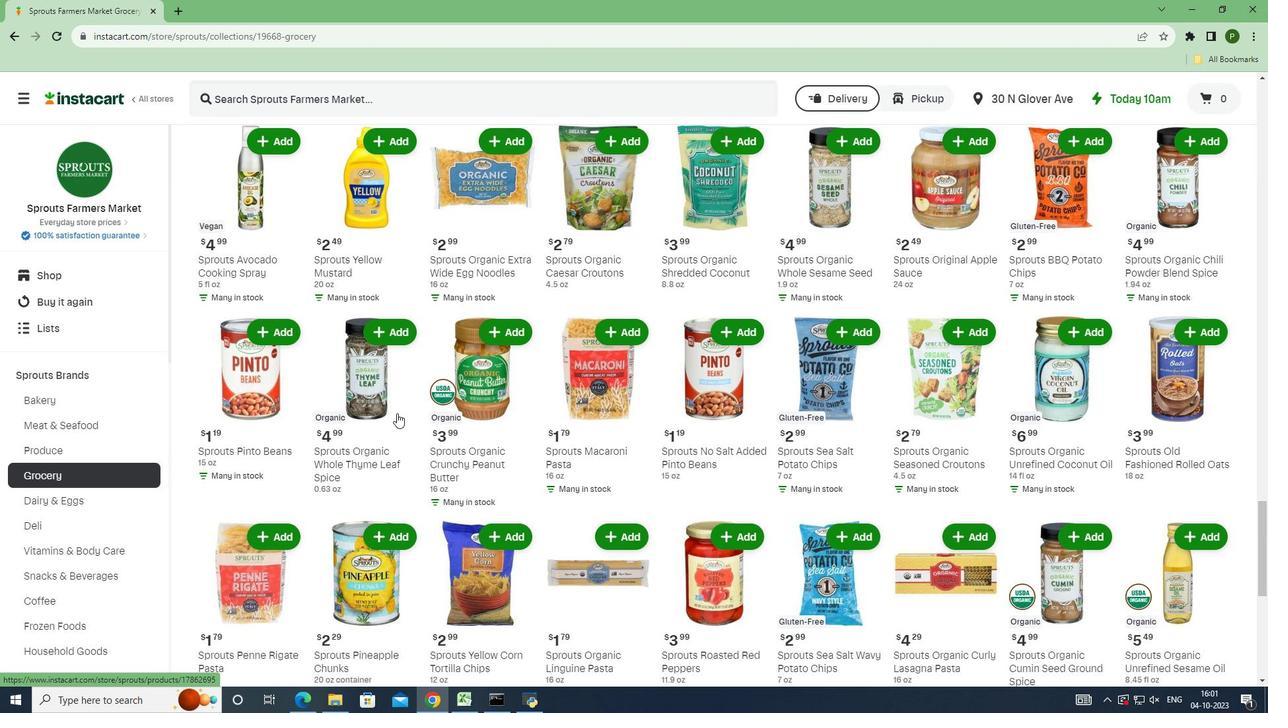 
Action: Mouse scrolled (396, 412) with delta (0, 0)
Screenshot: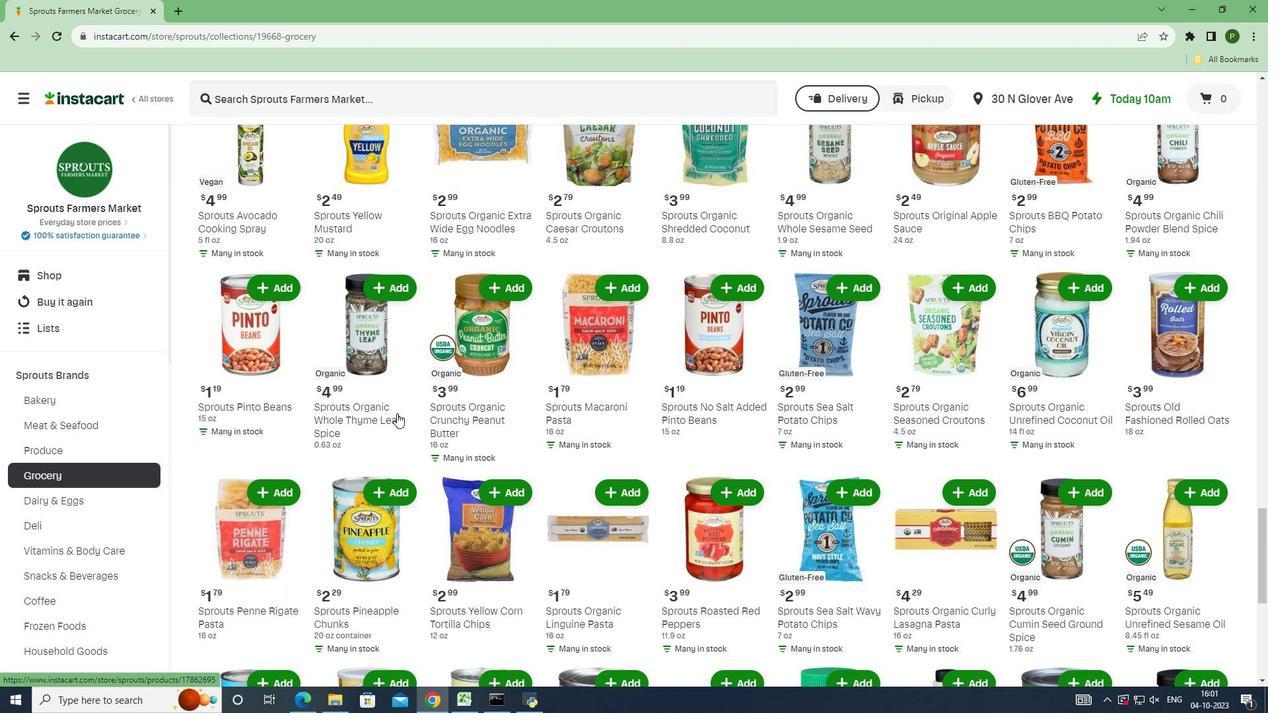 
Action: Mouse scrolled (396, 412) with delta (0, 0)
Screenshot: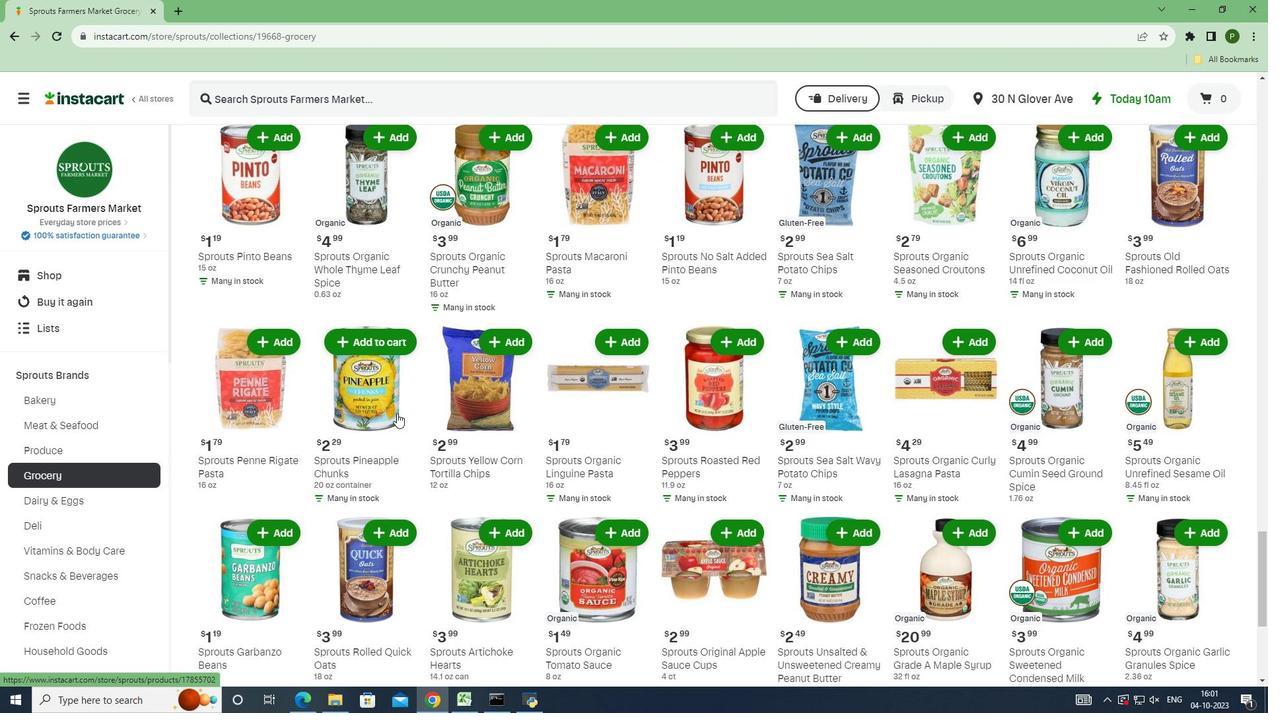 
Action: Mouse scrolled (396, 412) with delta (0, 0)
Screenshot: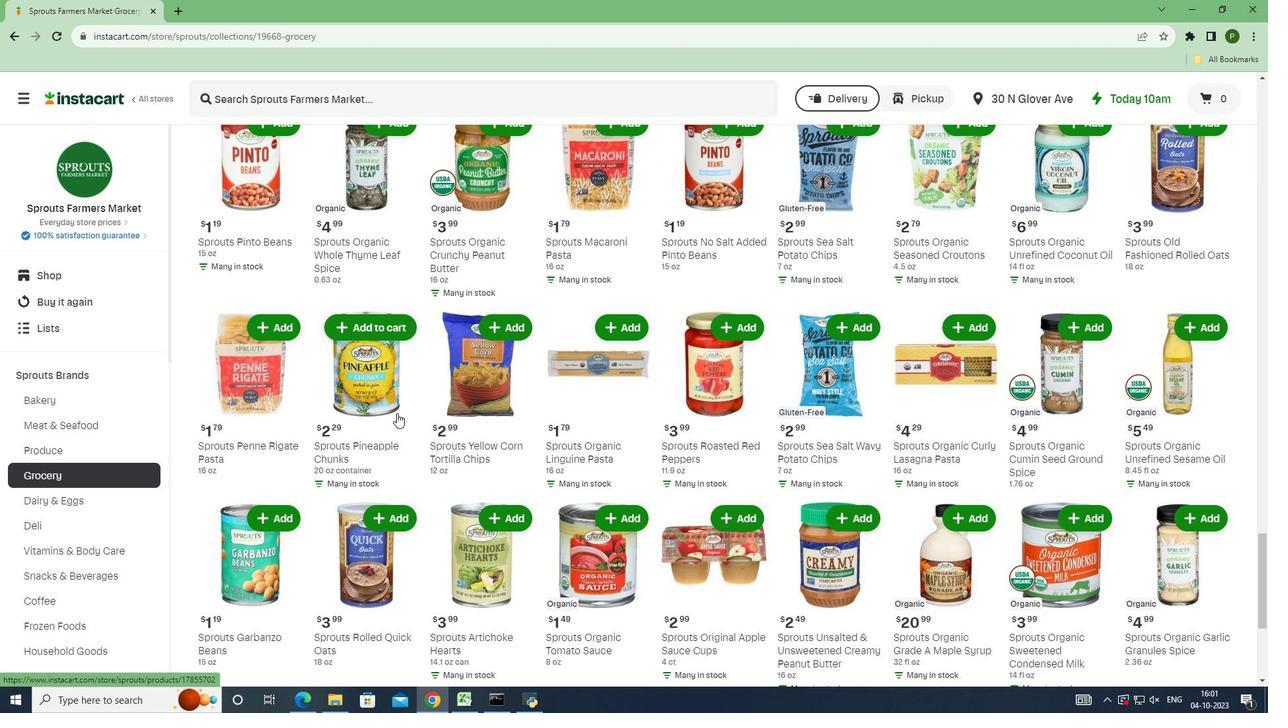 
Action: Mouse scrolled (396, 412) with delta (0, 0)
Screenshot: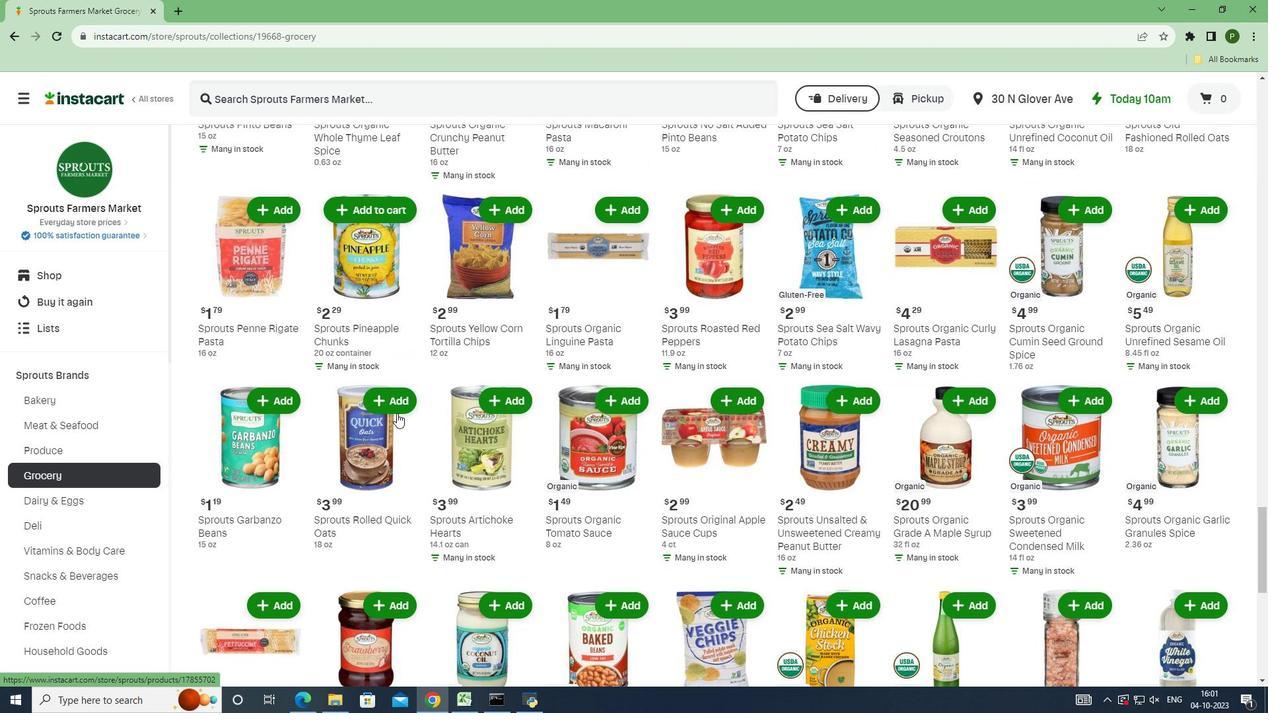 
Action: Mouse scrolled (396, 412) with delta (0, 0)
Screenshot: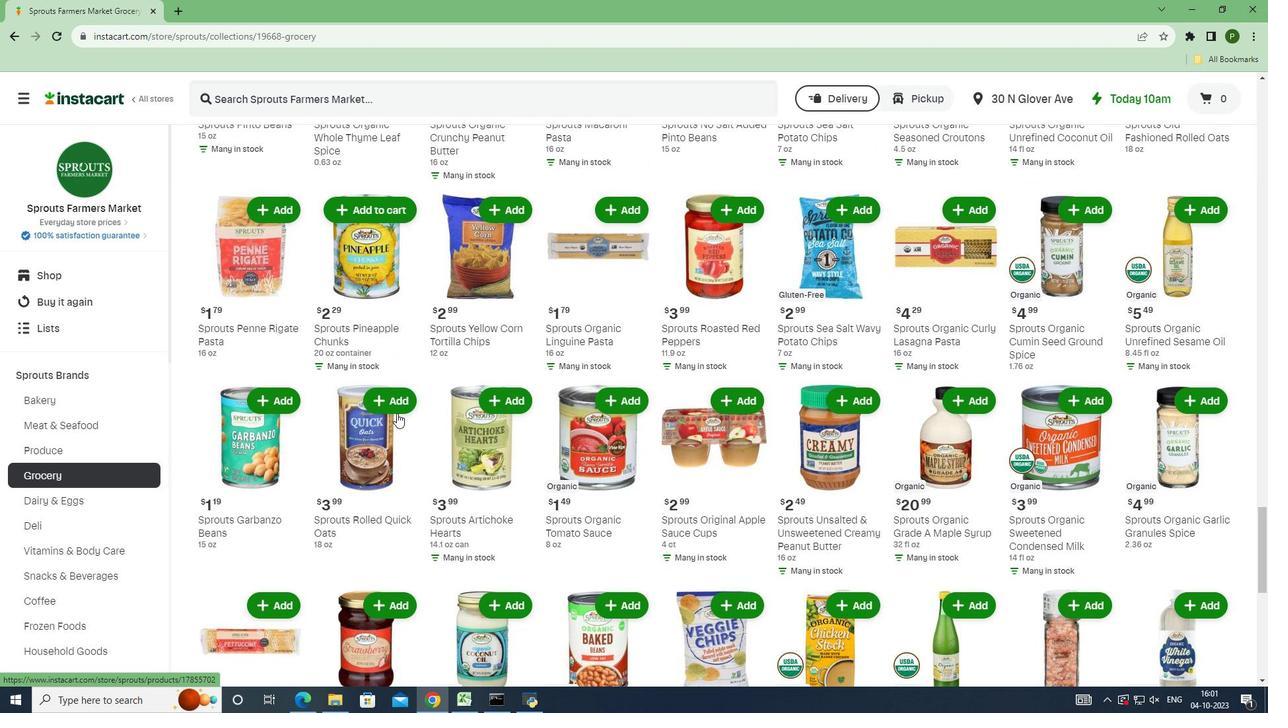 
Action: Mouse scrolled (396, 412) with delta (0, 0)
Screenshot: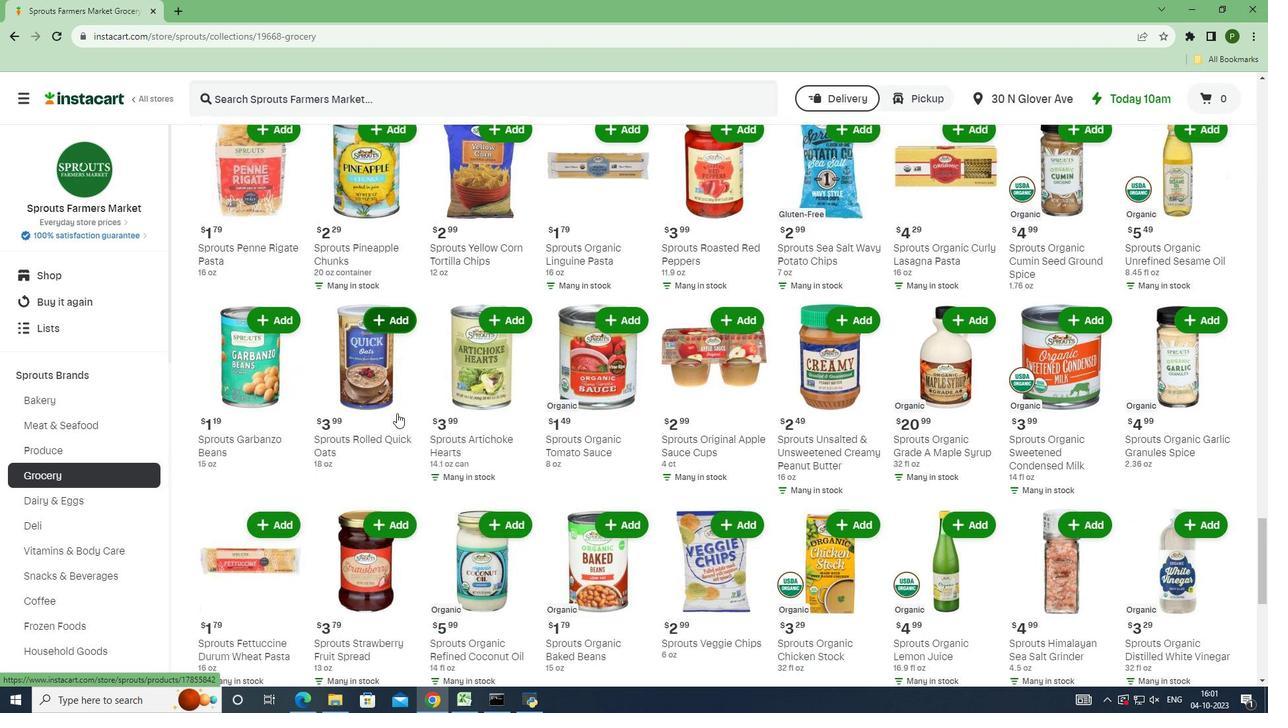
Action: Mouse scrolled (396, 412) with delta (0, 0)
Screenshot: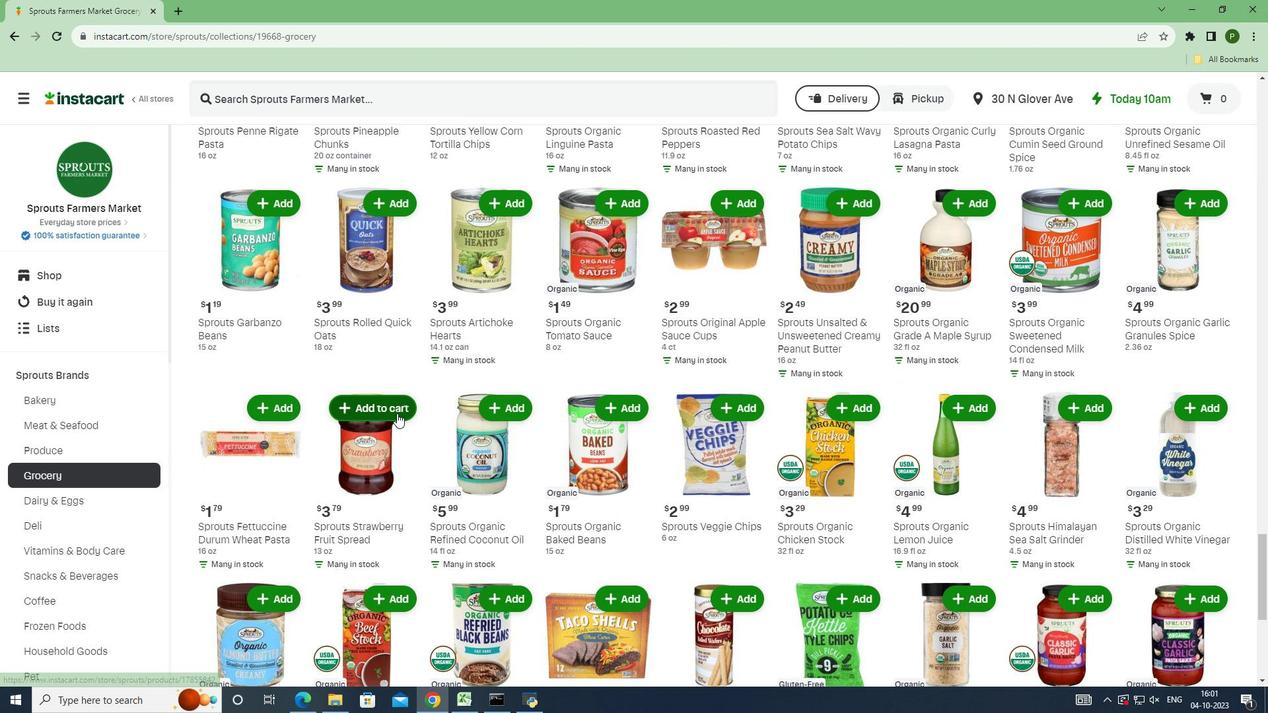 
Action: Mouse scrolled (396, 412) with delta (0, 0)
Screenshot: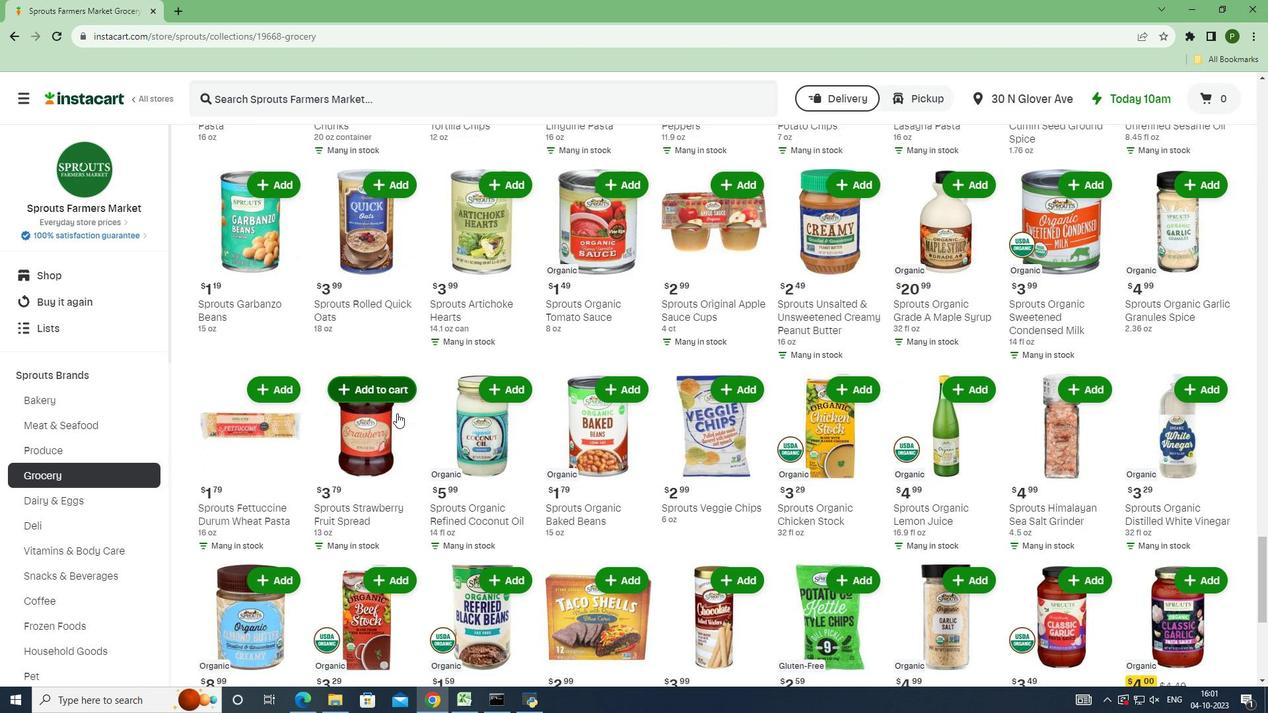 
Action: Mouse scrolled (396, 412) with delta (0, 0)
Screenshot: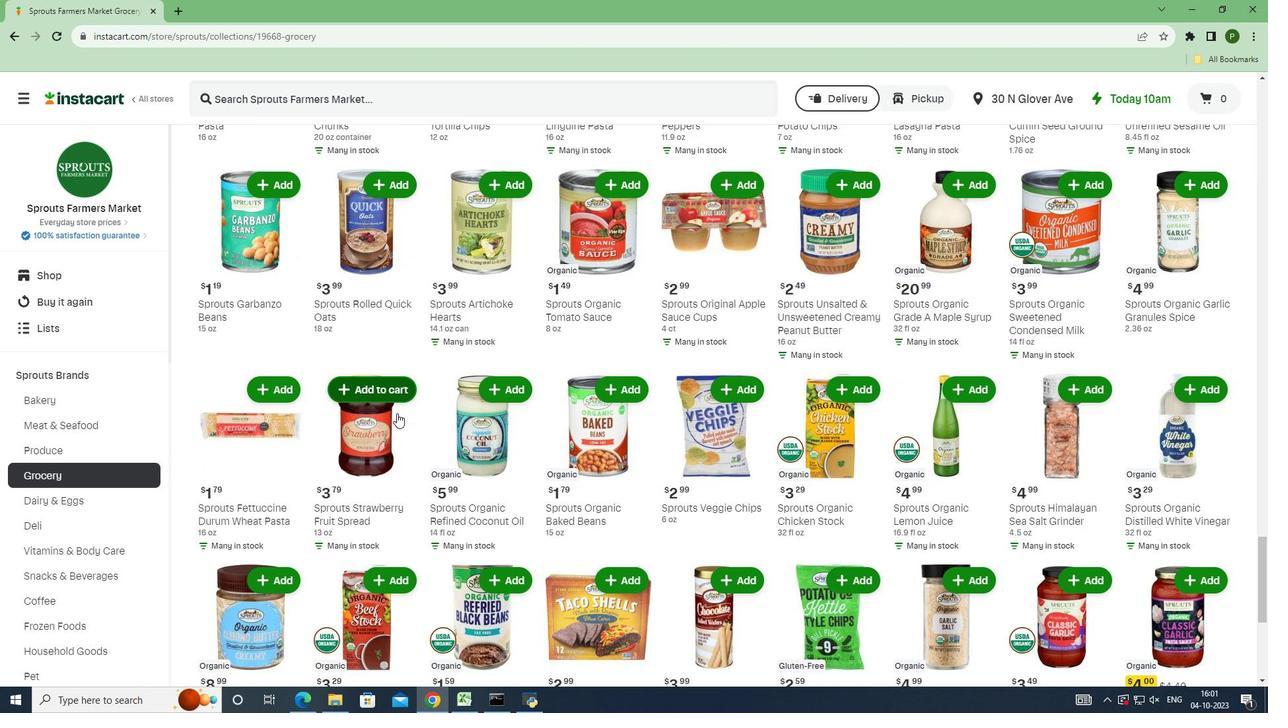 
Action: Mouse scrolled (396, 412) with delta (0, 0)
Screenshot: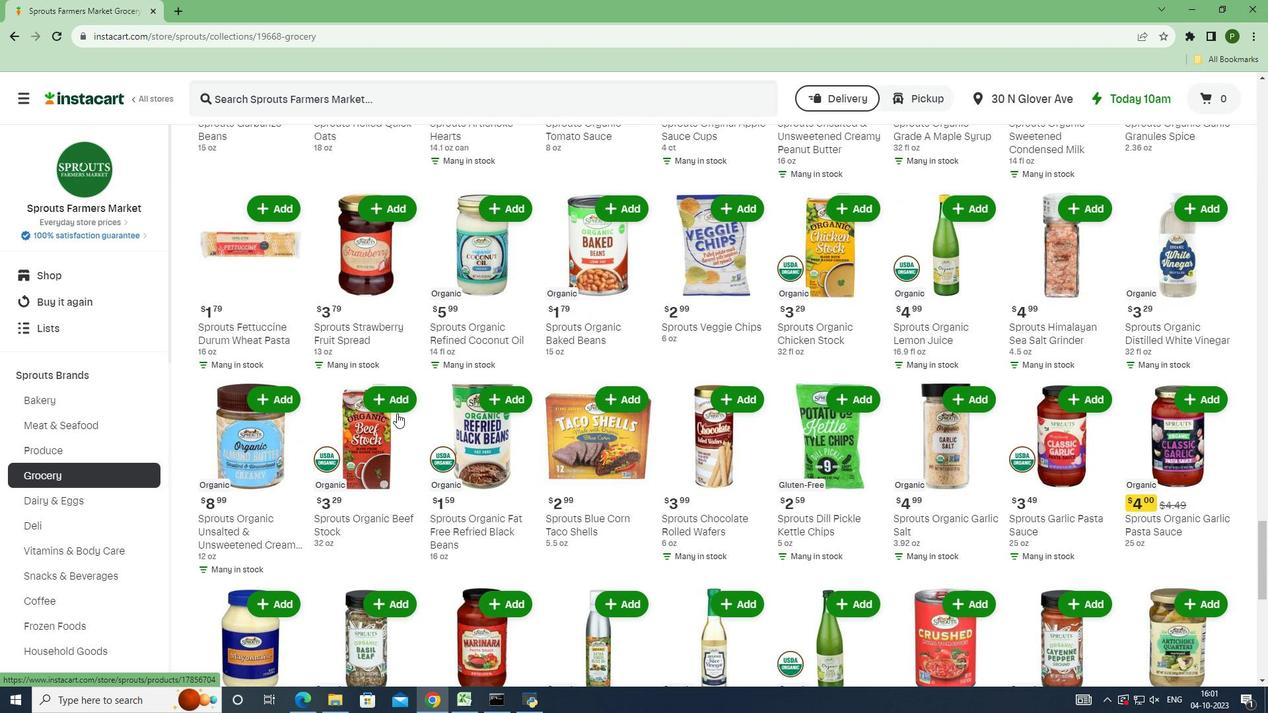 
Action: Mouse scrolled (396, 412) with delta (0, 0)
Screenshot: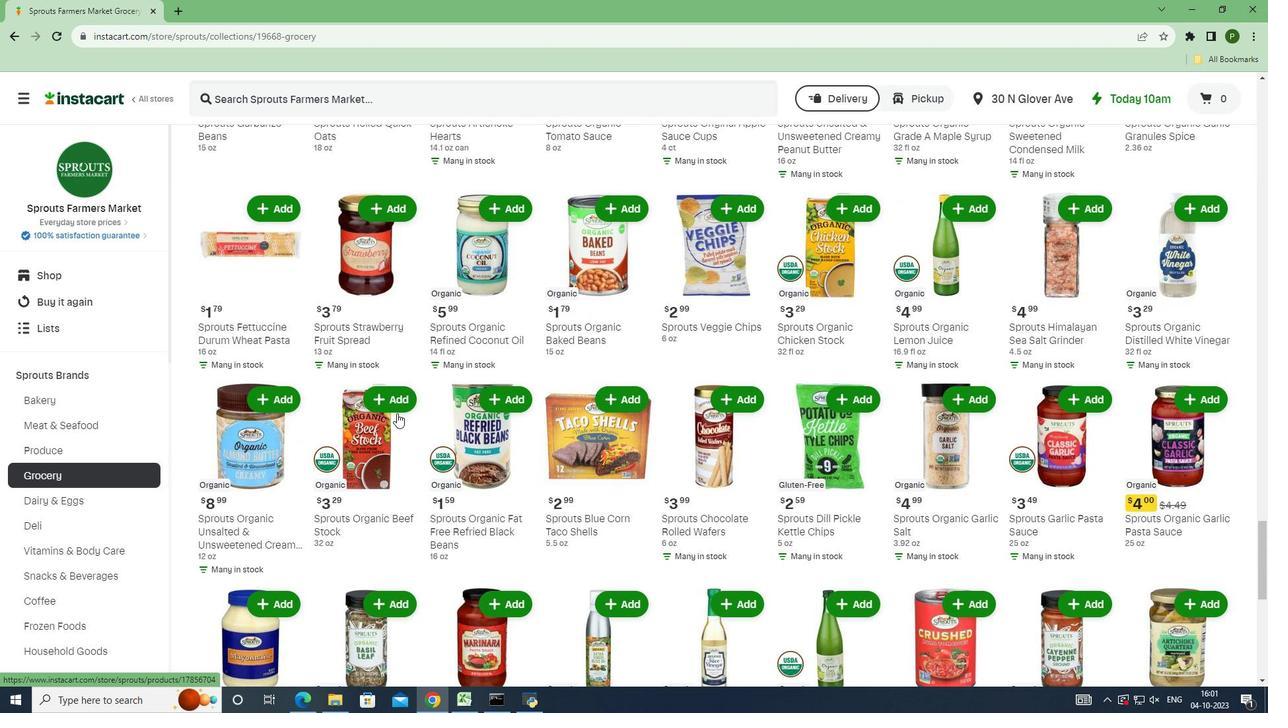 
Action: Mouse scrolled (396, 412) with delta (0, 0)
Screenshot: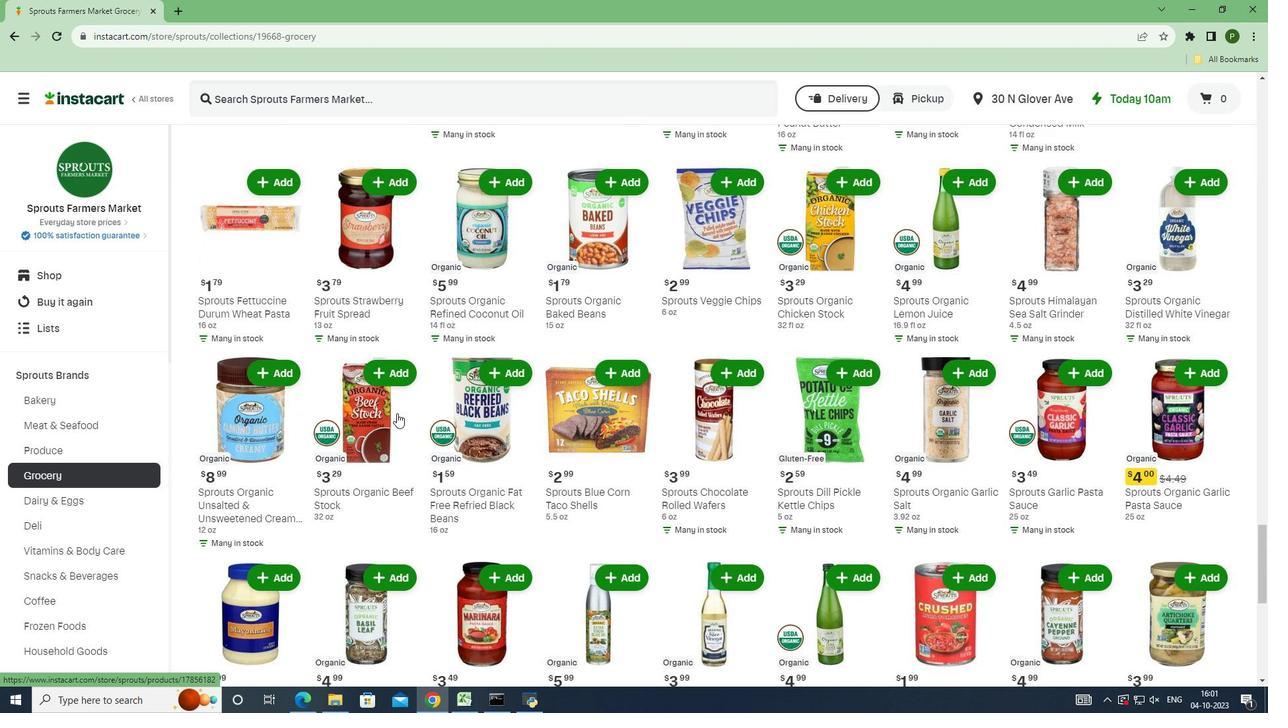 
Action: Mouse scrolled (396, 412) with delta (0, 0)
Screenshot: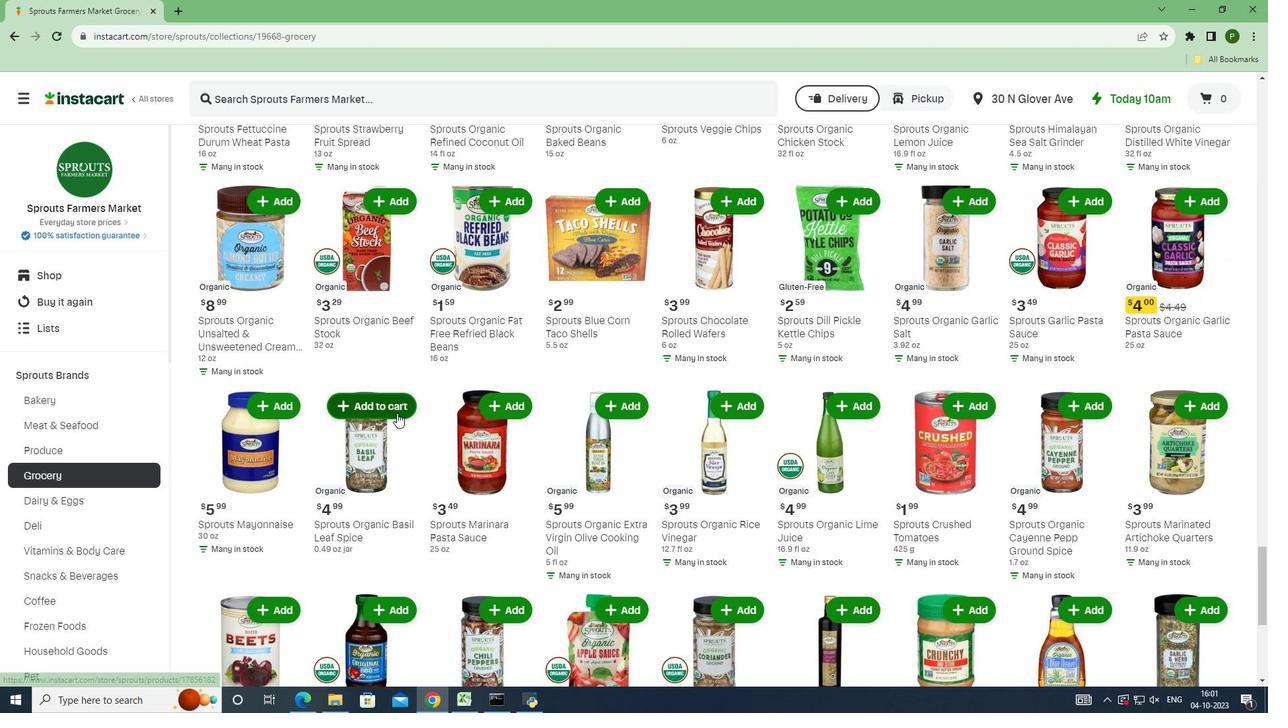 
Action: Mouse scrolled (396, 412) with delta (0, 0)
Screenshot: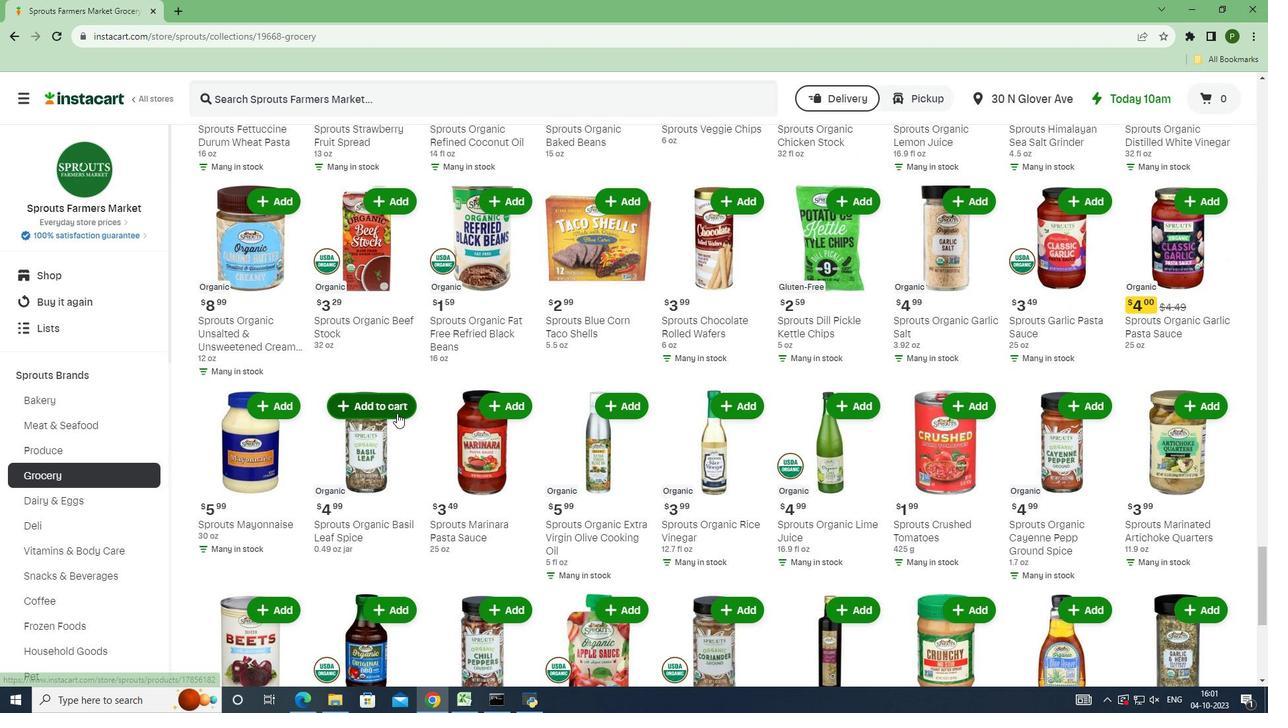 
Action: Mouse scrolled (396, 412) with delta (0, 0)
Screenshot: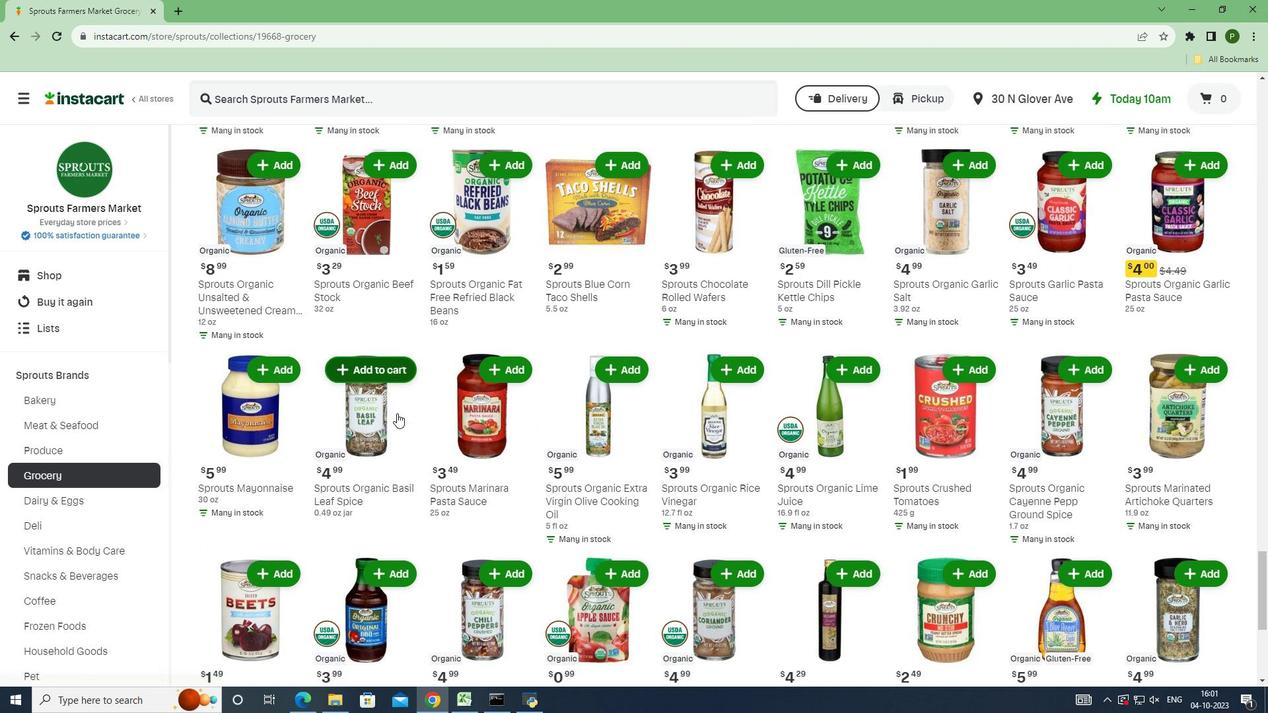 
Action: Mouse scrolled (396, 412) with delta (0, 0)
Screenshot: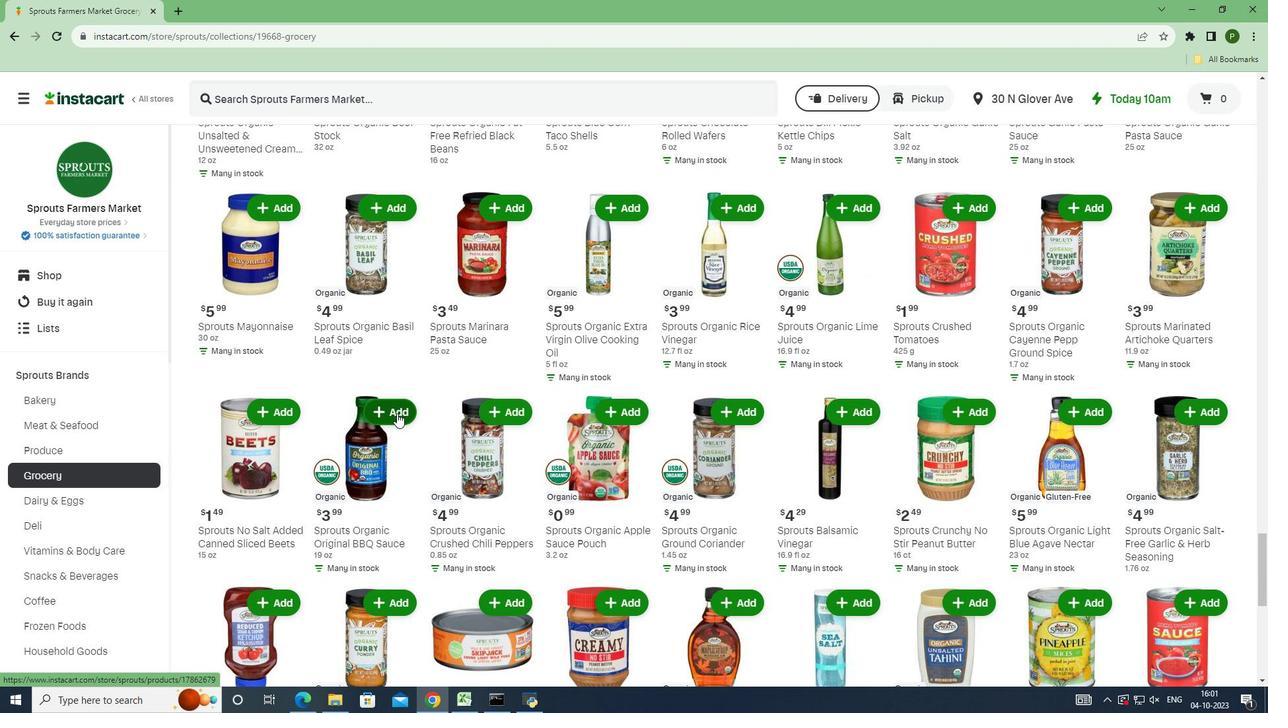 
Action: Mouse scrolled (396, 412) with delta (0, 0)
Screenshot: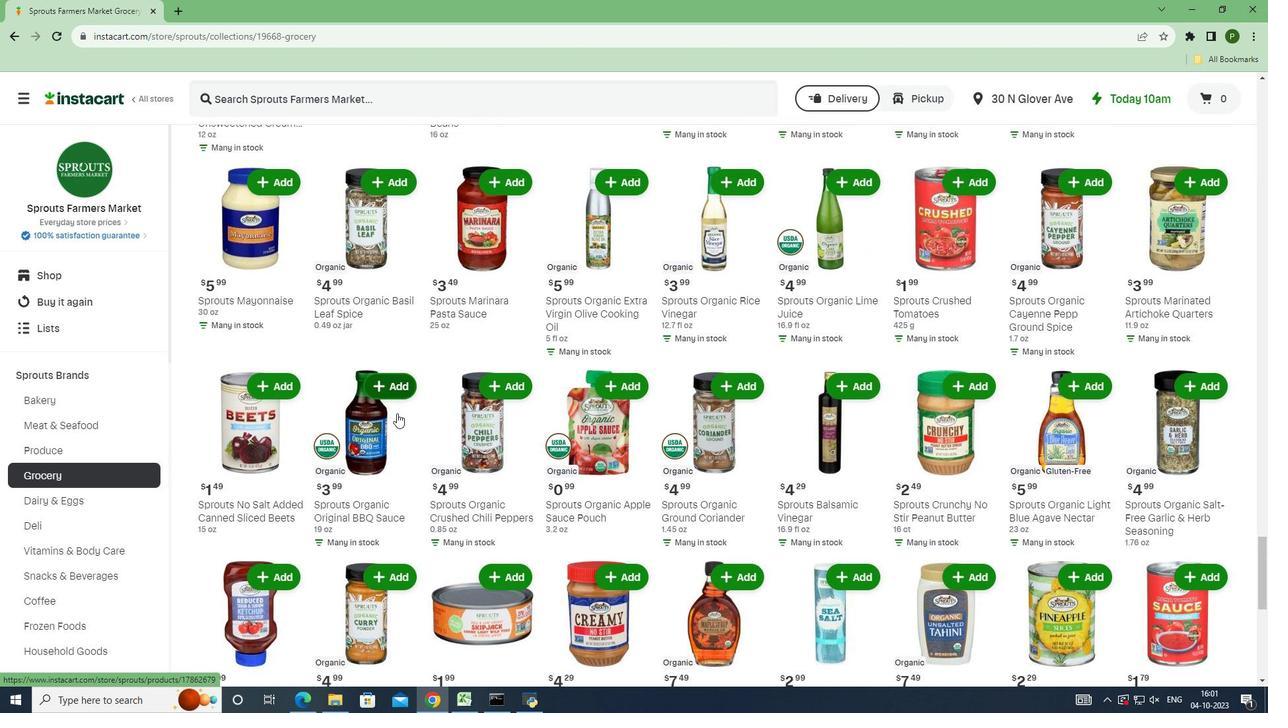 
Action: Mouse scrolled (396, 412) with delta (0, 0)
Screenshot: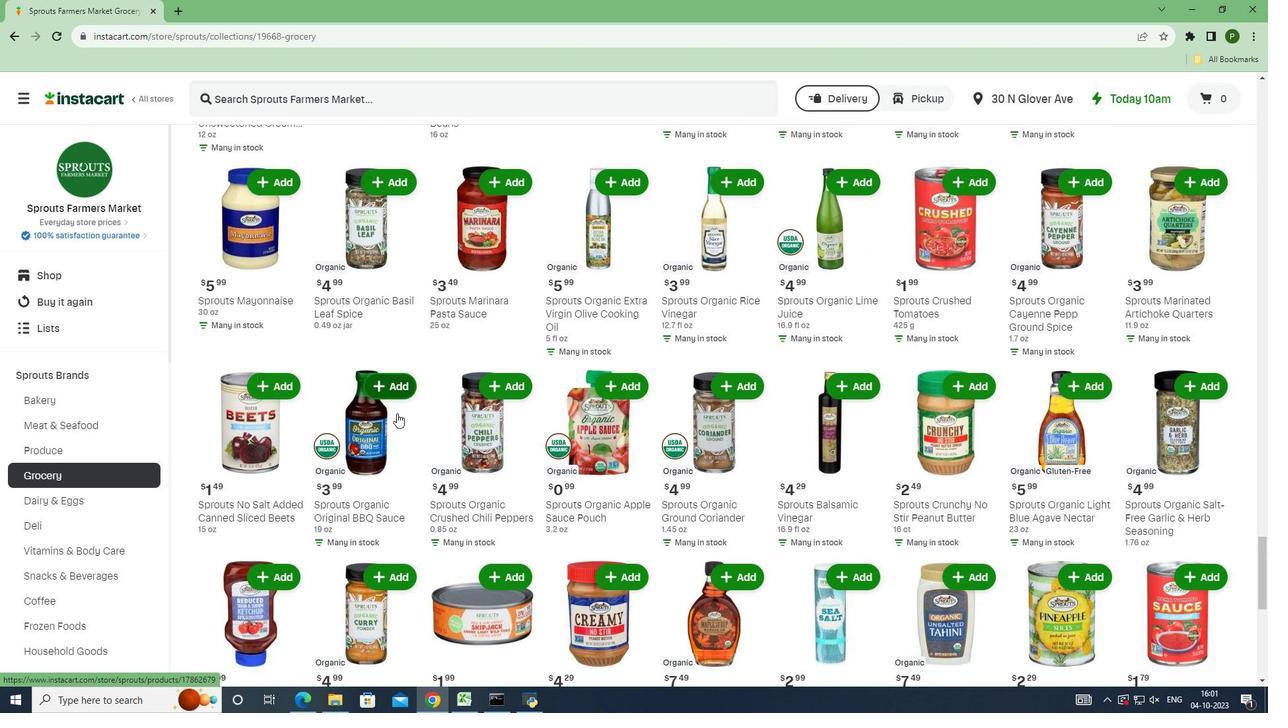 
Action: Mouse scrolled (396, 414) with delta (0, 0)
Screenshot: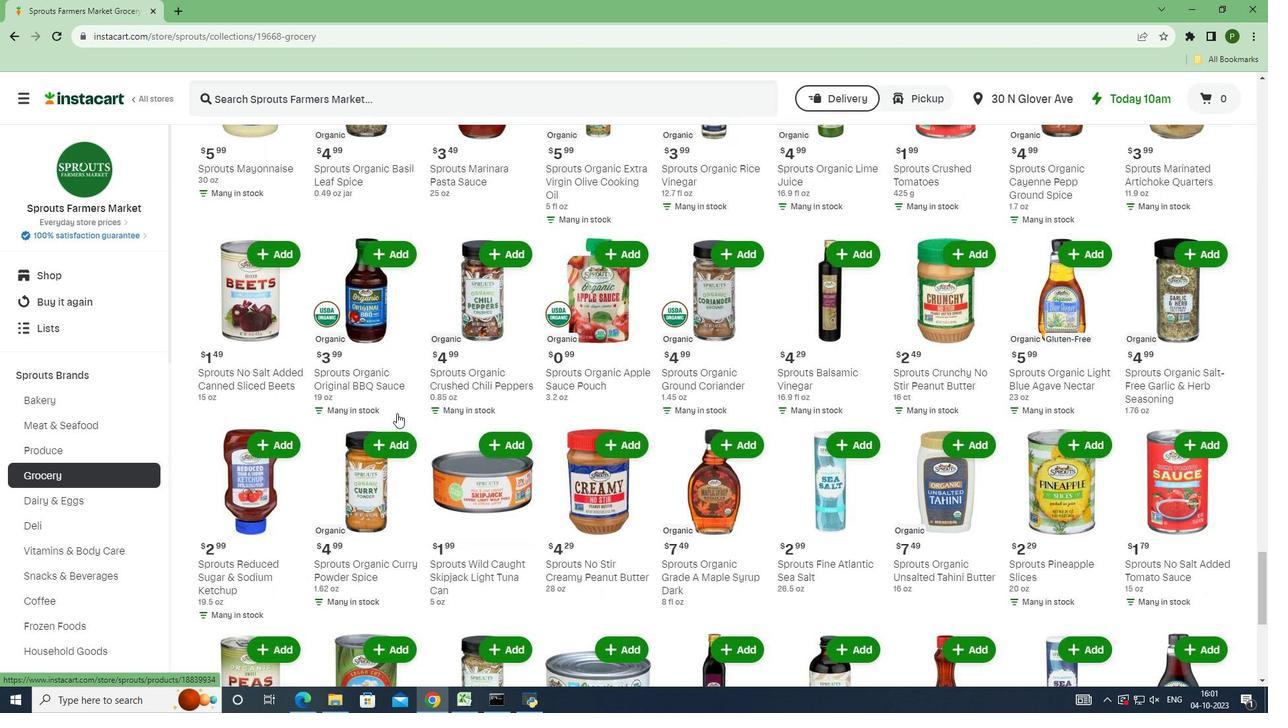 
Action: Mouse scrolled (396, 412) with delta (0, 0)
Screenshot: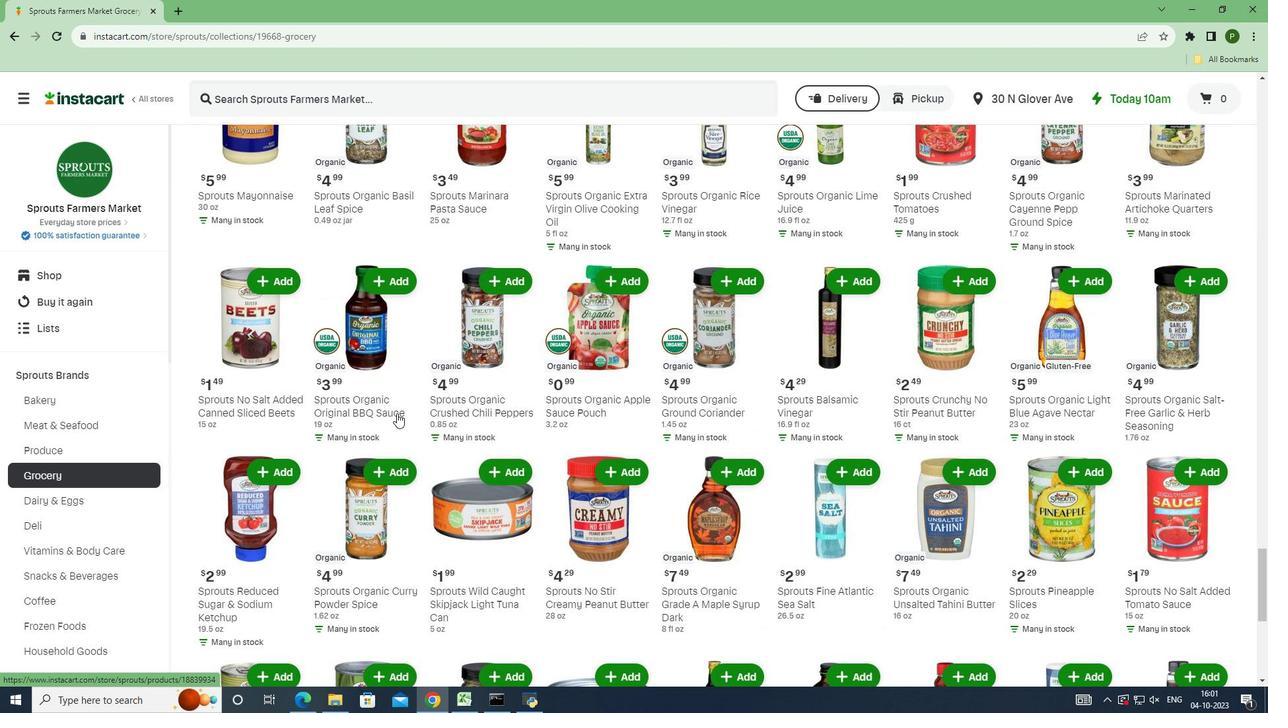 
Action: Mouse scrolled (396, 412) with delta (0, 0)
Screenshot: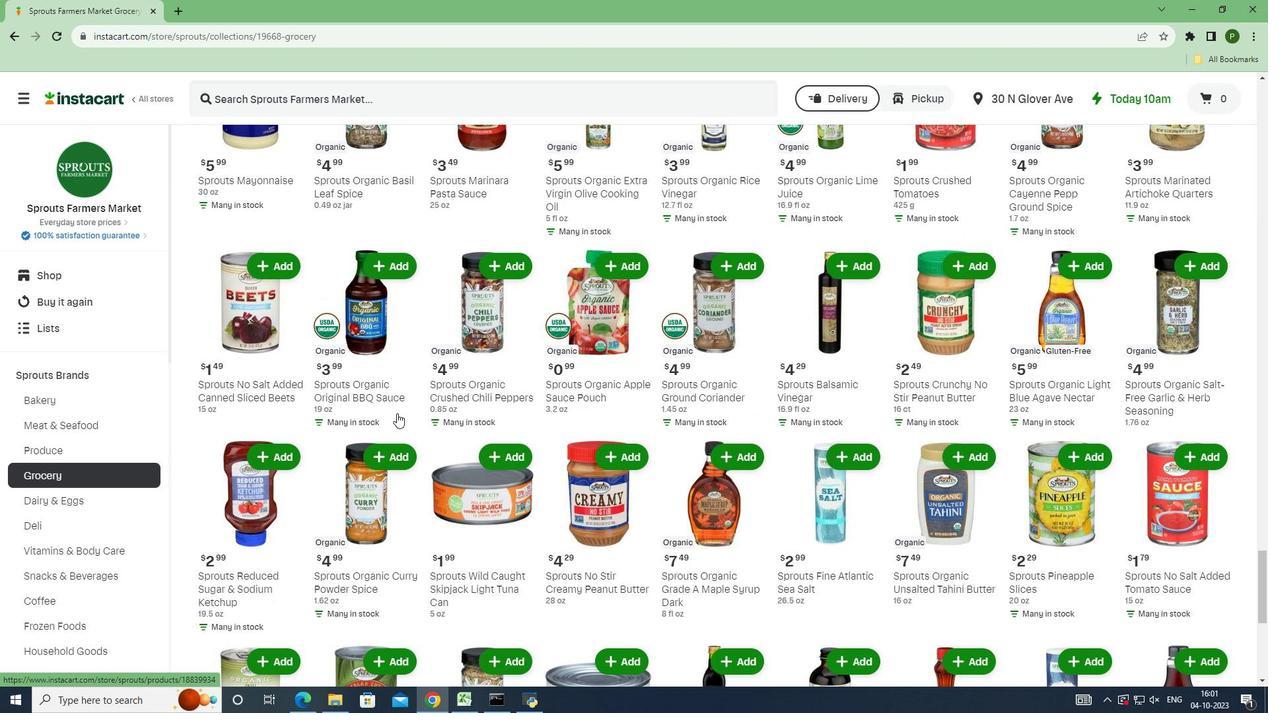 
Action: Mouse scrolled (396, 412) with delta (0, 0)
Screenshot: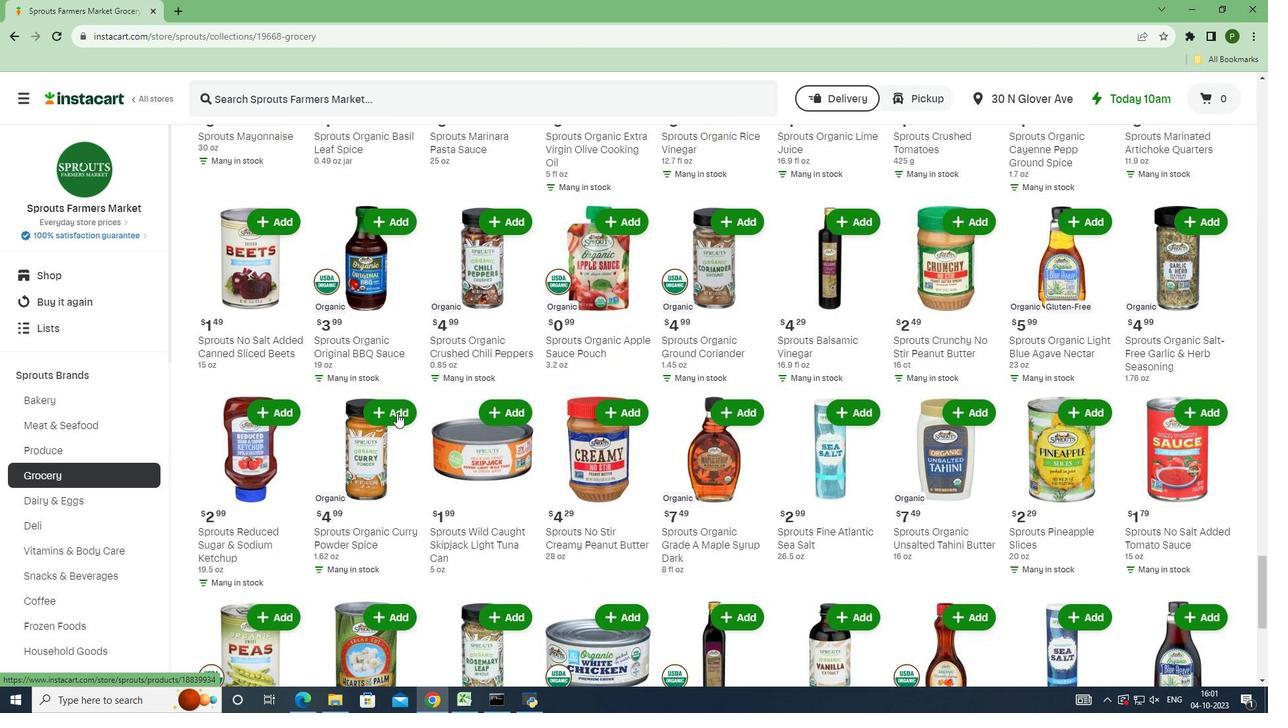 
Action: Mouse scrolled (396, 412) with delta (0, 0)
Screenshot: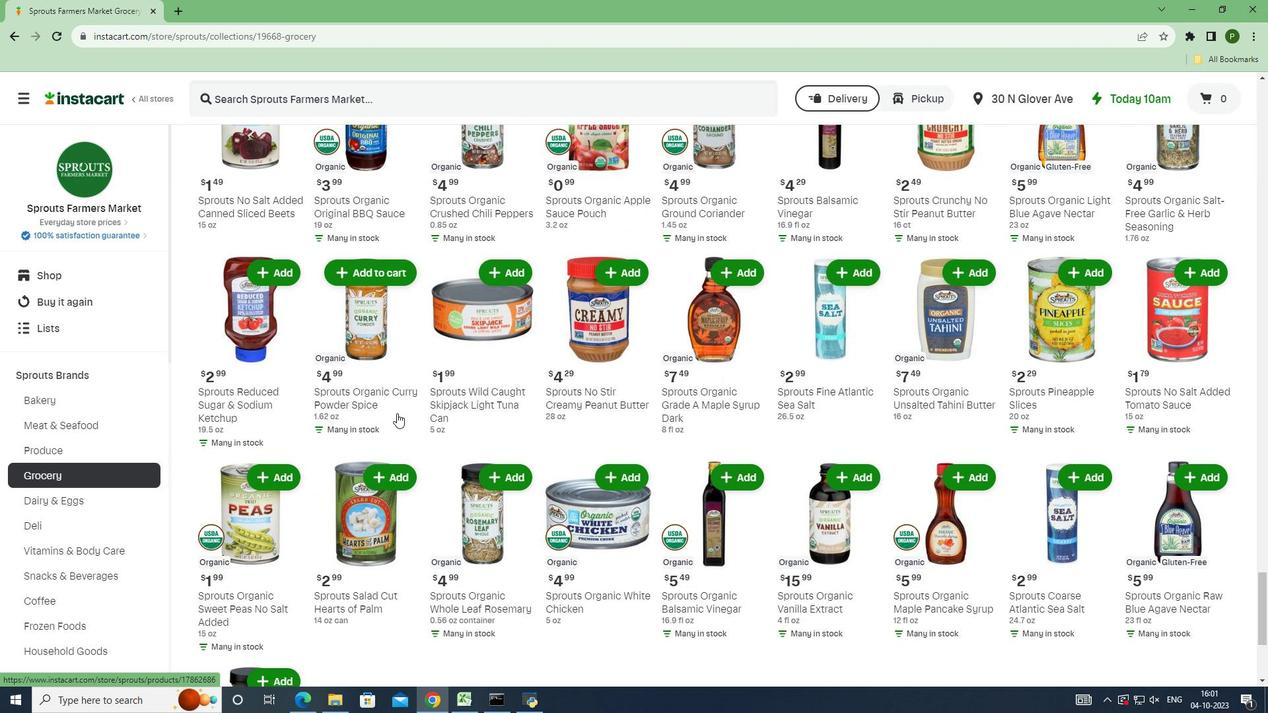 
Action: Mouse scrolled (396, 412) with delta (0, 0)
Screenshot: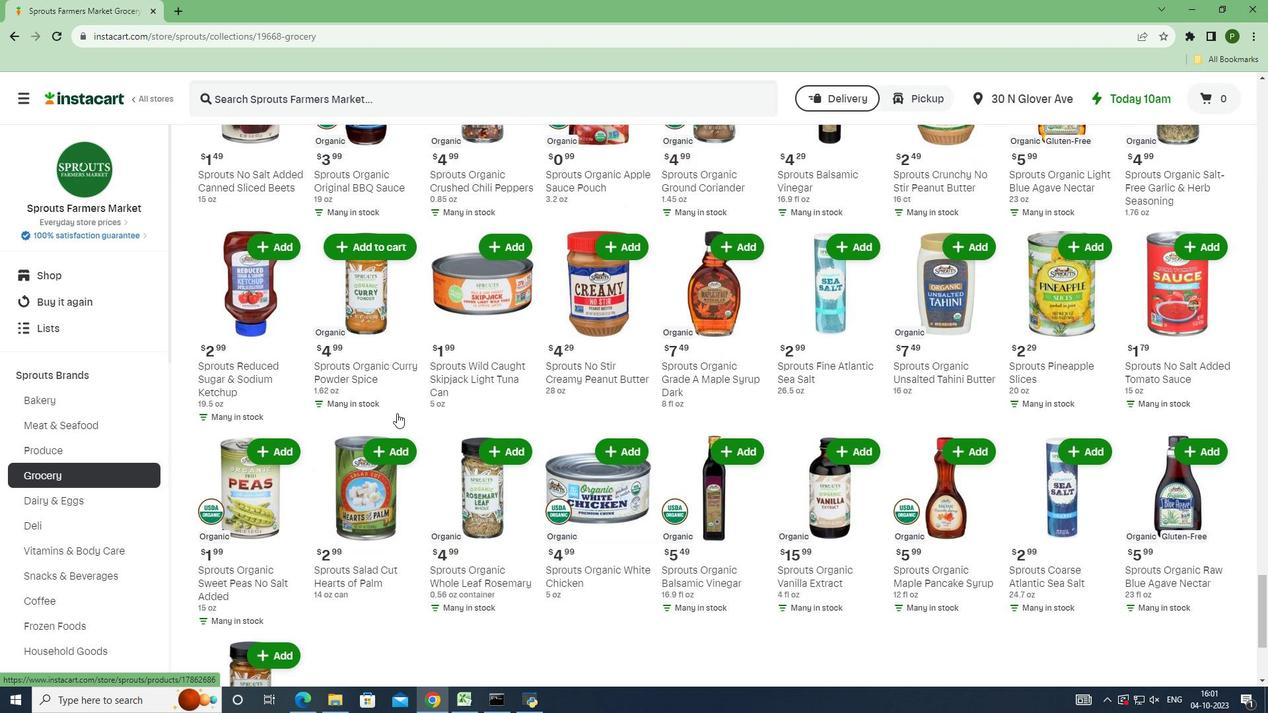 
Action: Mouse scrolled (396, 412) with delta (0, 0)
Screenshot: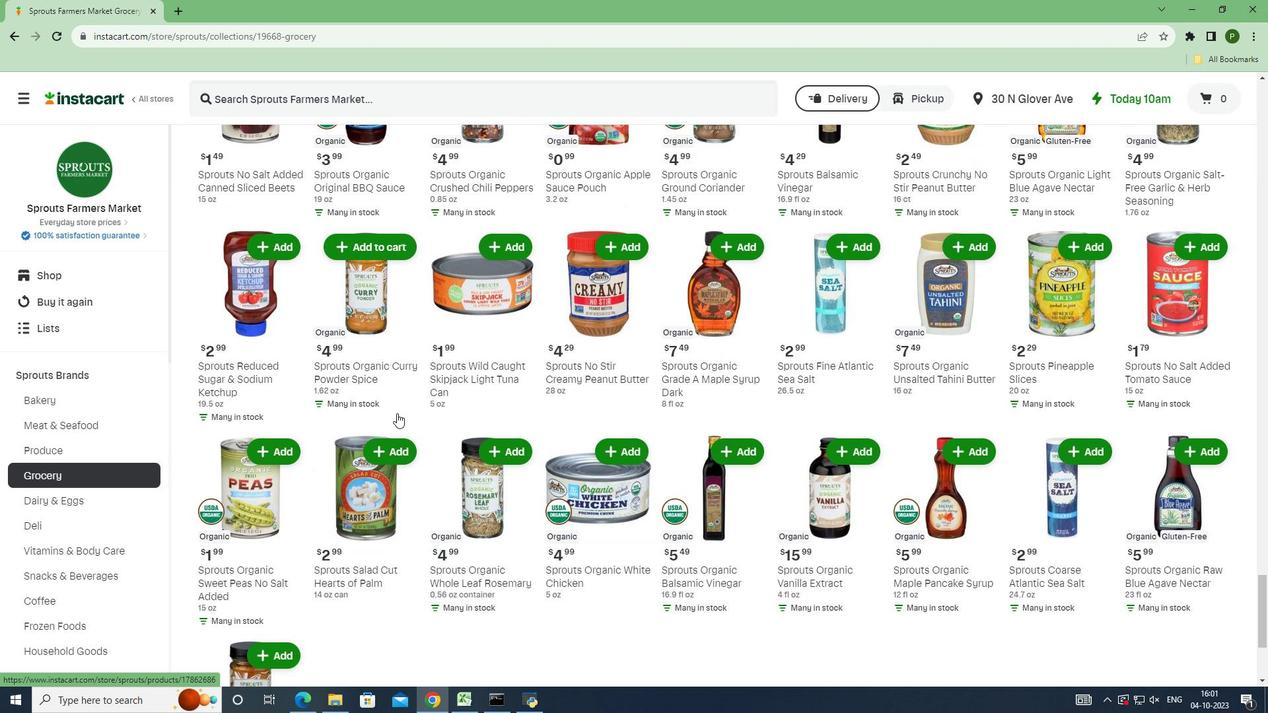 
Action: Mouse scrolled (396, 412) with delta (0, 0)
Screenshot: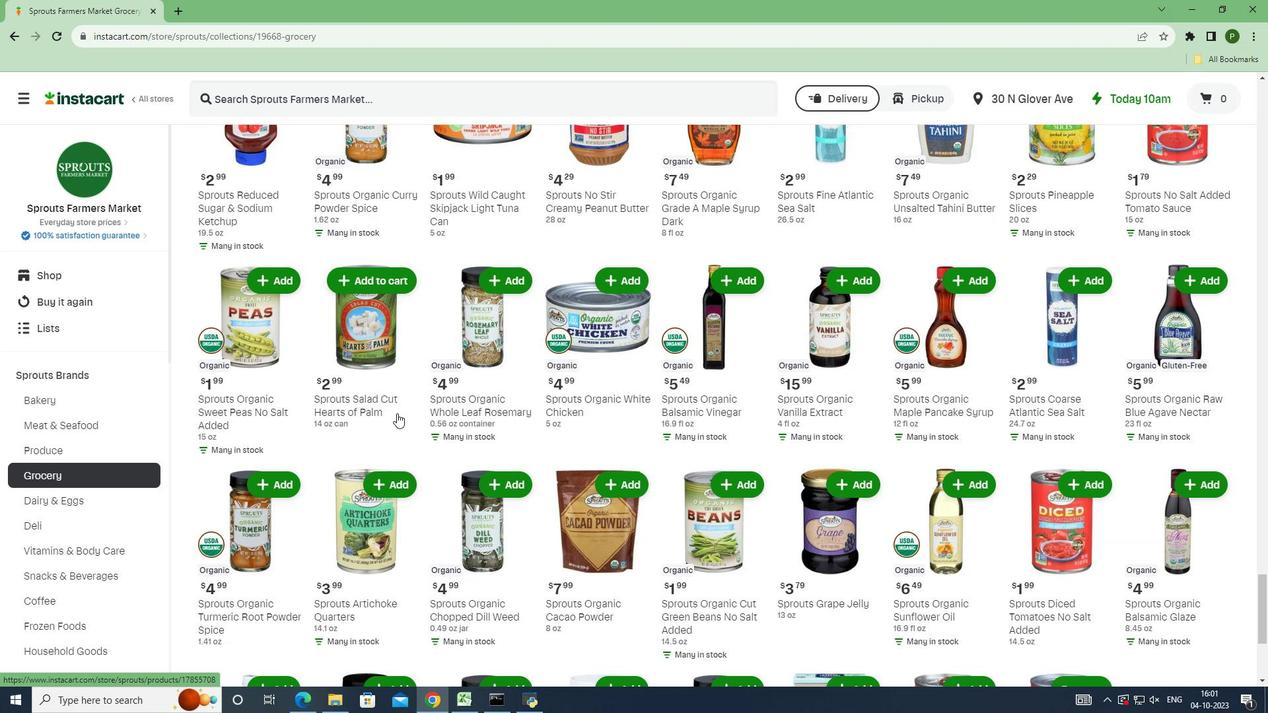 
Action: Mouse scrolled (396, 412) with delta (0, 0)
Screenshot: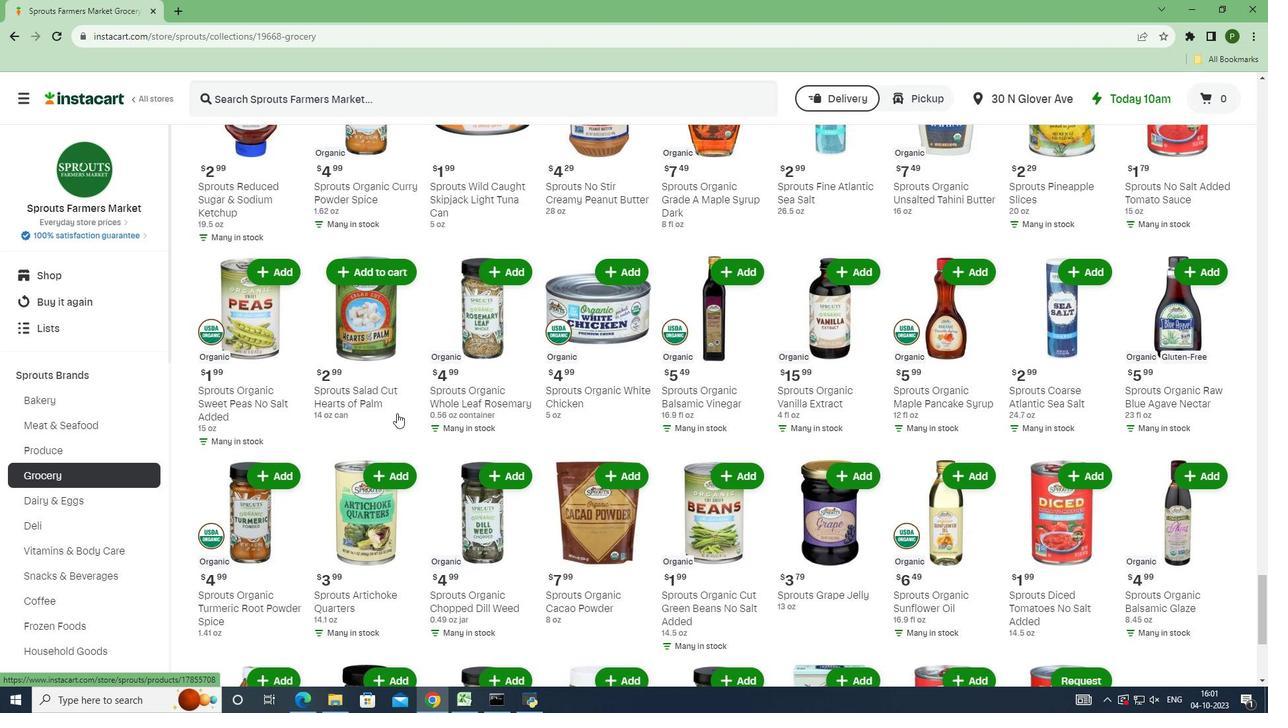 
Action: Mouse scrolled (396, 412) with delta (0, 0)
Screenshot: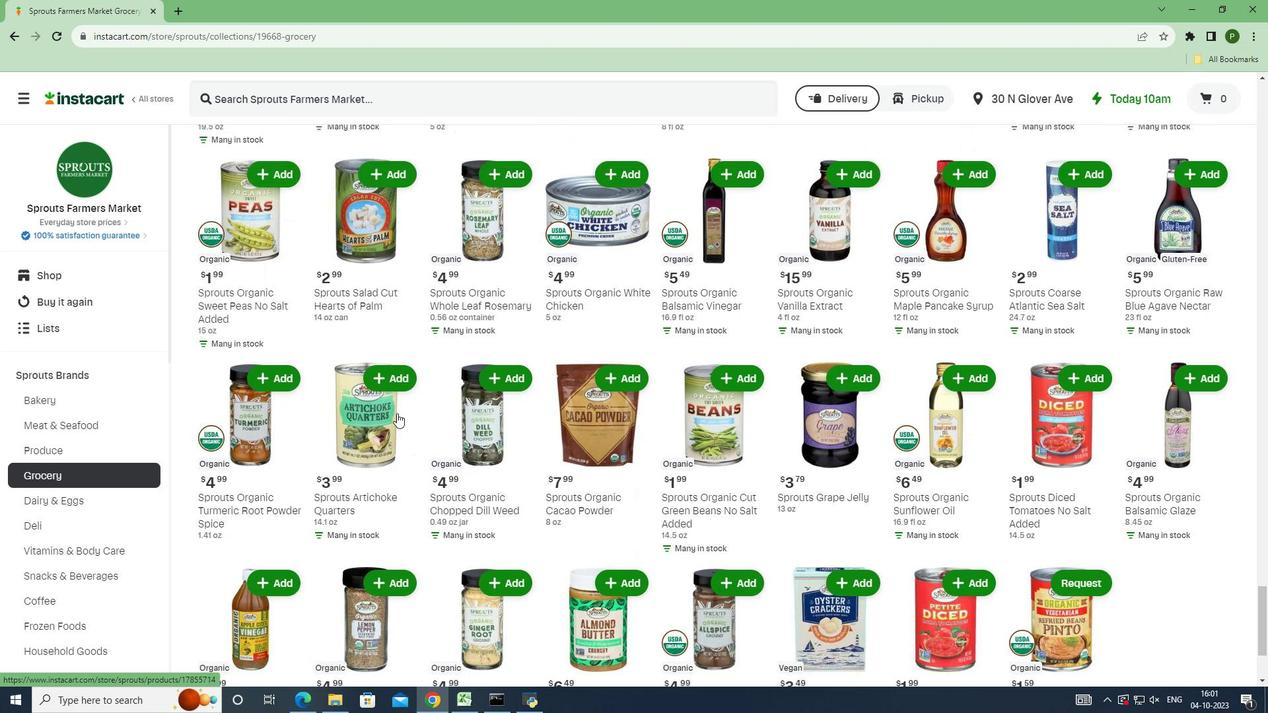 
Action: Mouse scrolled (396, 414) with delta (0, 0)
Screenshot: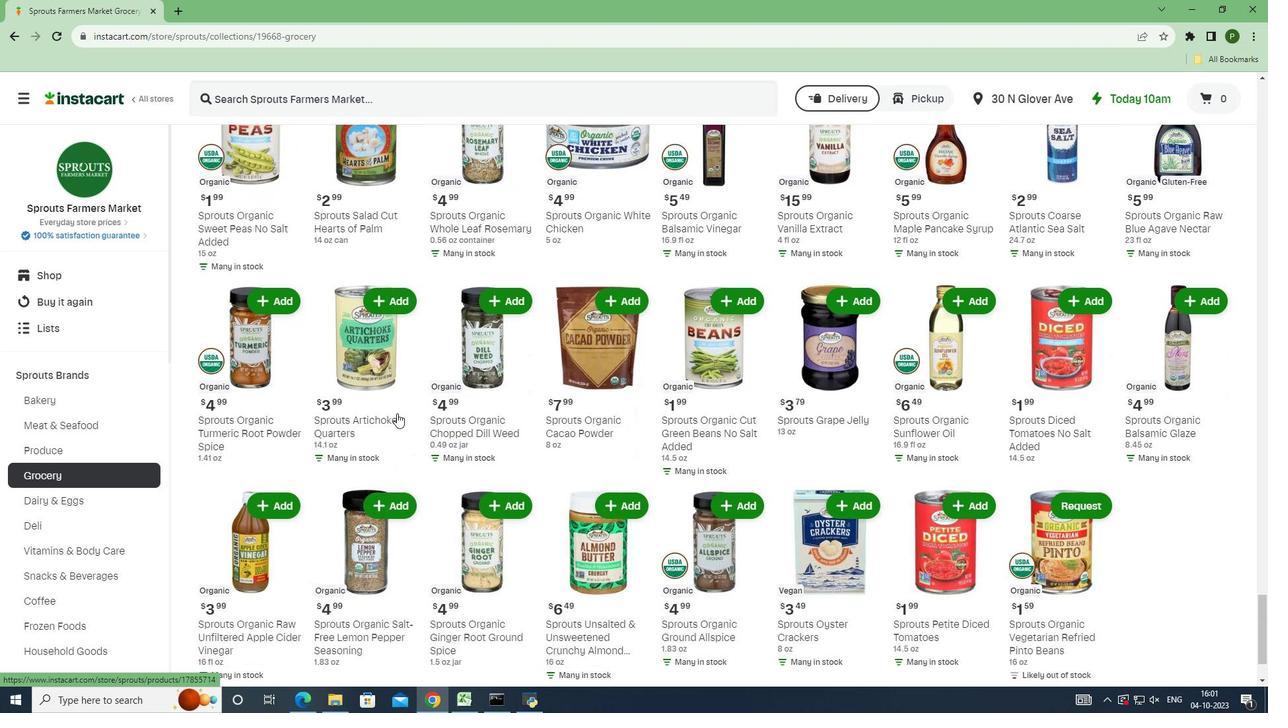 
Action: Mouse scrolled (396, 412) with delta (0, 0)
Screenshot: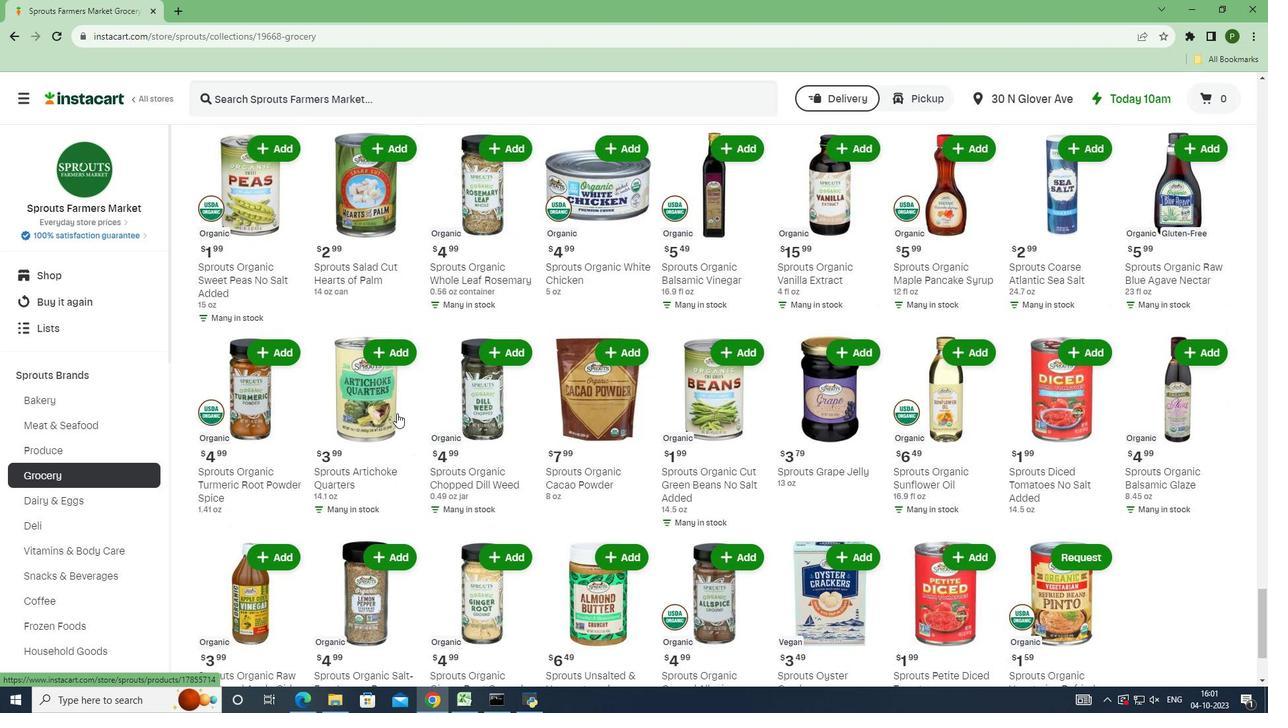 
Action: Mouse scrolled (396, 412) with delta (0, 0)
Screenshot: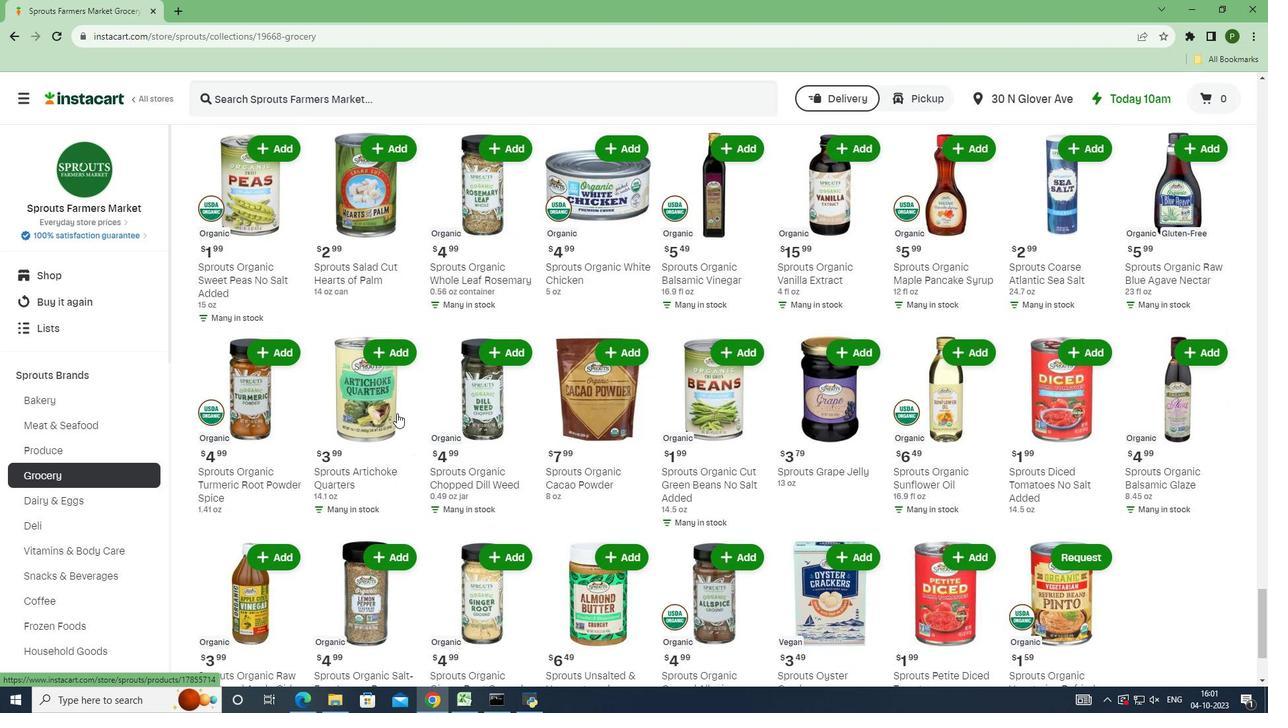 
Action: Mouse scrolled (396, 412) with delta (0, 0)
Screenshot: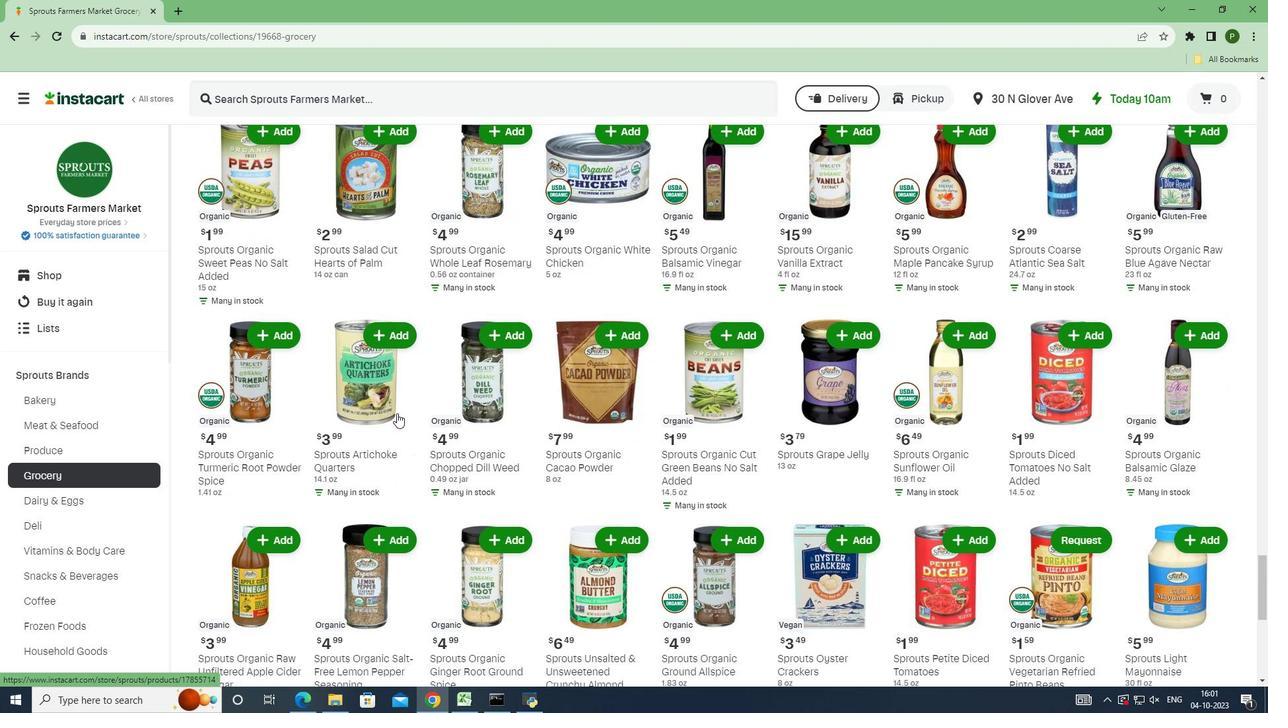 
Action: Mouse scrolled (396, 412) with delta (0, 0)
Screenshot: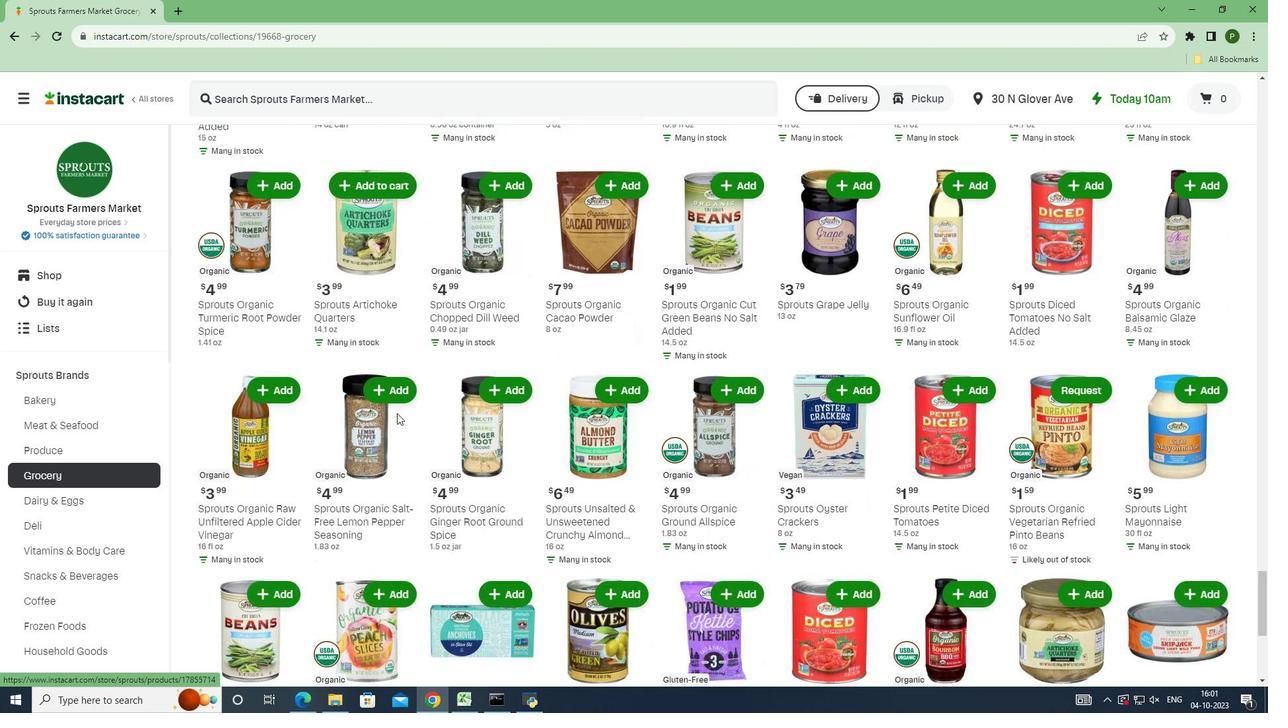 
Action: Mouse scrolled (396, 412) with delta (0, 0)
Screenshot: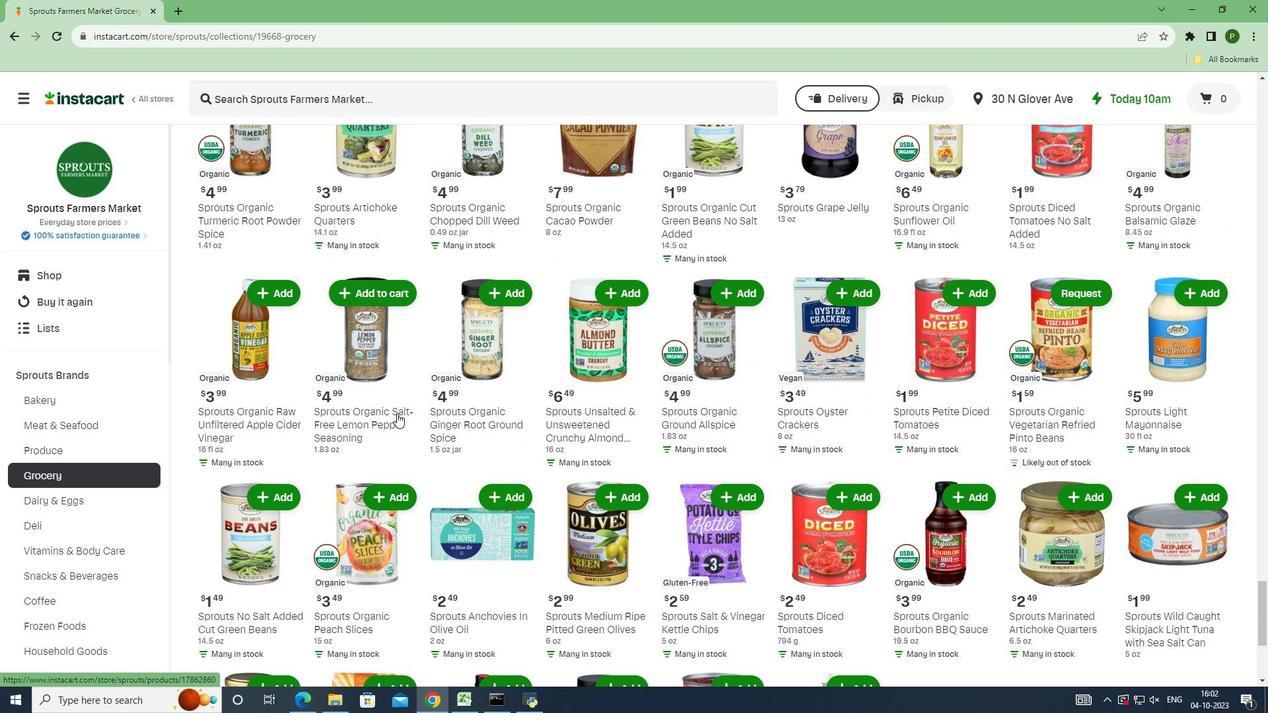 
Action: Mouse scrolled (396, 412) with delta (0, 0)
Screenshot: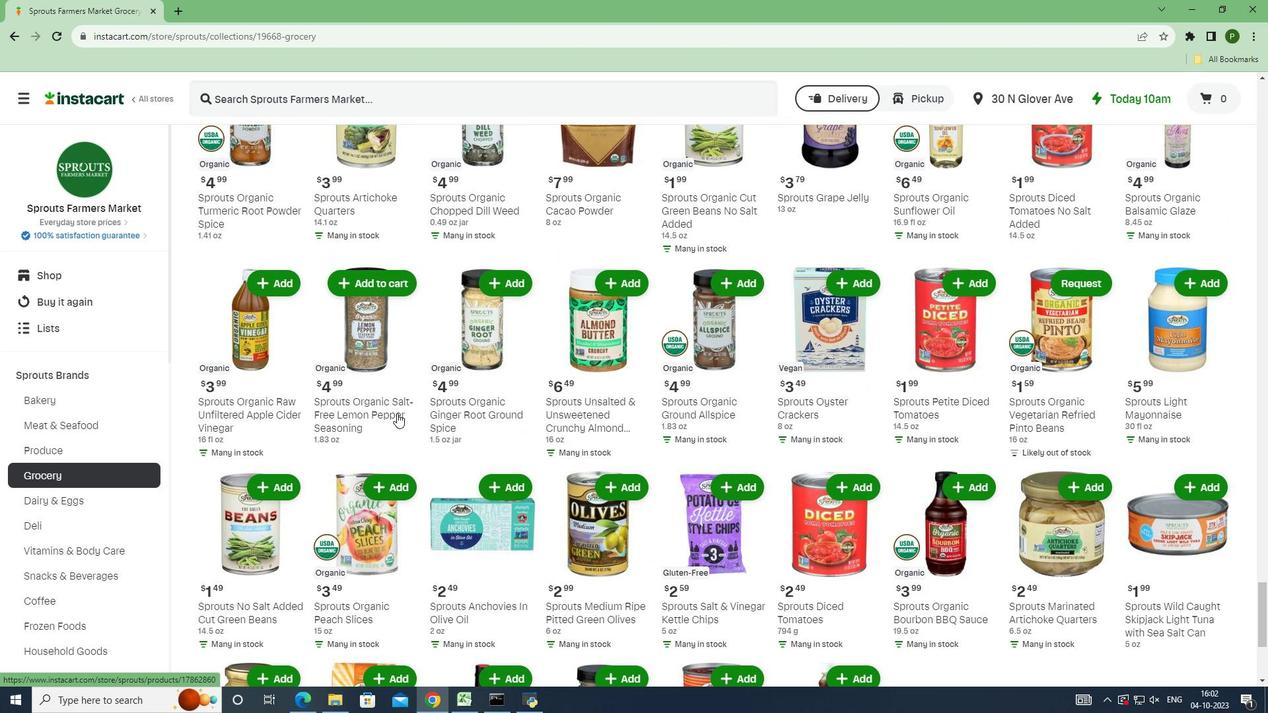 
Action: Mouse moved to (346, 363)
Screenshot: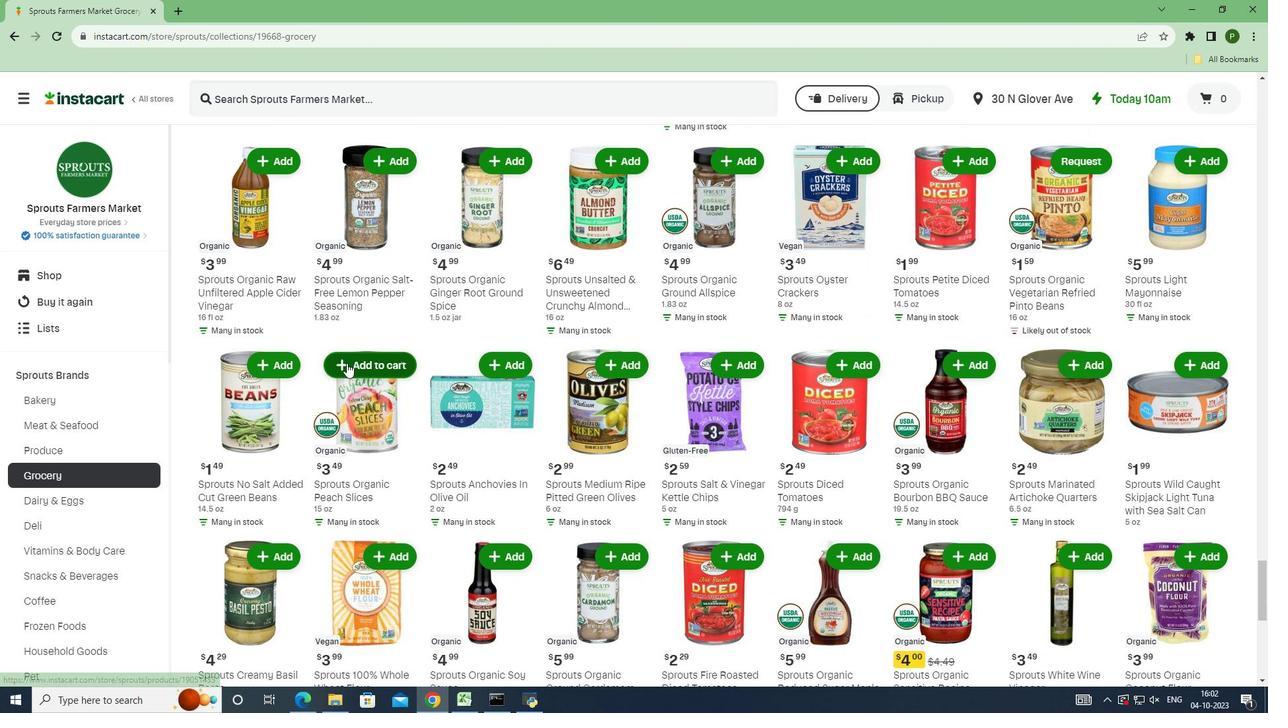 
Action: Mouse pressed left at (346, 363)
Screenshot: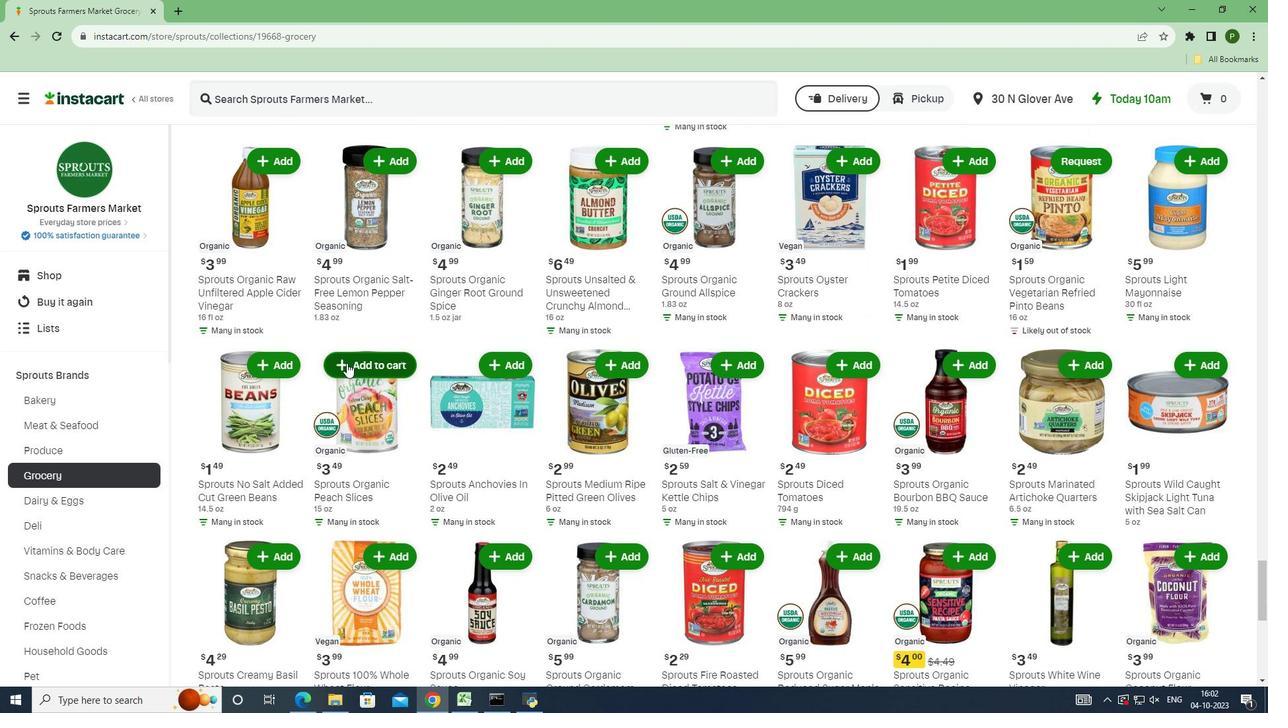 
